 Task: Find connections with filter location Nigrán with filter topic #Careerwith filter profile language Potuguese with filter current company Samarth Jobs Management Consultants with filter school Maharaja Surajmal Institute with filter industry Robotics Engineering with filter service category Health Insurance with filter keywords title Attorney
Action: Mouse moved to (201, 296)
Screenshot: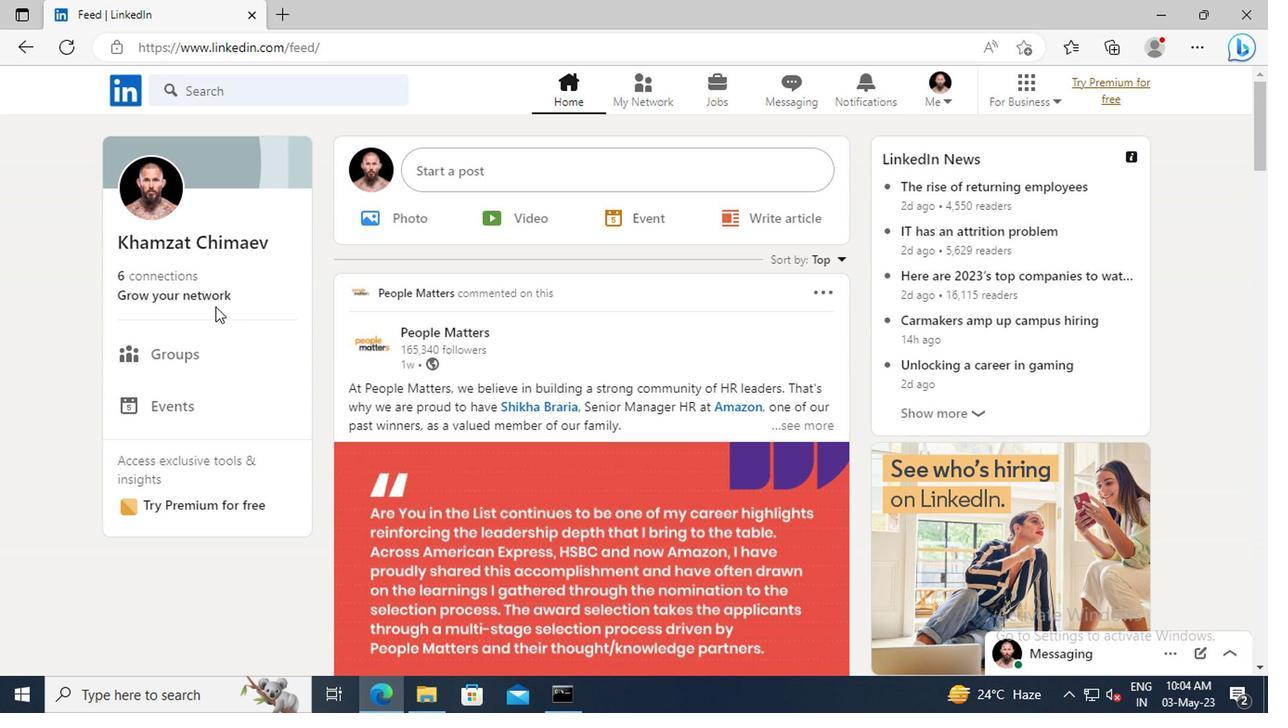
Action: Mouse pressed left at (201, 296)
Screenshot: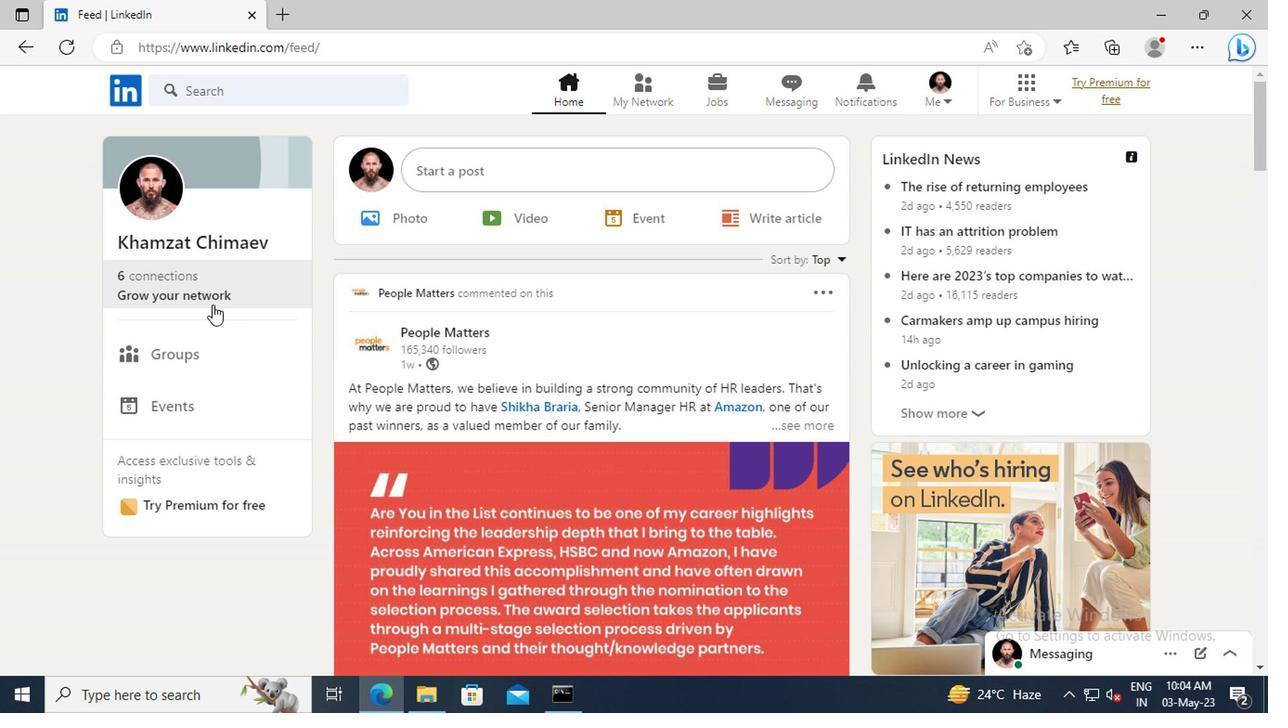 
Action: Mouse moved to (193, 196)
Screenshot: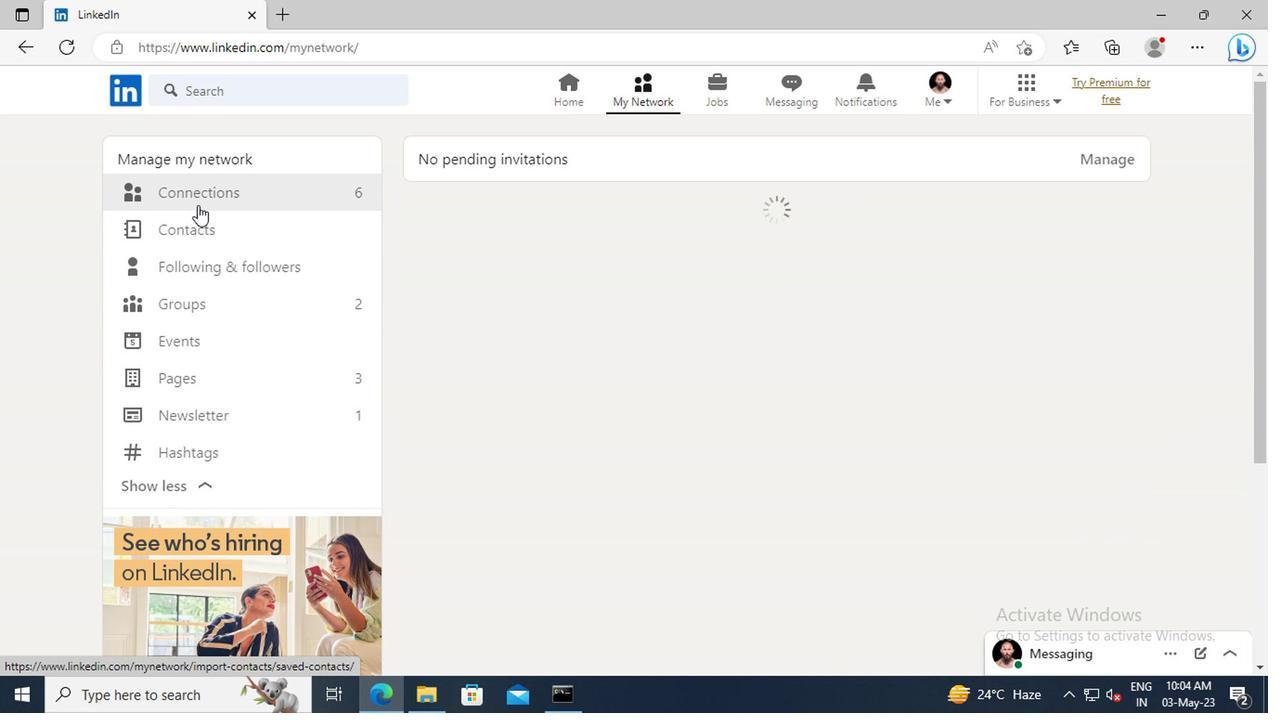 
Action: Mouse pressed left at (193, 196)
Screenshot: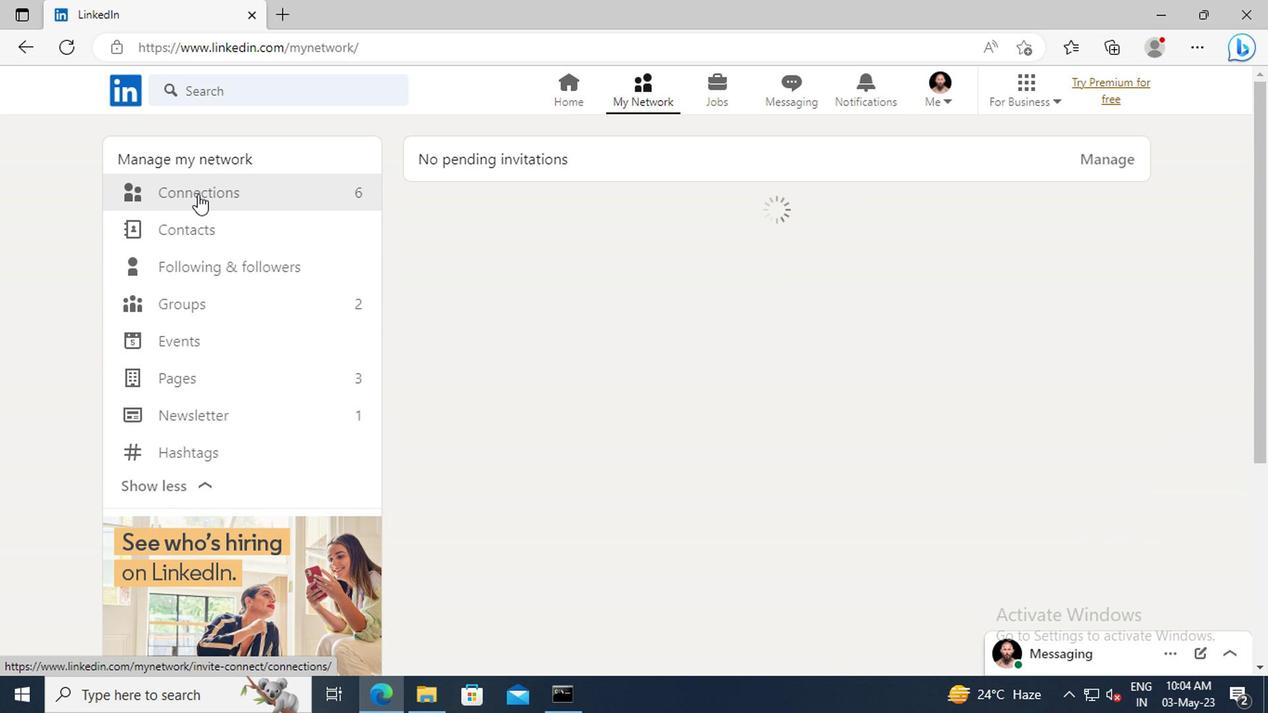 
Action: Mouse moved to (751, 198)
Screenshot: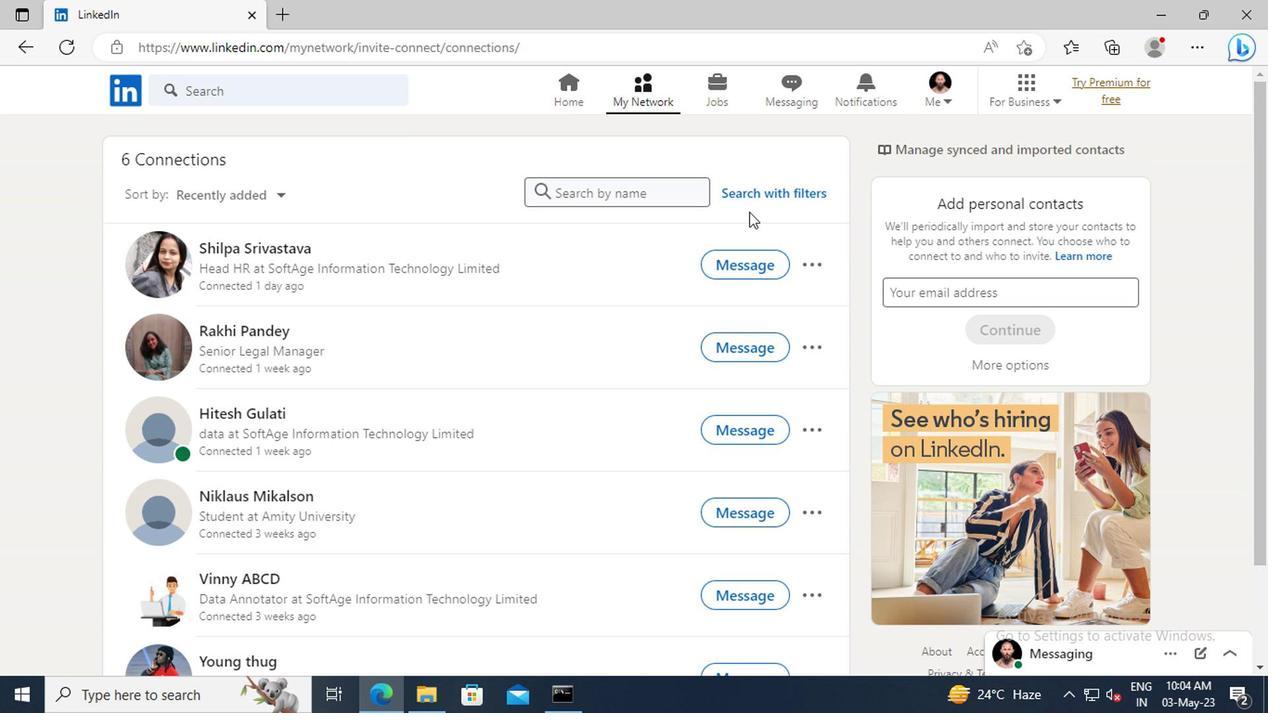 
Action: Mouse pressed left at (751, 198)
Screenshot: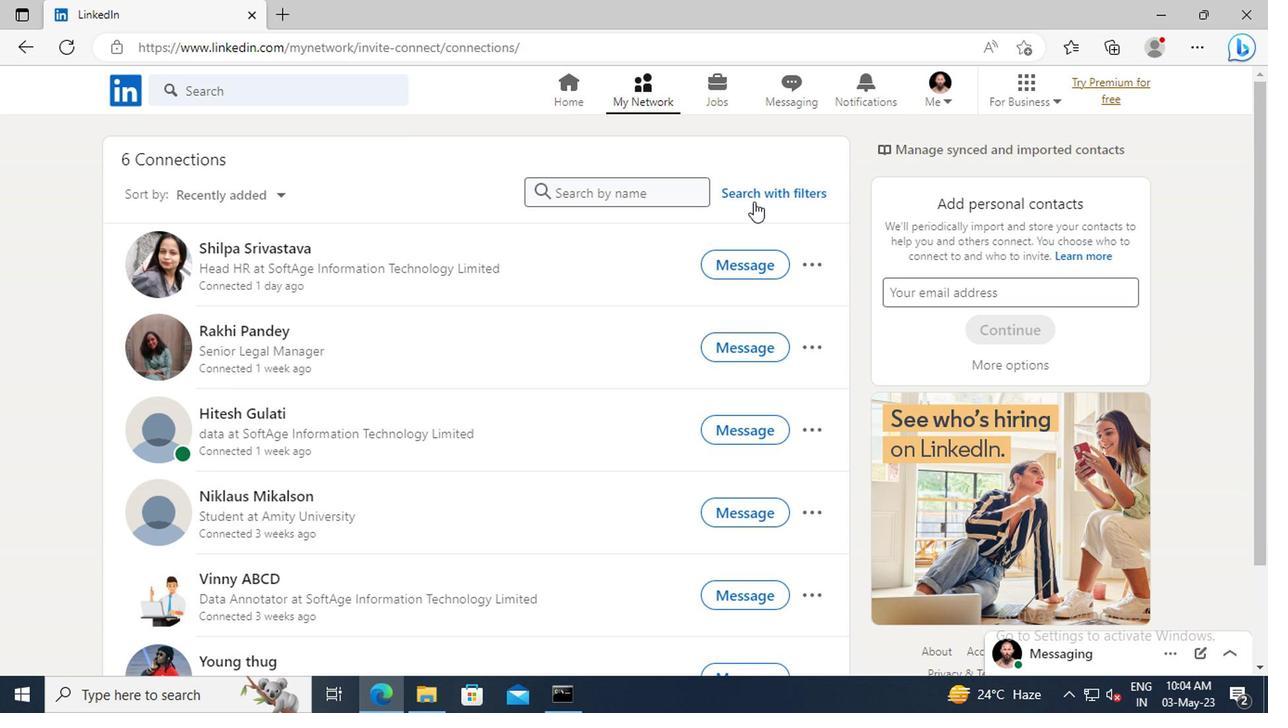 
Action: Mouse moved to (689, 145)
Screenshot: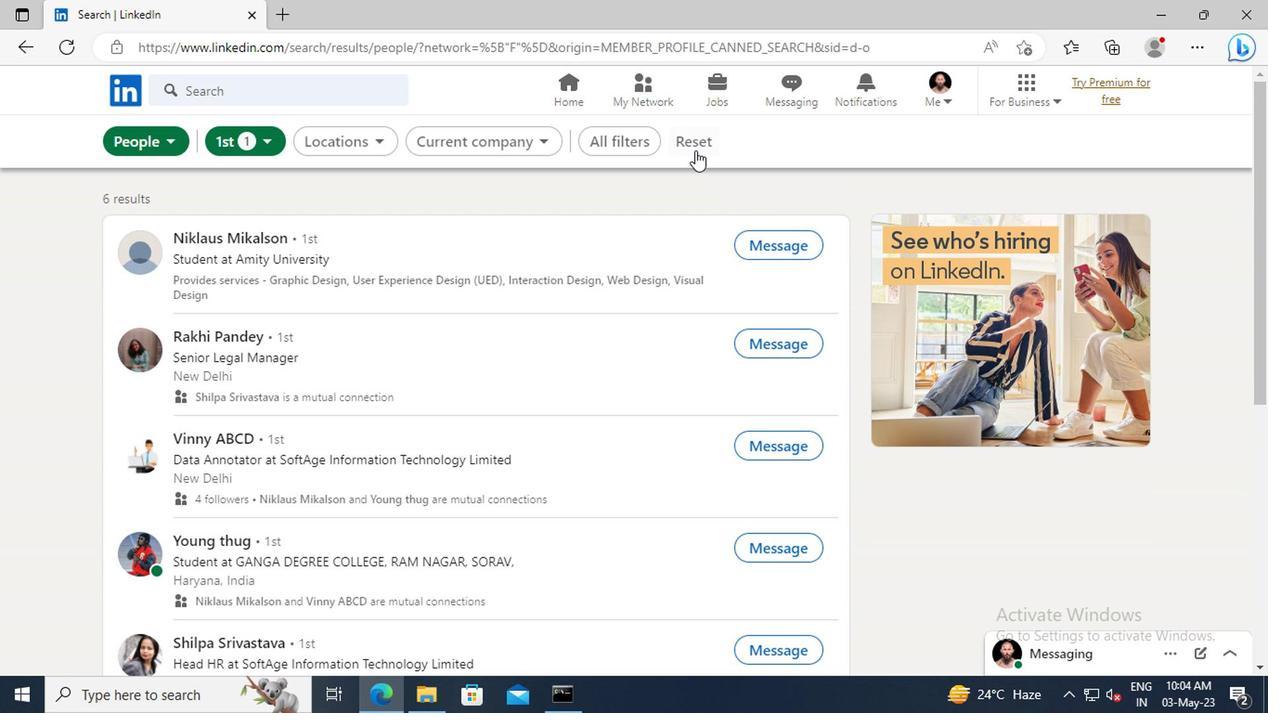 
Action: Mouse pressed left at (689, 145)
Screenshot: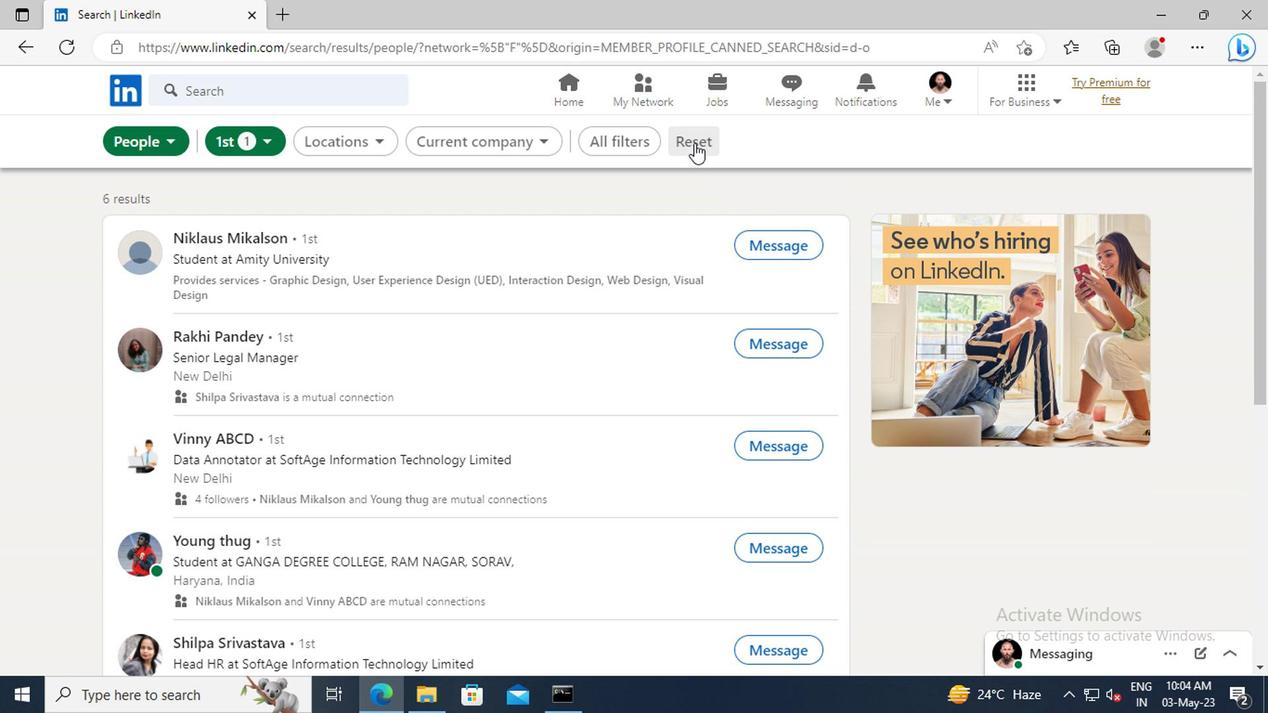 
Action: Mouse moved to (659, 144)
Screenshot: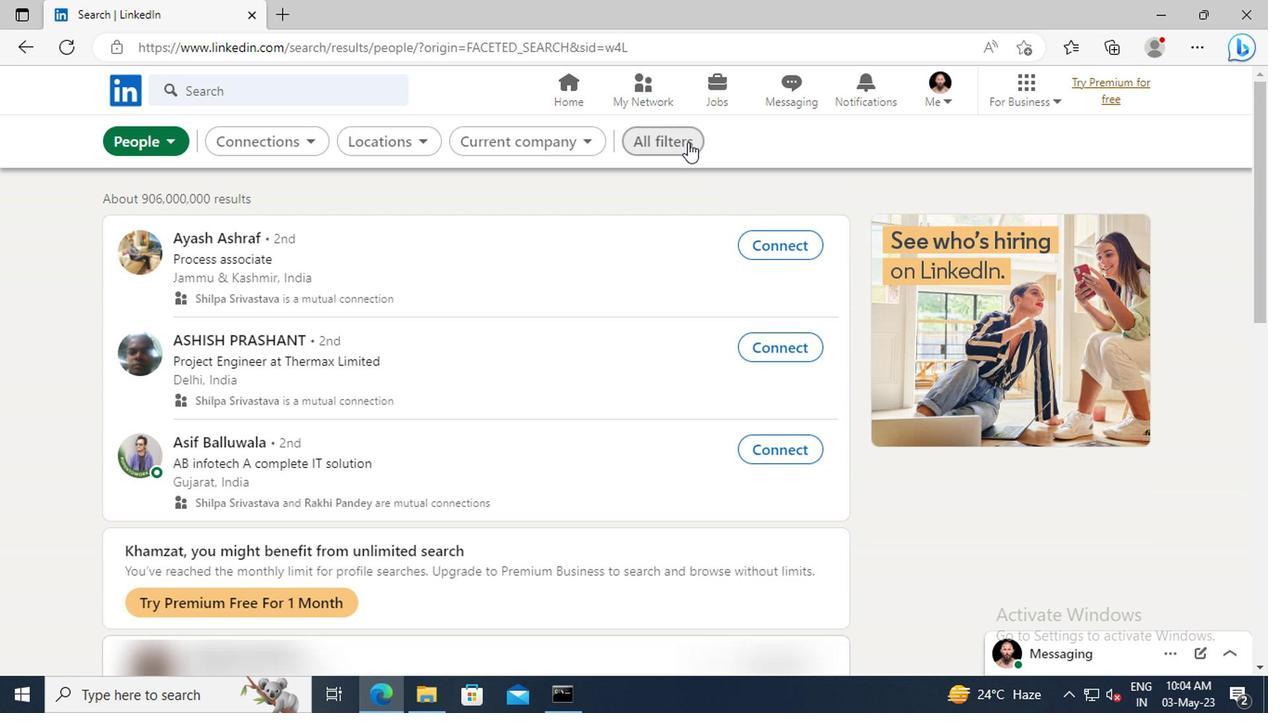
Action: Mouse pressed left at (659, 144)
Screenshot: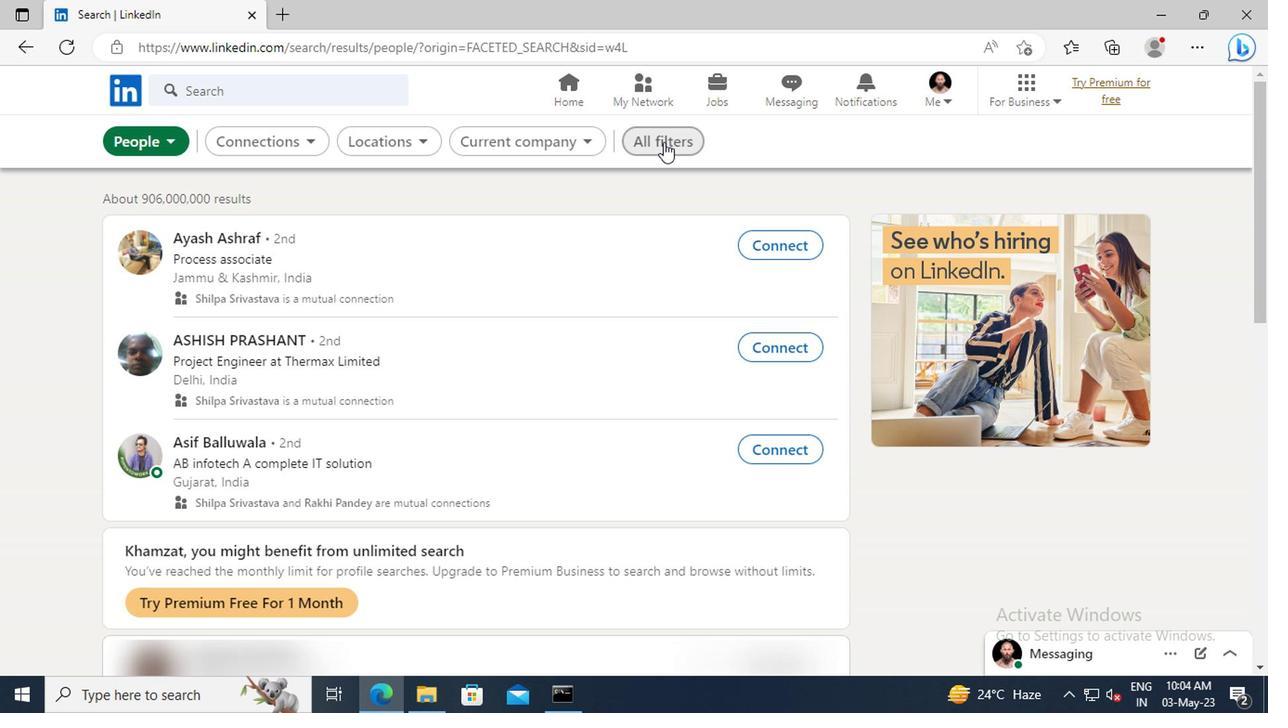
Action: Mouse moved to (999, 314)
Screenshot: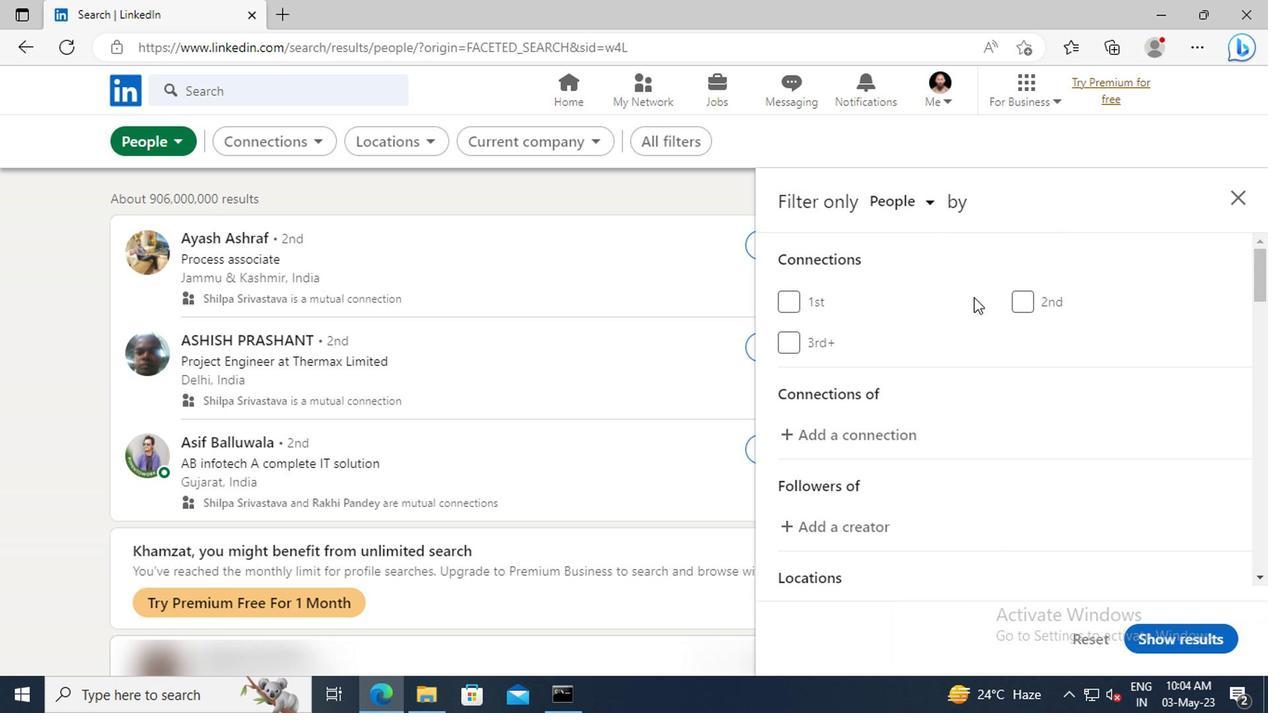 
Action: Mouse scrolled (999, 313) with delta (0, -1)
Screenshot: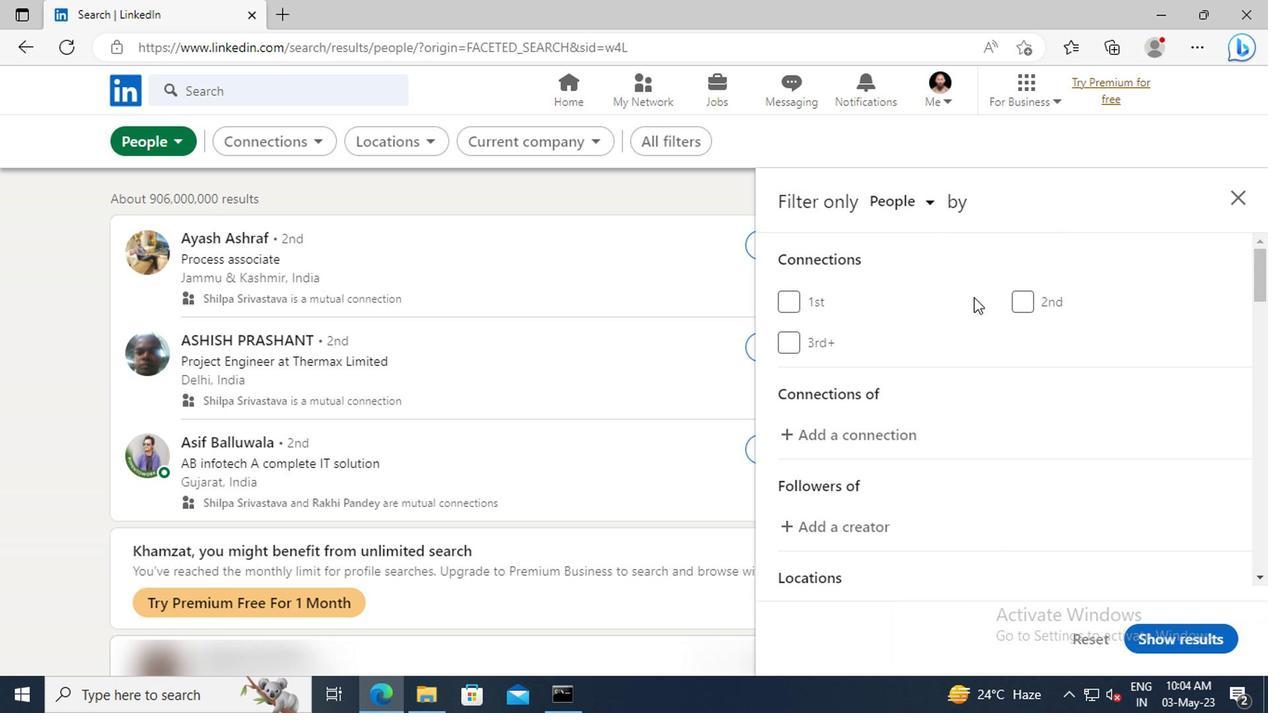 
Action: Mouse moved to (999, 316)
Screenshot: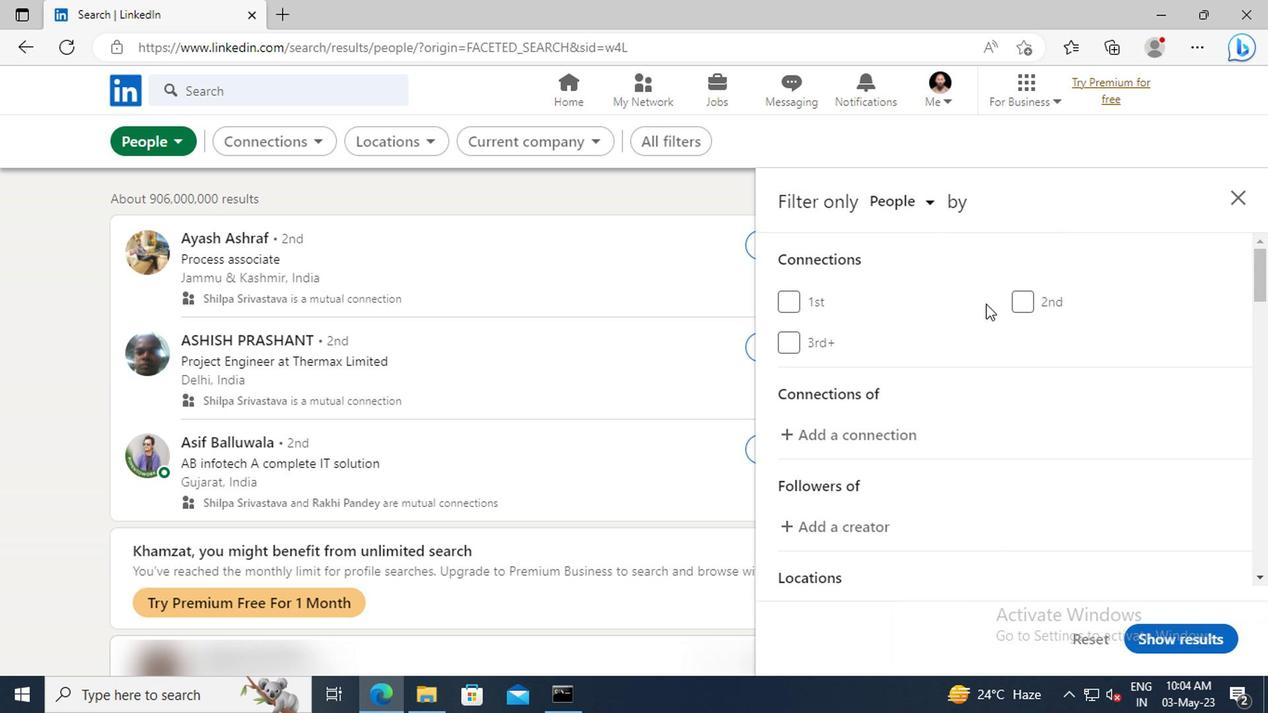 
Action: Mouse scrolled (999, 315) with delta (0, -1)
Screenshot: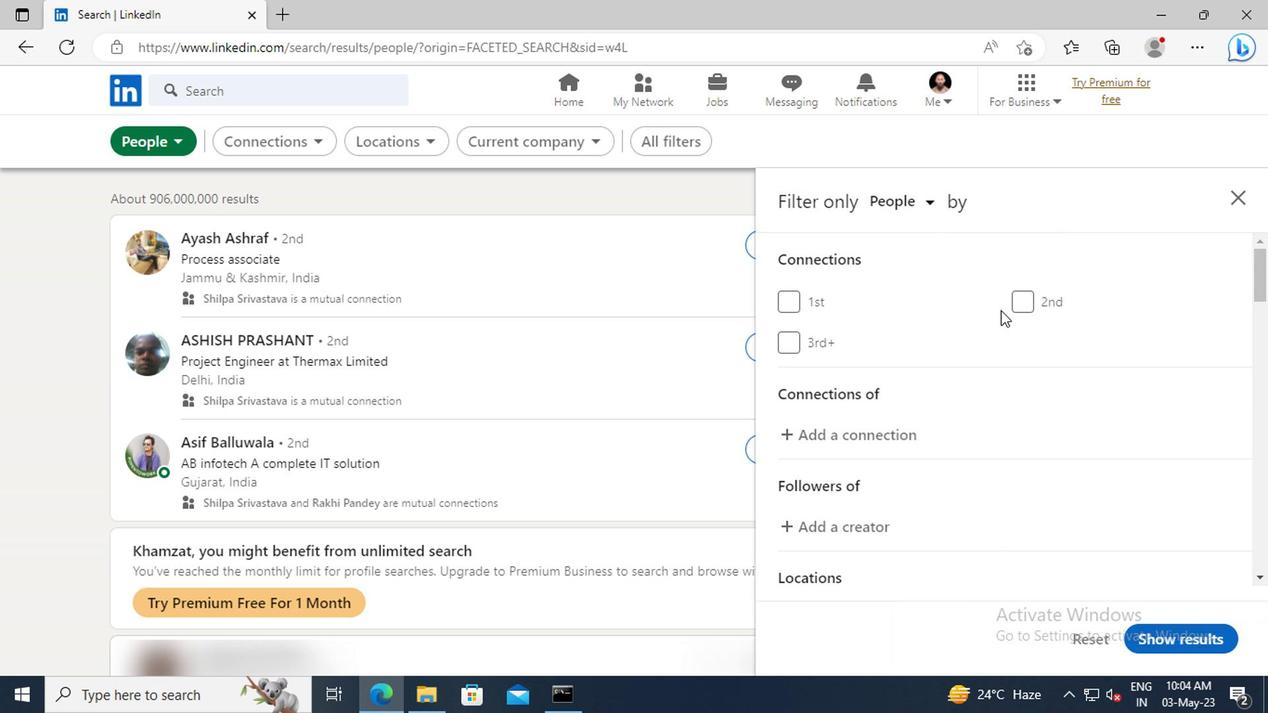 
Action: Mouse moved to (1002, 319)
Screenshot: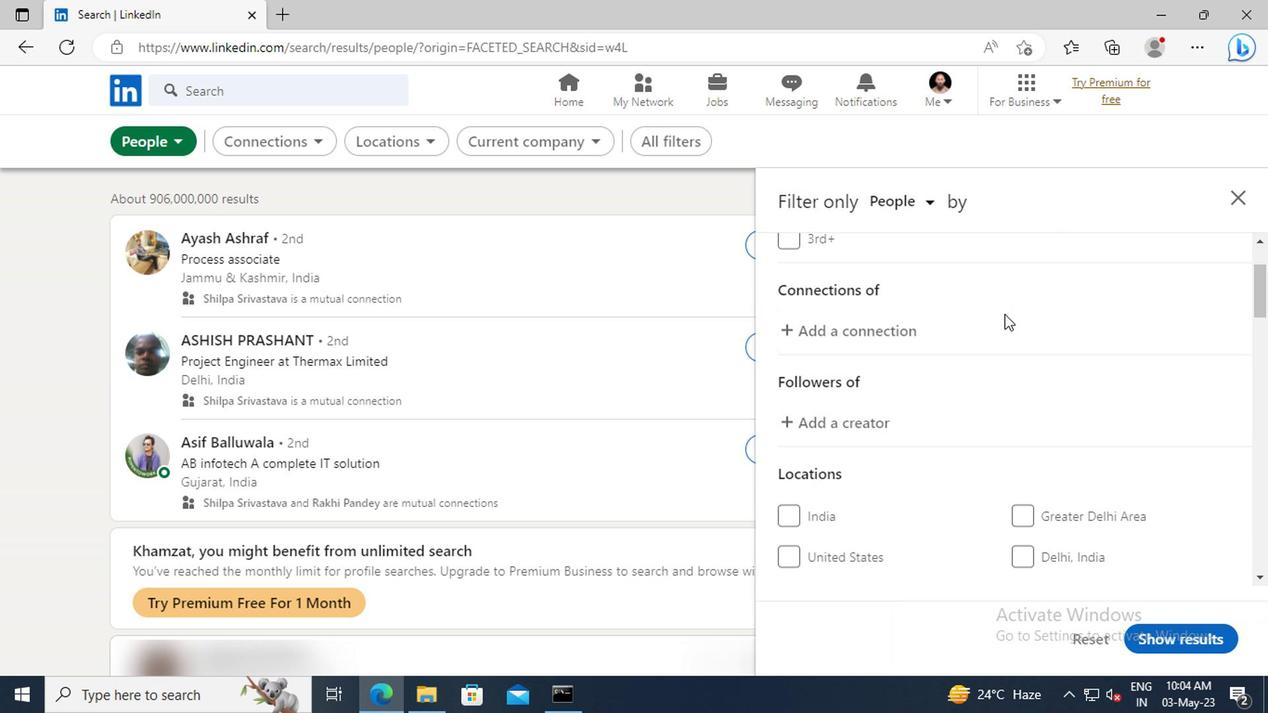 
Action: Mouse scrolled (1002, 319) with delta (0, 0)
Screenshot: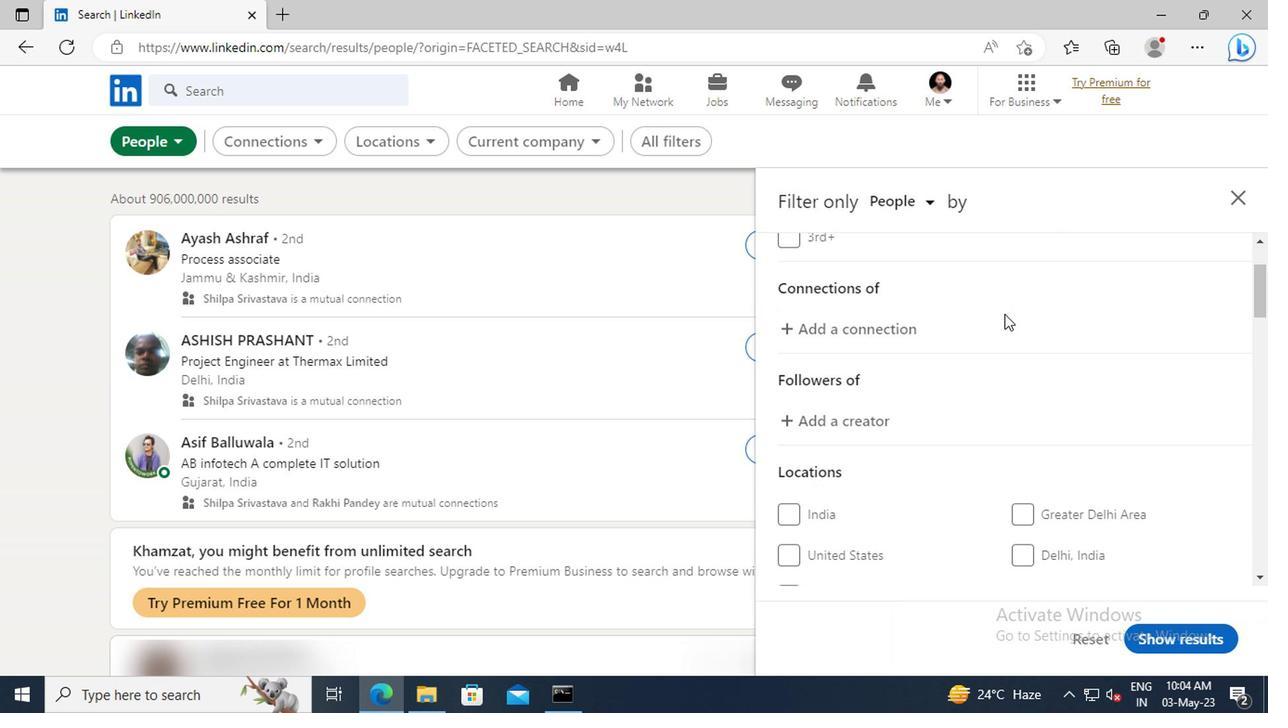 
Action: Mouse scrolled (1002, 319) with delta (0, 0)
Screenshot: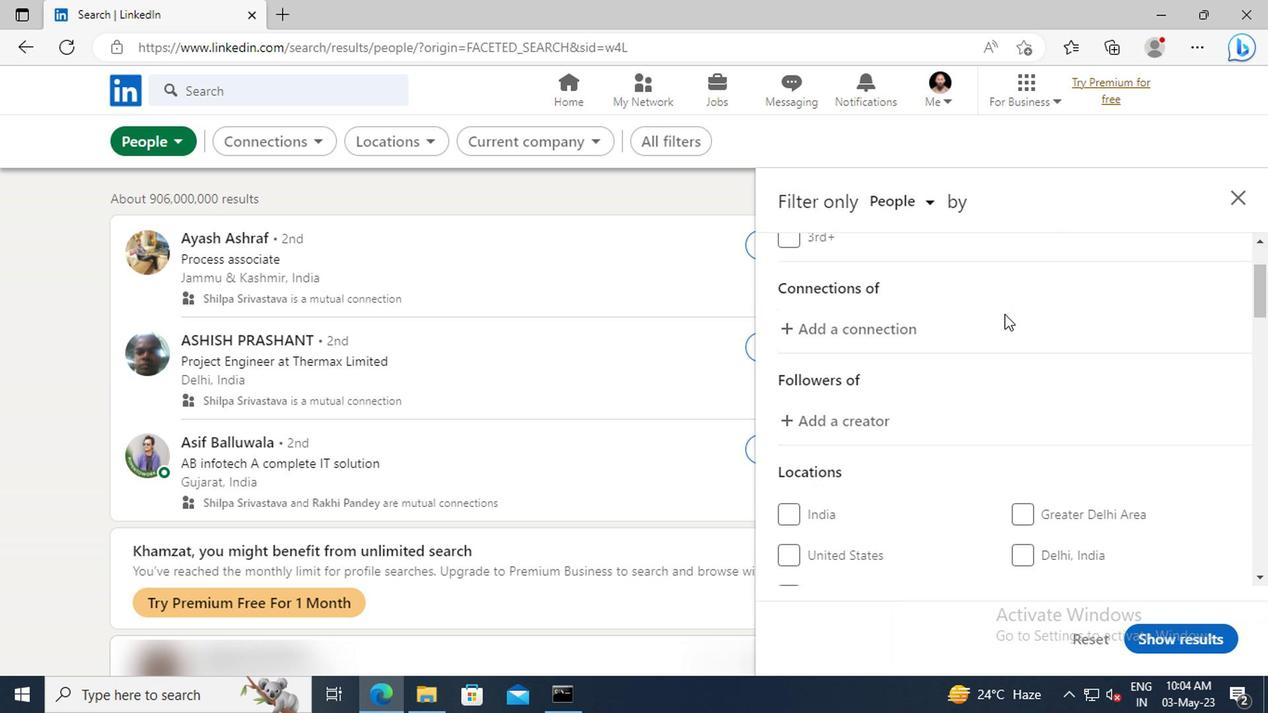 
Action: Mouse scrolled (1002, 319) with delta (0, 0)
Screenshot: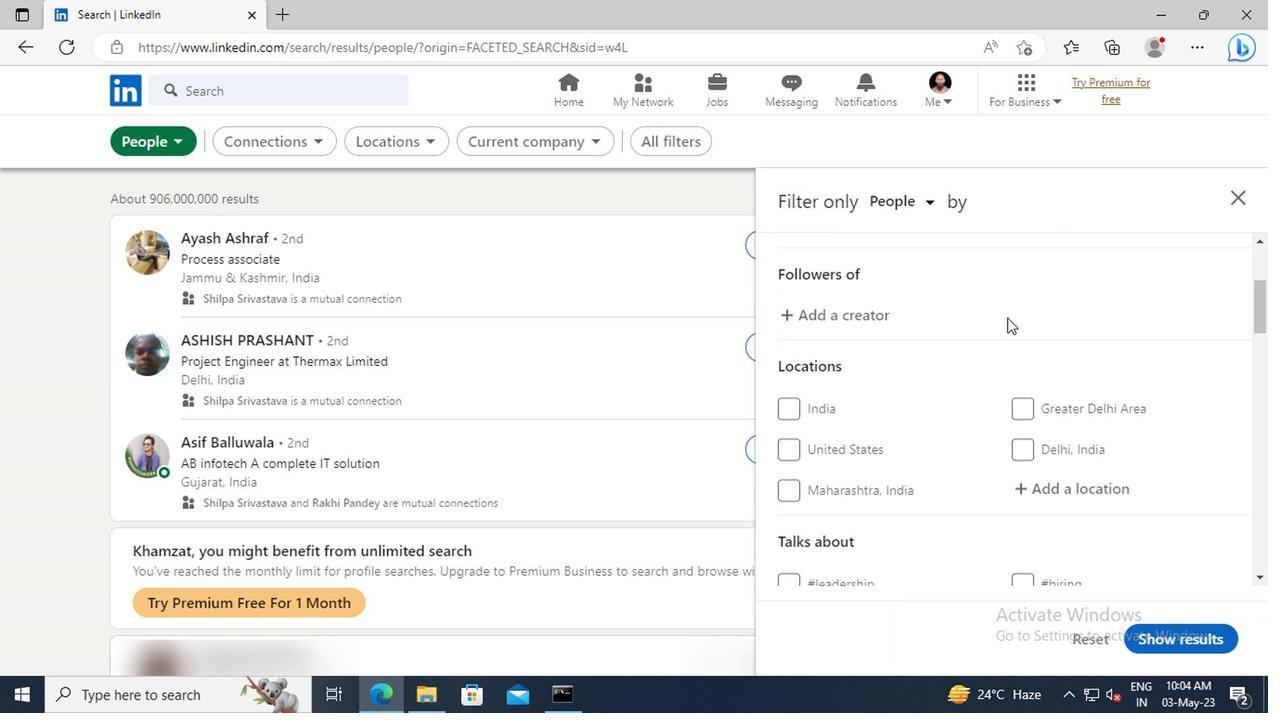 
Action: Mouse scrolled (1002, 319) with delta (0, 0)
Screenshot: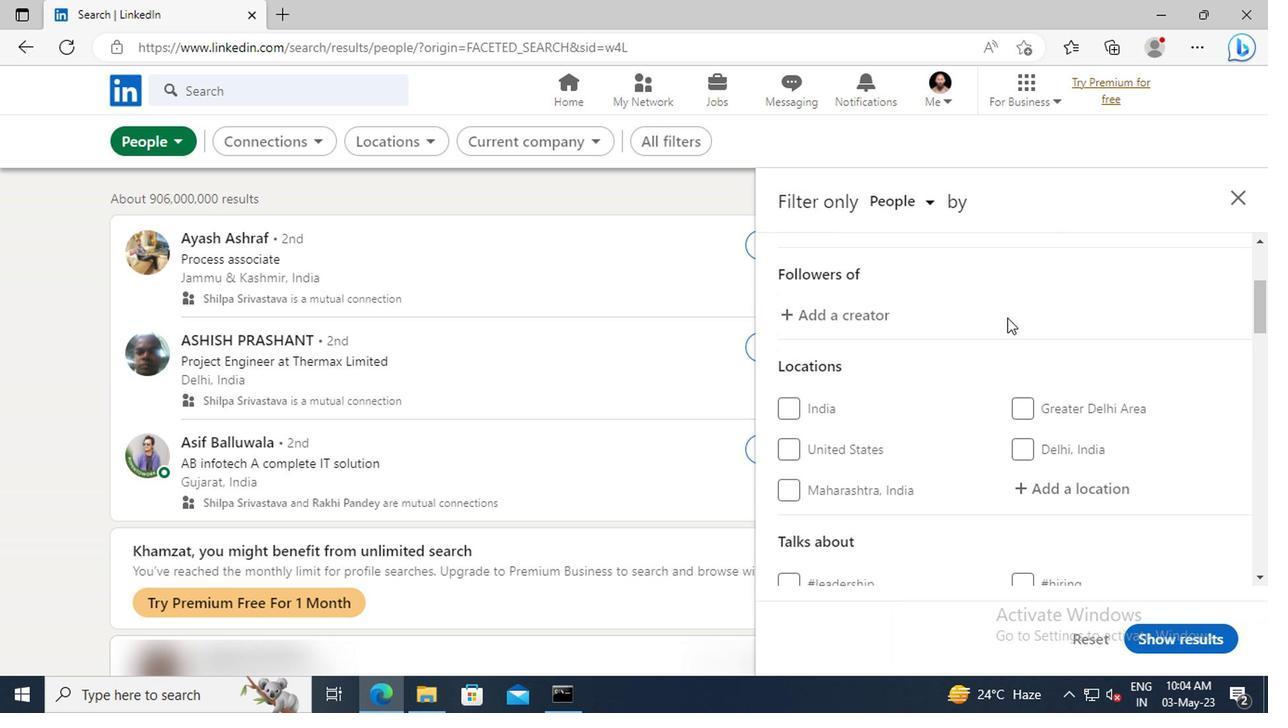 
Action: Mouse moved to (1031, 387)
Screenshot: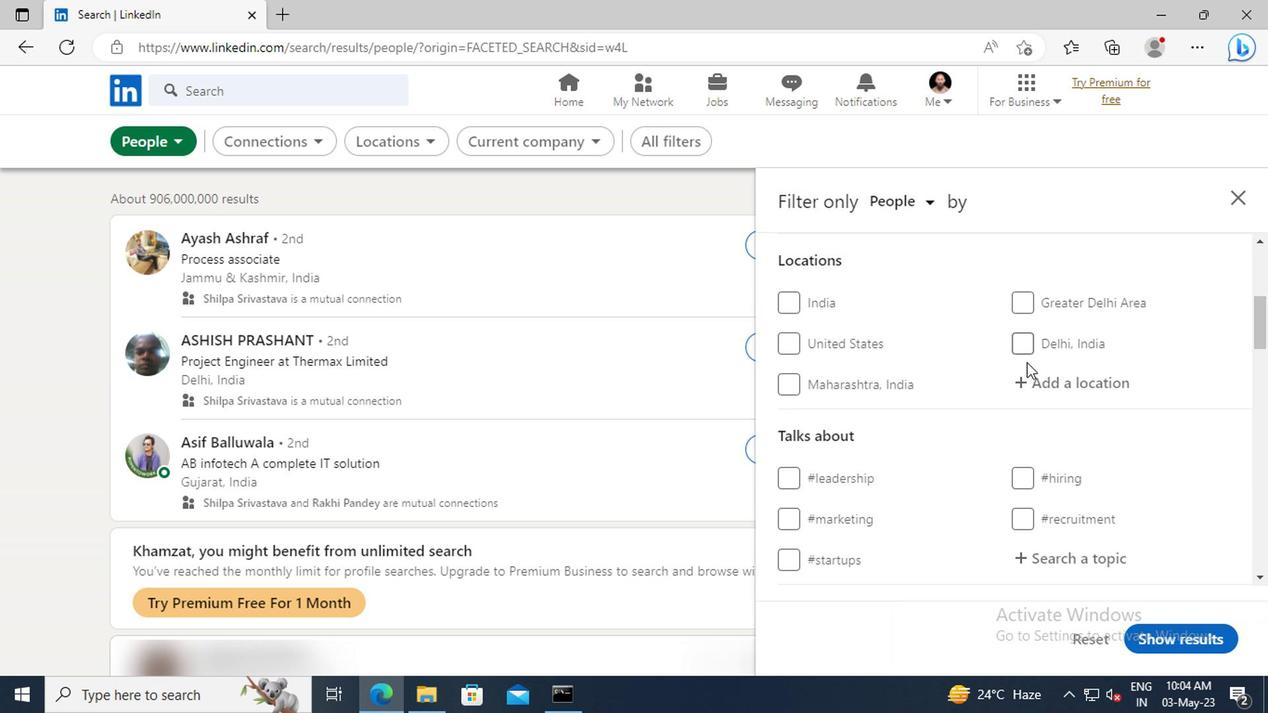 
Action: Mouse pressed left at (1031, 387)
Screenshot: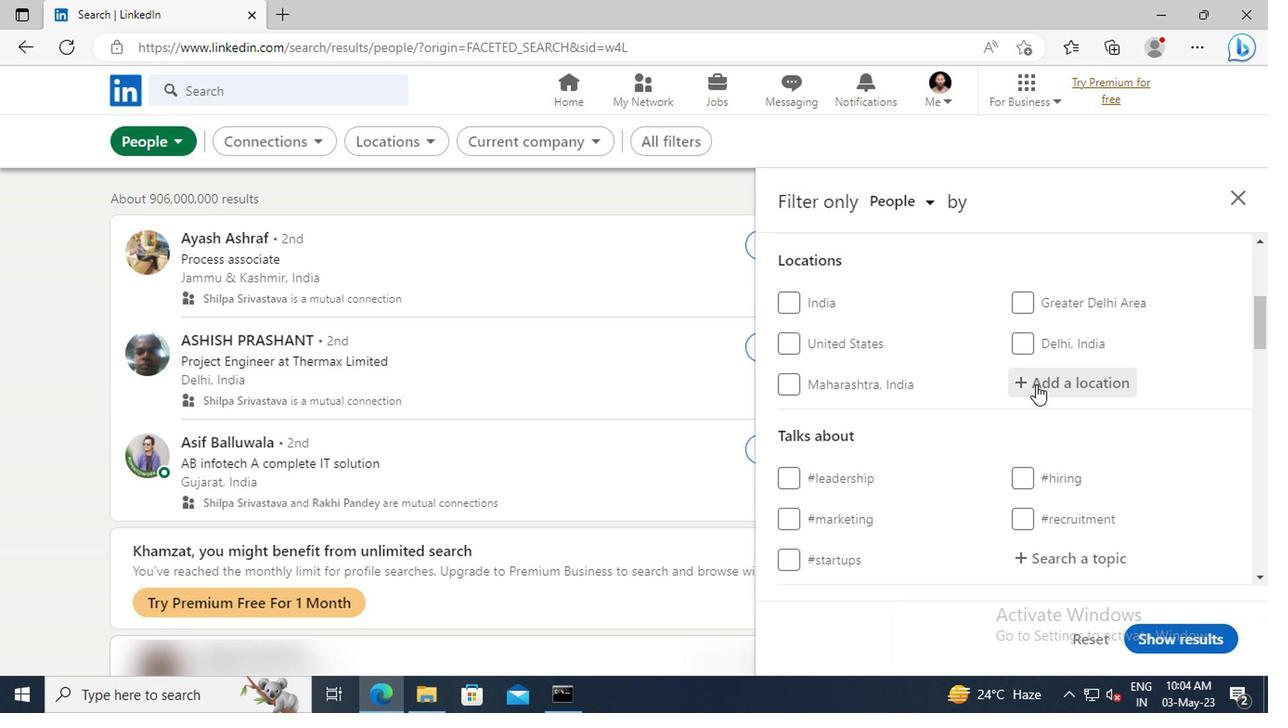 
Action: Key pressed <Key.shift>NIGRAN
Screenshot: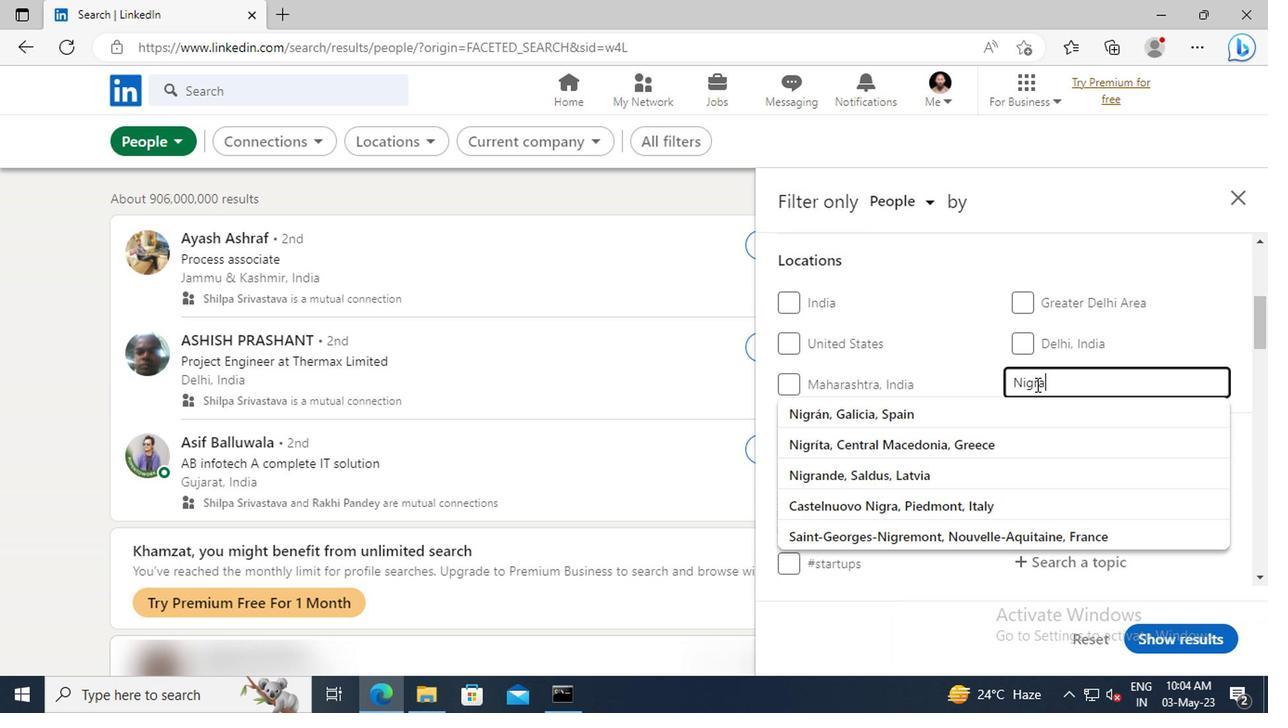 
Action: Mouse moved to (1033, 401)
Screenshot: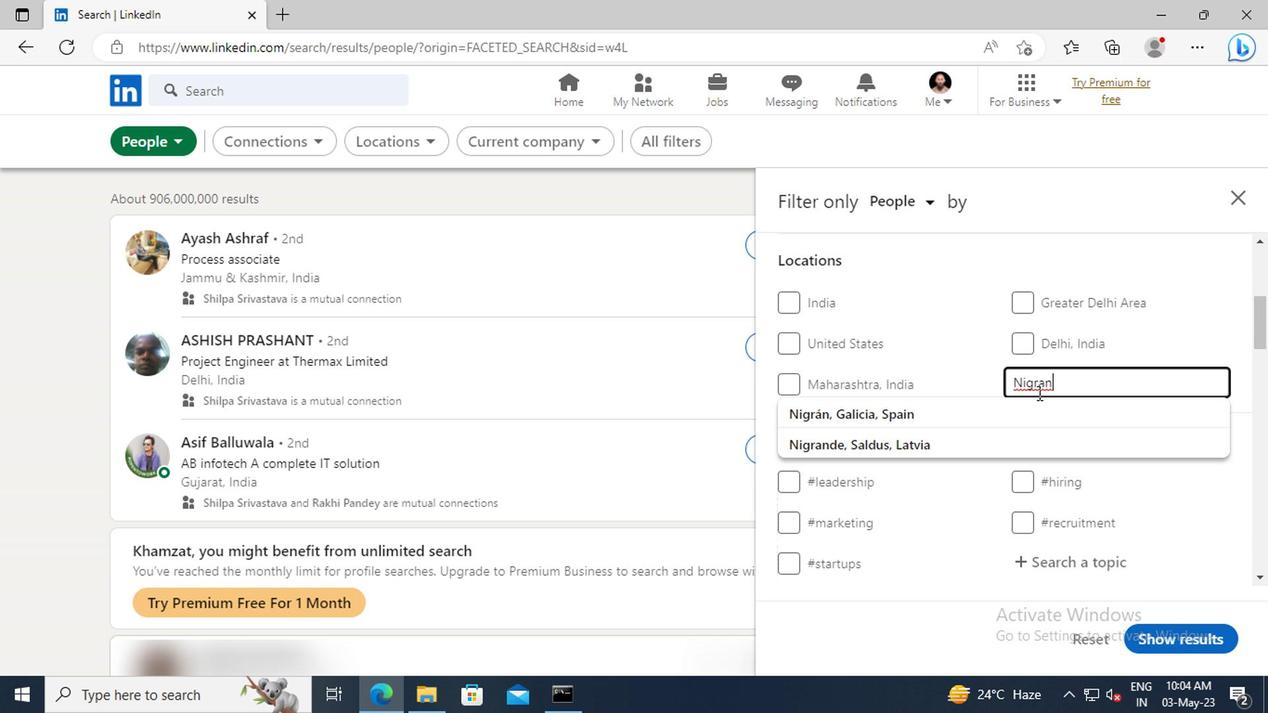 
Action: Mouse pressed left at (1033, 401)
Screenshot: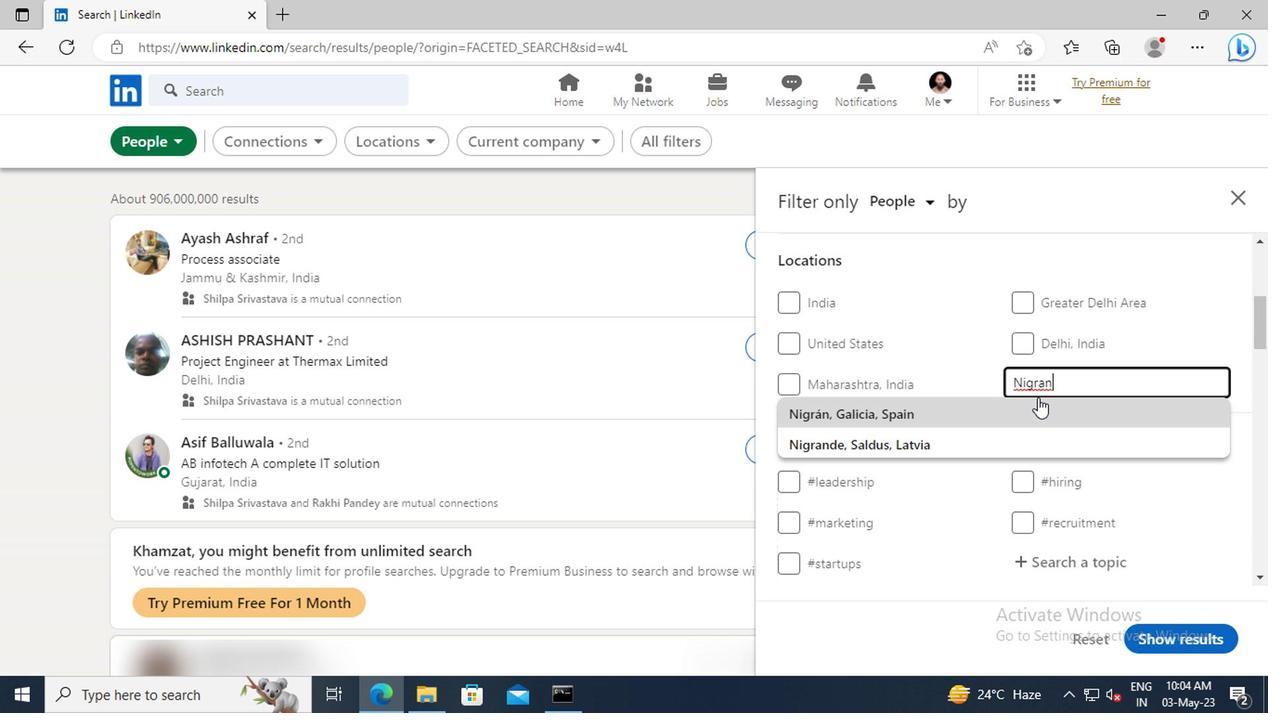 
Action: Mouse scrolled (1033, 401) with delta (0, 0)
Screenshot: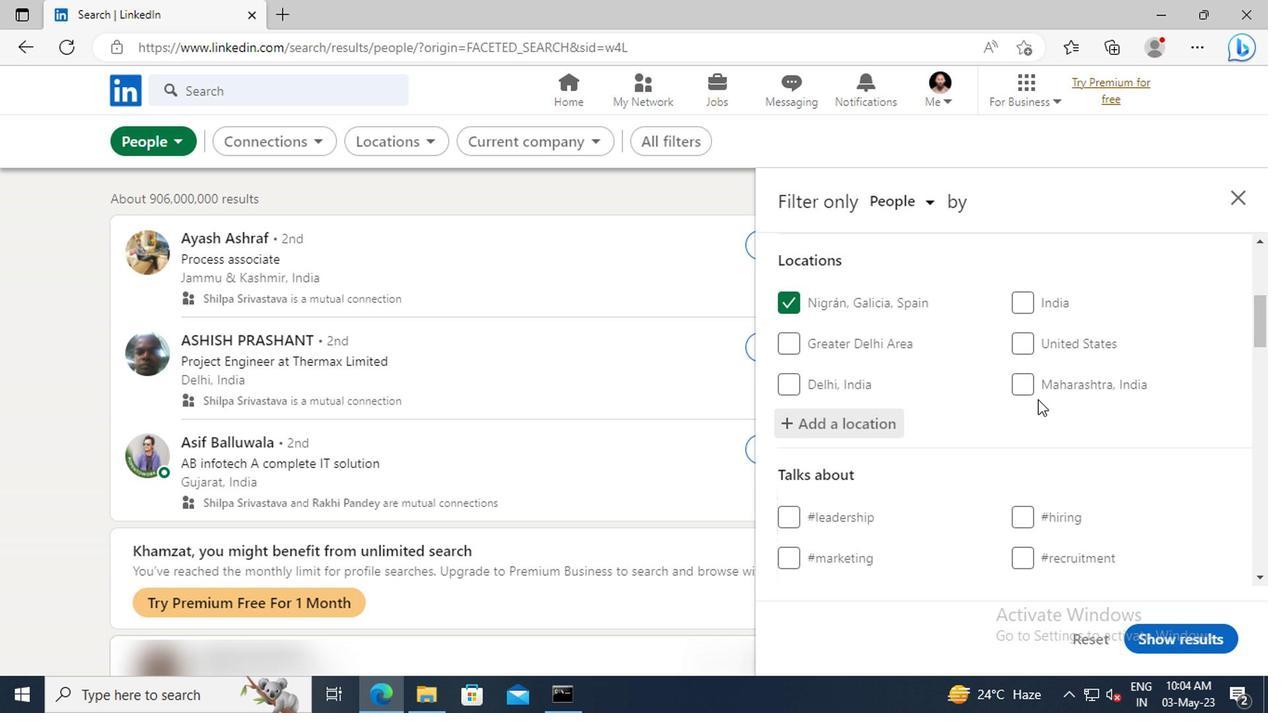 
Action: Mouse moved to (1033, 382)
Screenshot: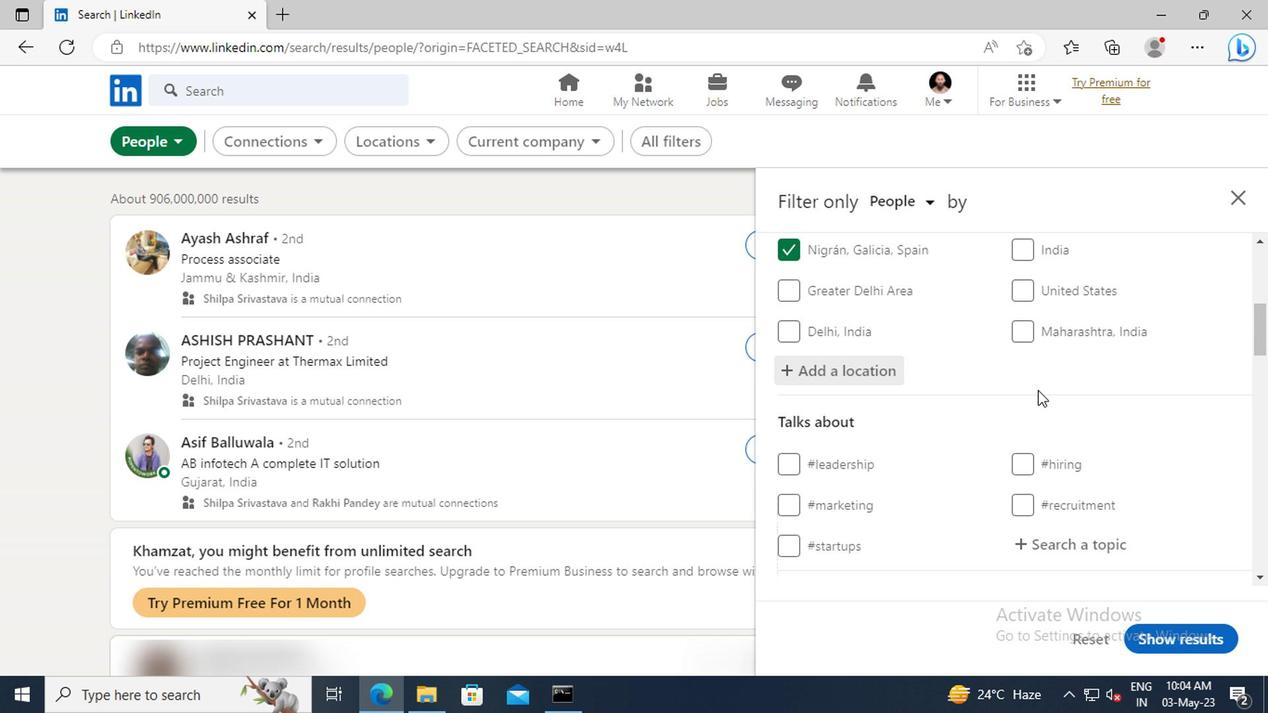 
Action: Mouse scrolled (1033, 381) with delta (0, -1)
Screenshot: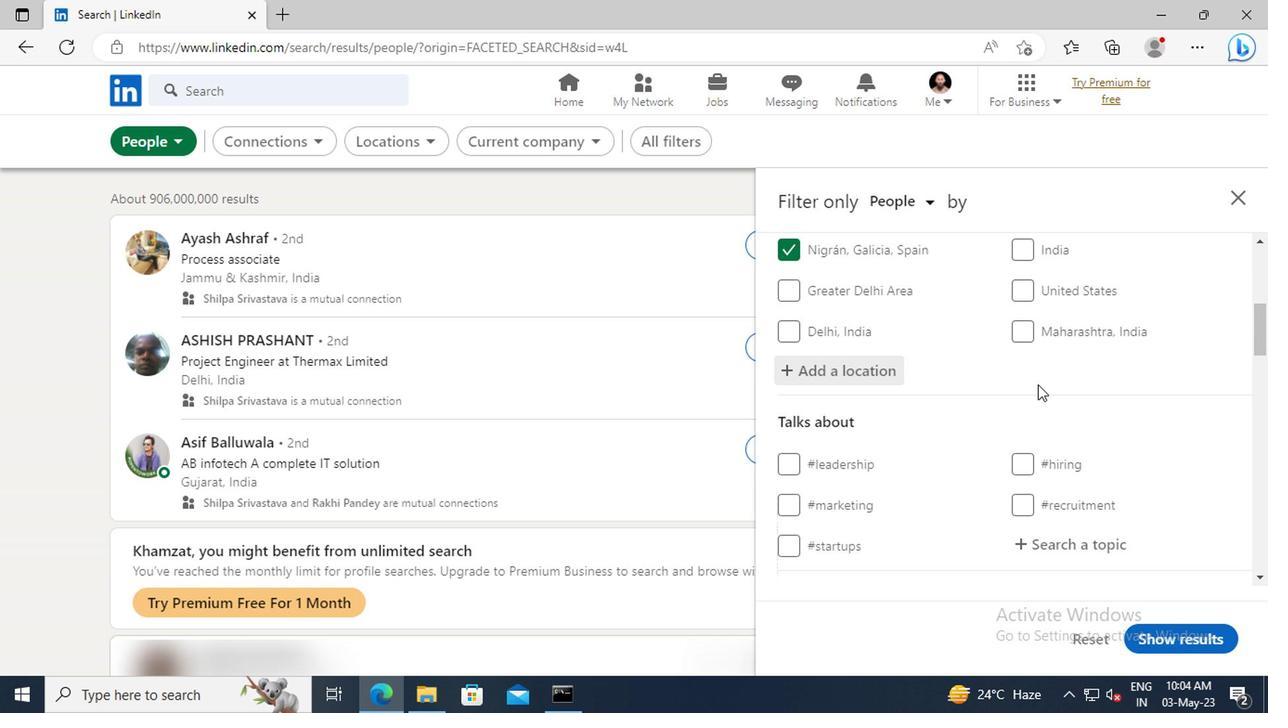 
Action: Mouse scrolled (1033, 381) with delta (0, -1)
Screenshot: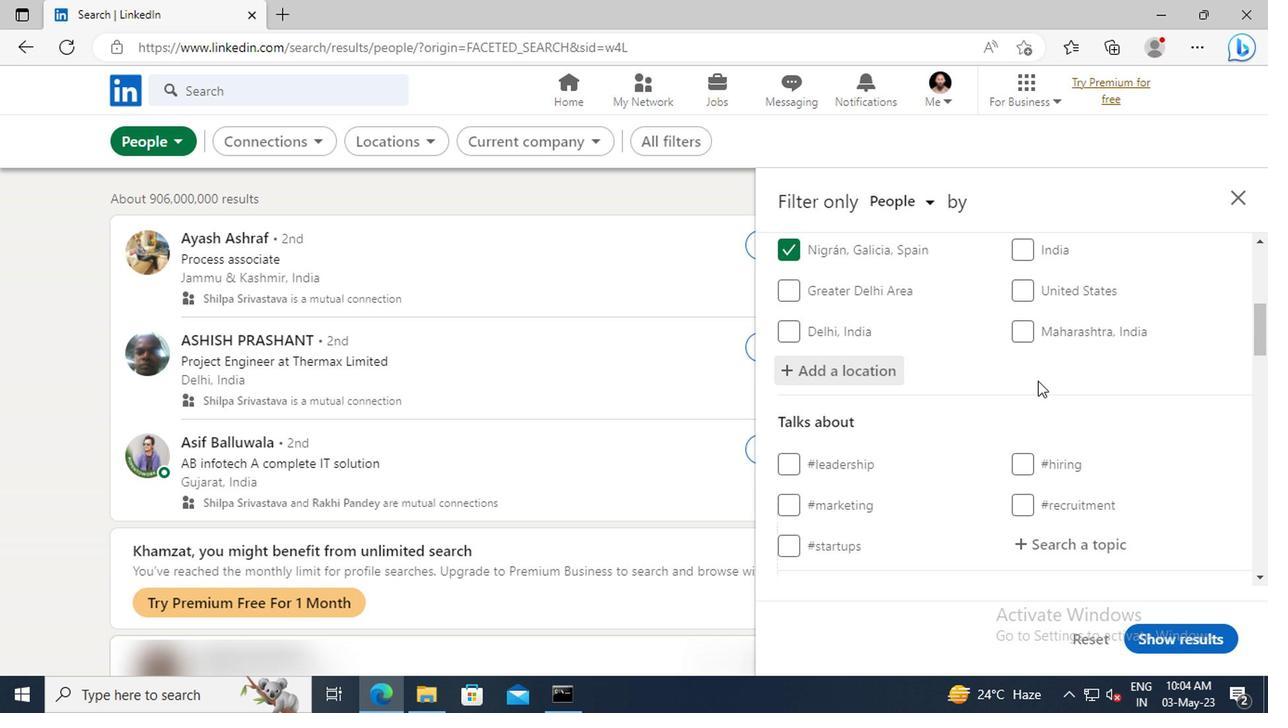 
Action: Mouse scrolled (1033, 381) with delta (0, -1)
Screenshot: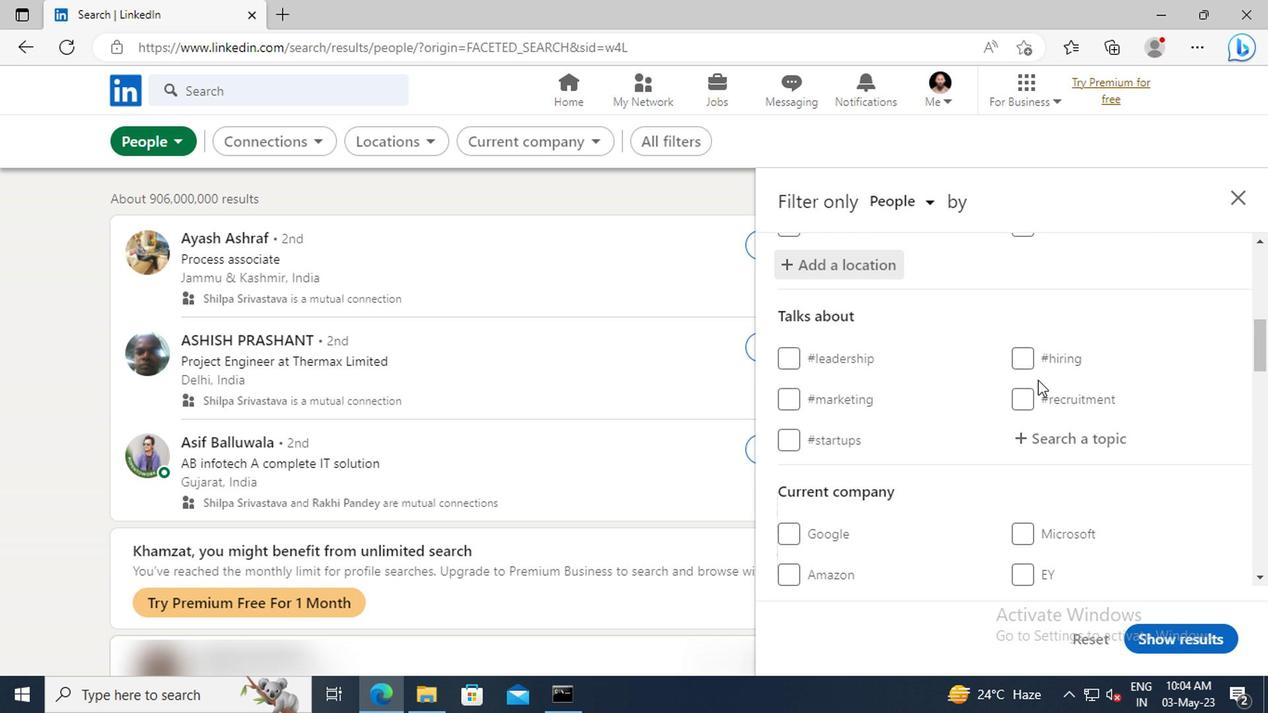
Action: Mouse moved to (1032, 381)
Screenshot: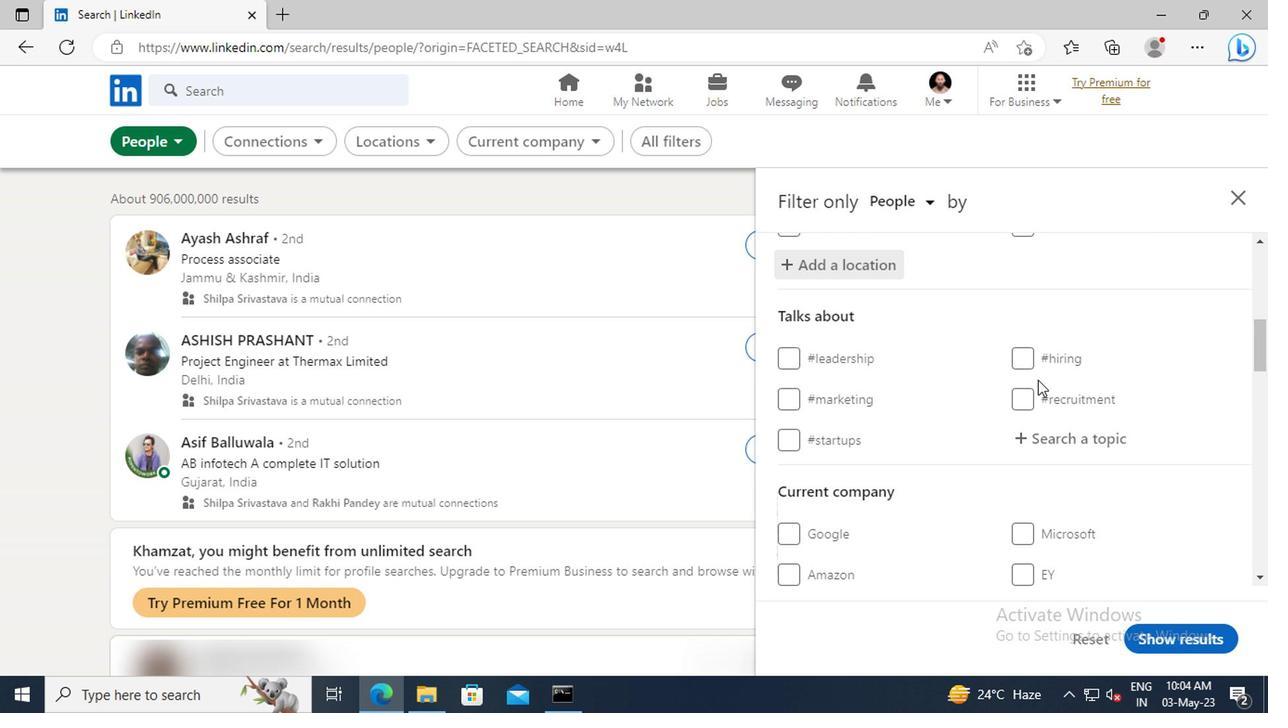 
Action: Mouse pressed left at (1032, 381)
Screenshot: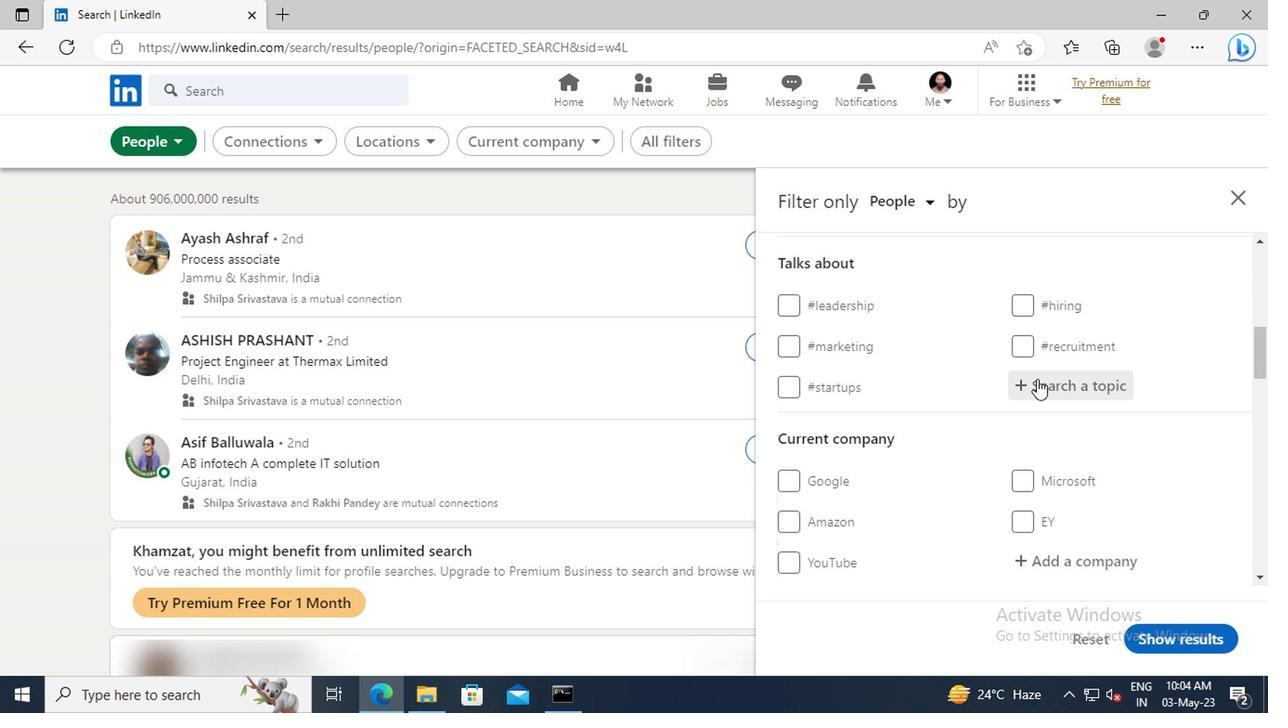 
Action: Key pressed <Key.shift>CAREER
Screenshot: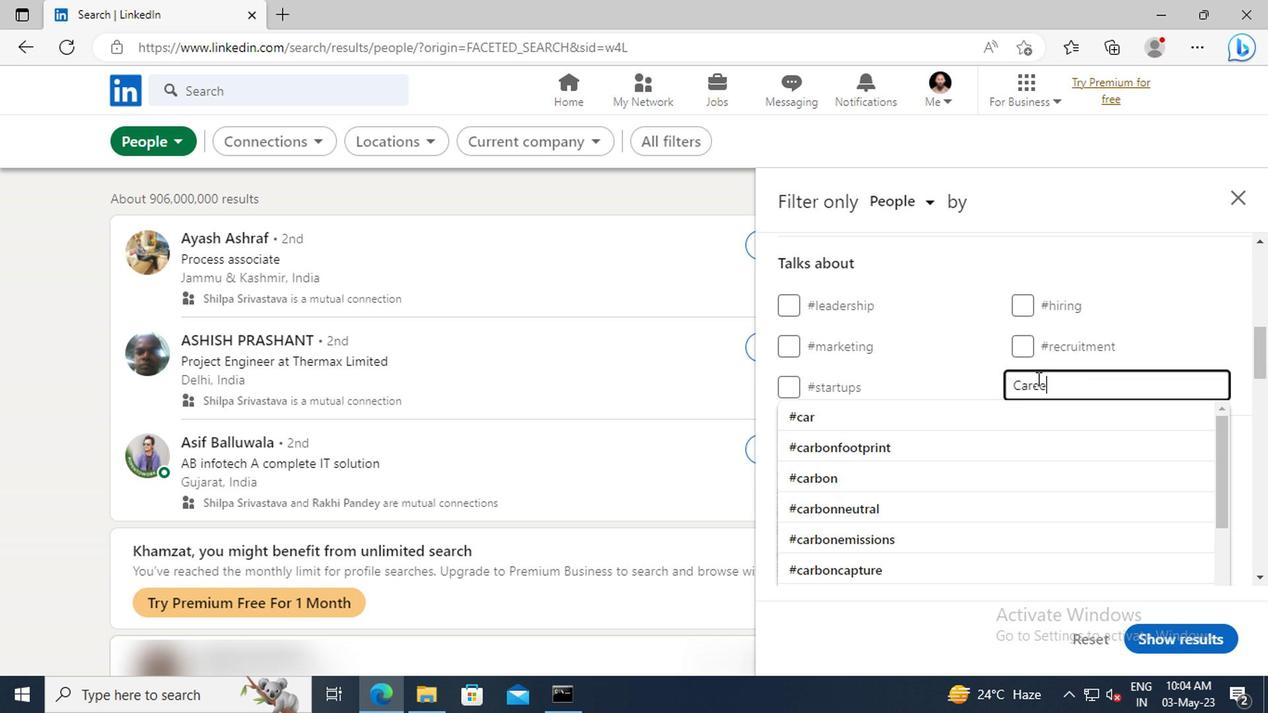 
Action: Mouse moved to (1040, 408)
Screenshot: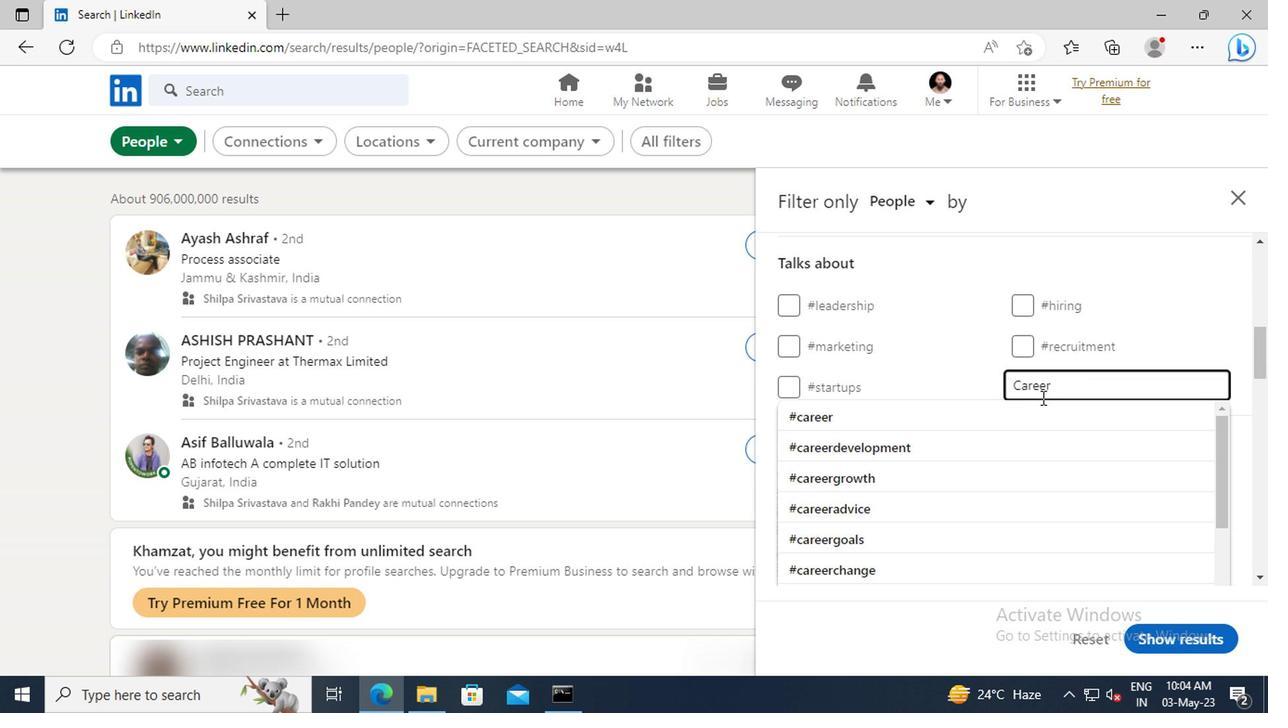 
Action: Mouse pressed left at (1040, 408)
Screenshot: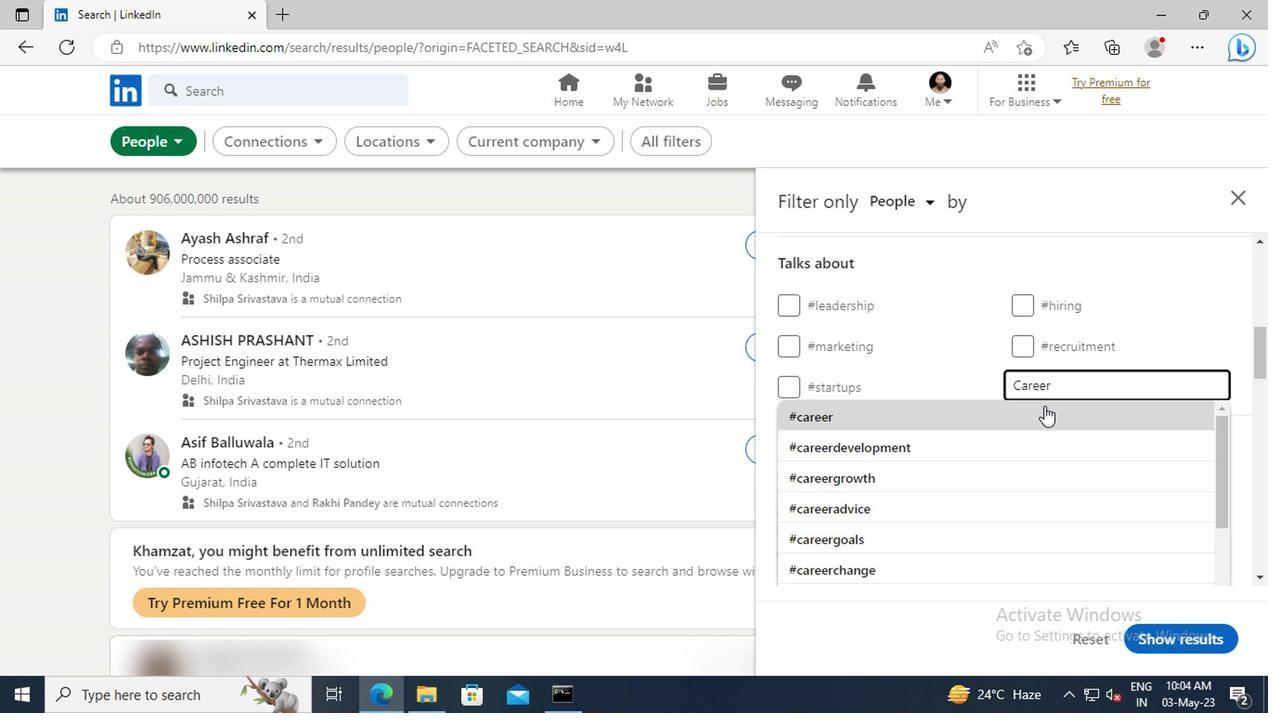
Action: Mouse scrolled (1040, 408) with delta (0, 0)
Screenshot: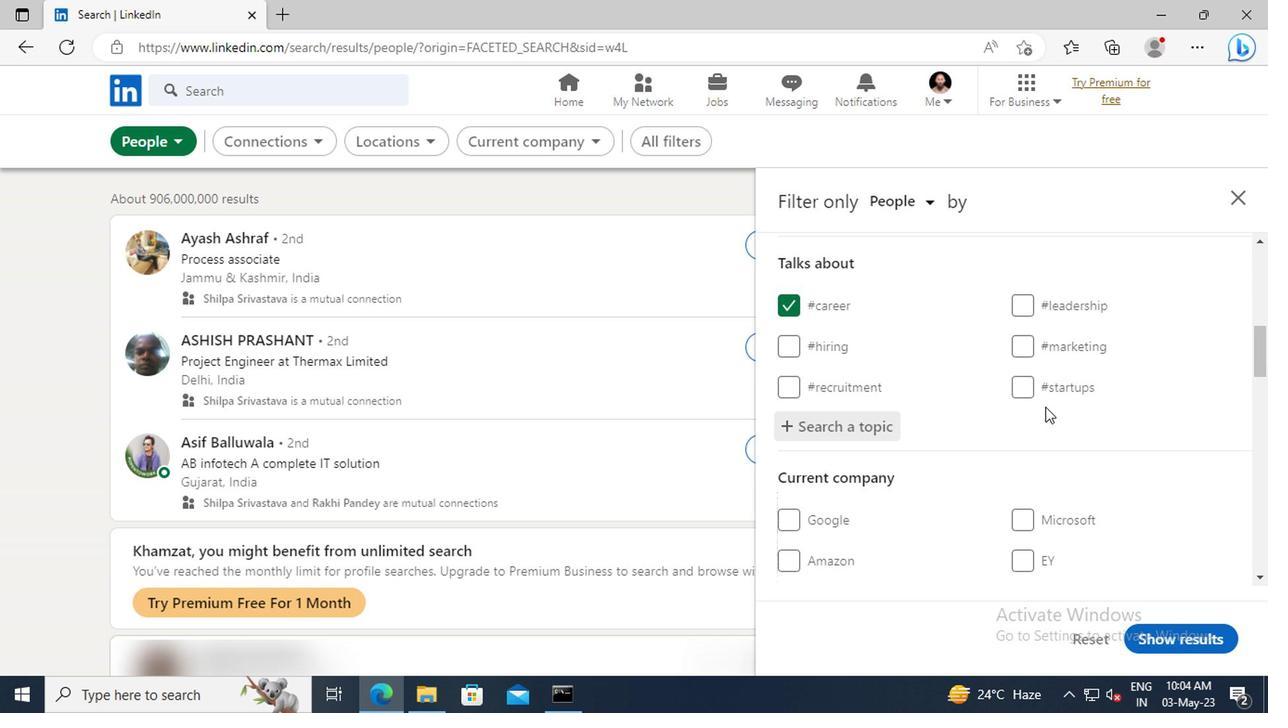 
Action: Mouse scrolled (1040, 408) with delta (0, 0)
Screenshot: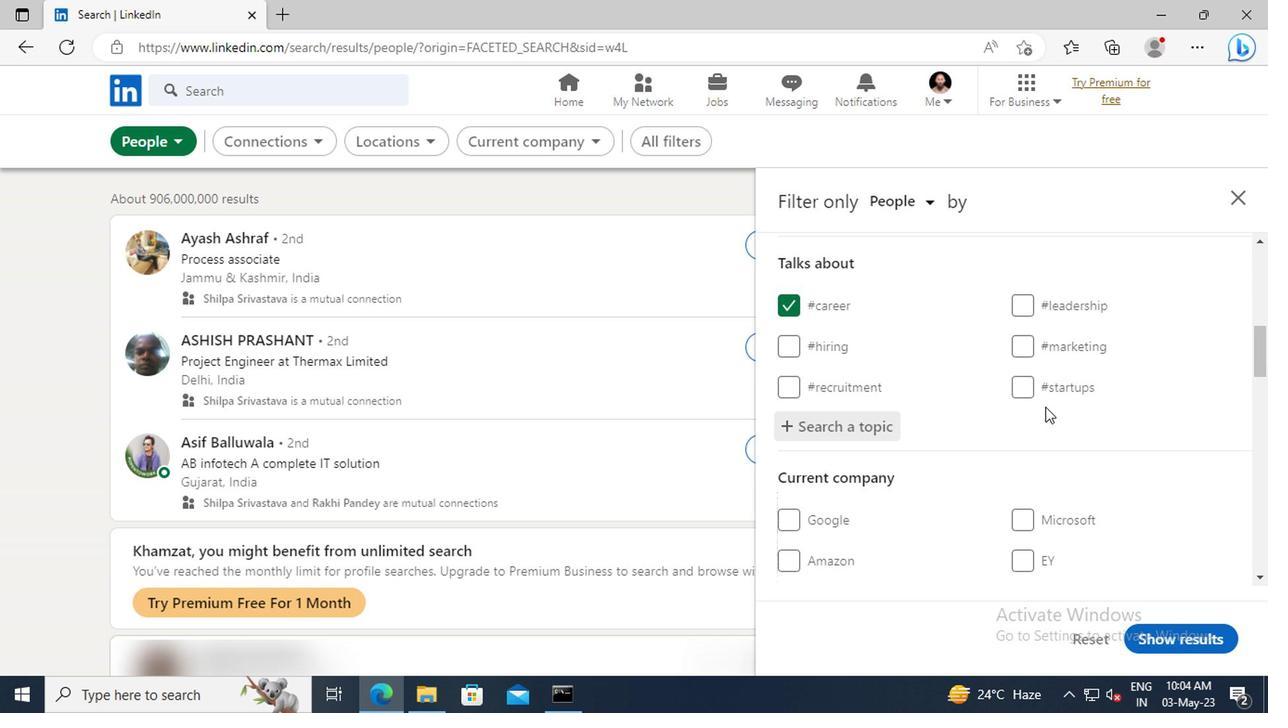 
Action: Mouse scrolled (1040, 408) with delta (0, 0)
Screenshot: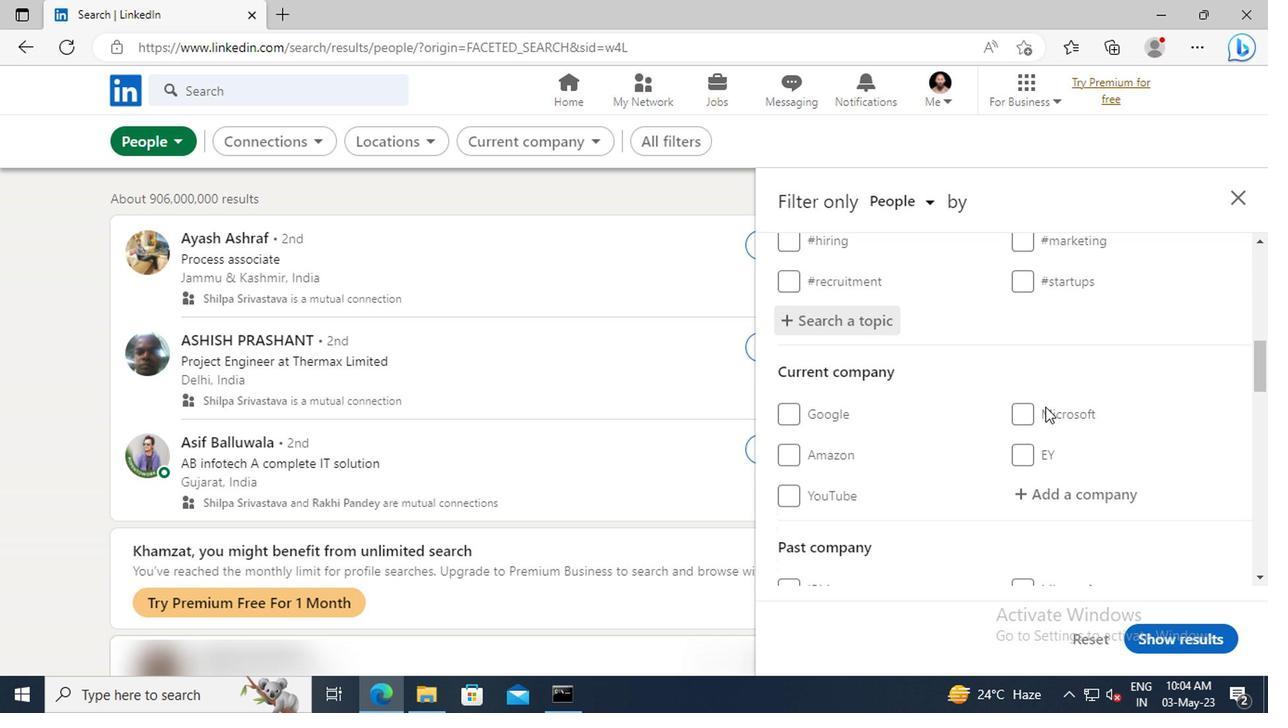 
Action: Mouse scrolled (1040, 408) with delta (0, 0)
Screenshot: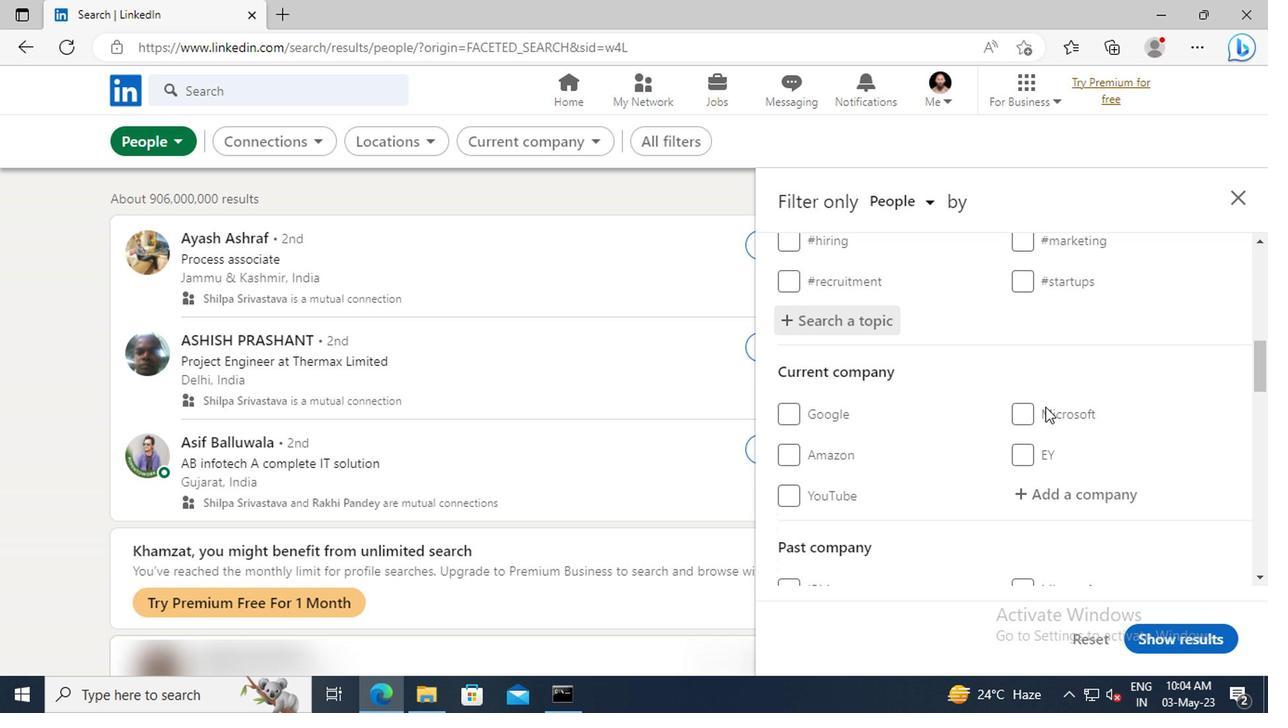 
Action: Mouse scrolled (1040, 408) with delta (0, 0)
Screenshot: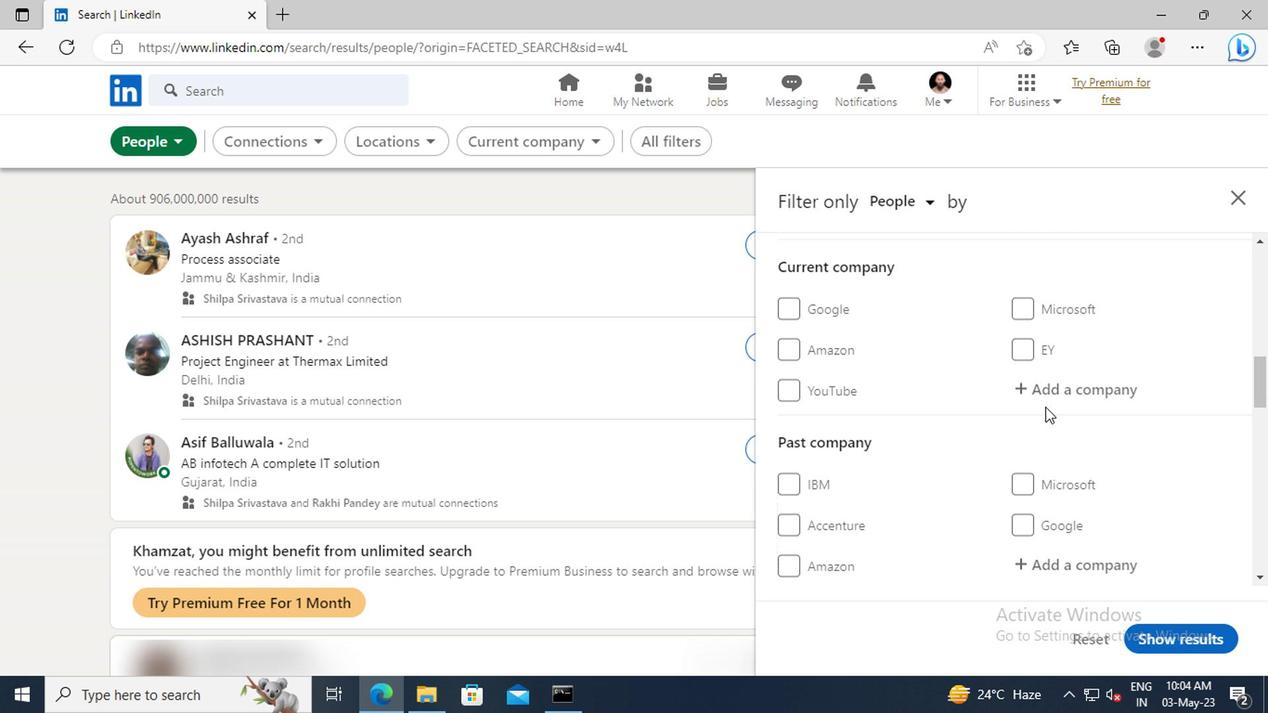 
Action: Mouse scrolled (1040, 408) with delta (0, 0)
Screenshot: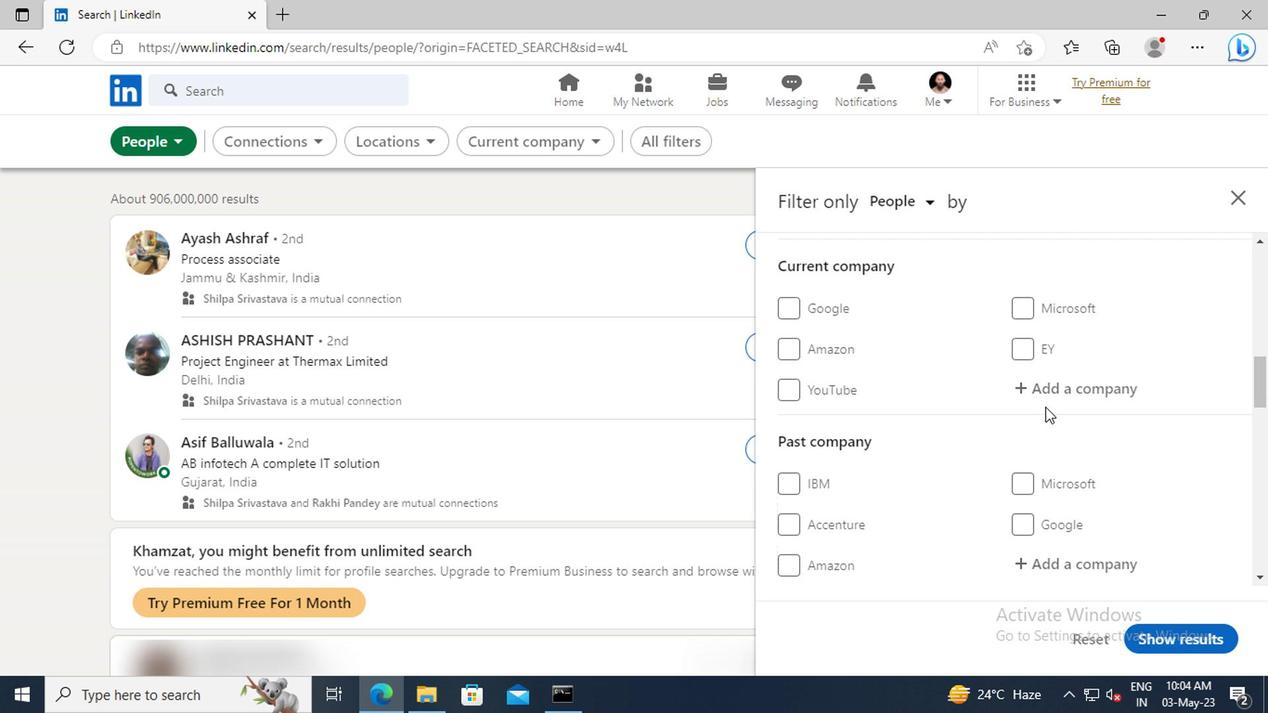 
Action: Mouse scrolled (1040, 408) with delta (0, 0)
Screenshot: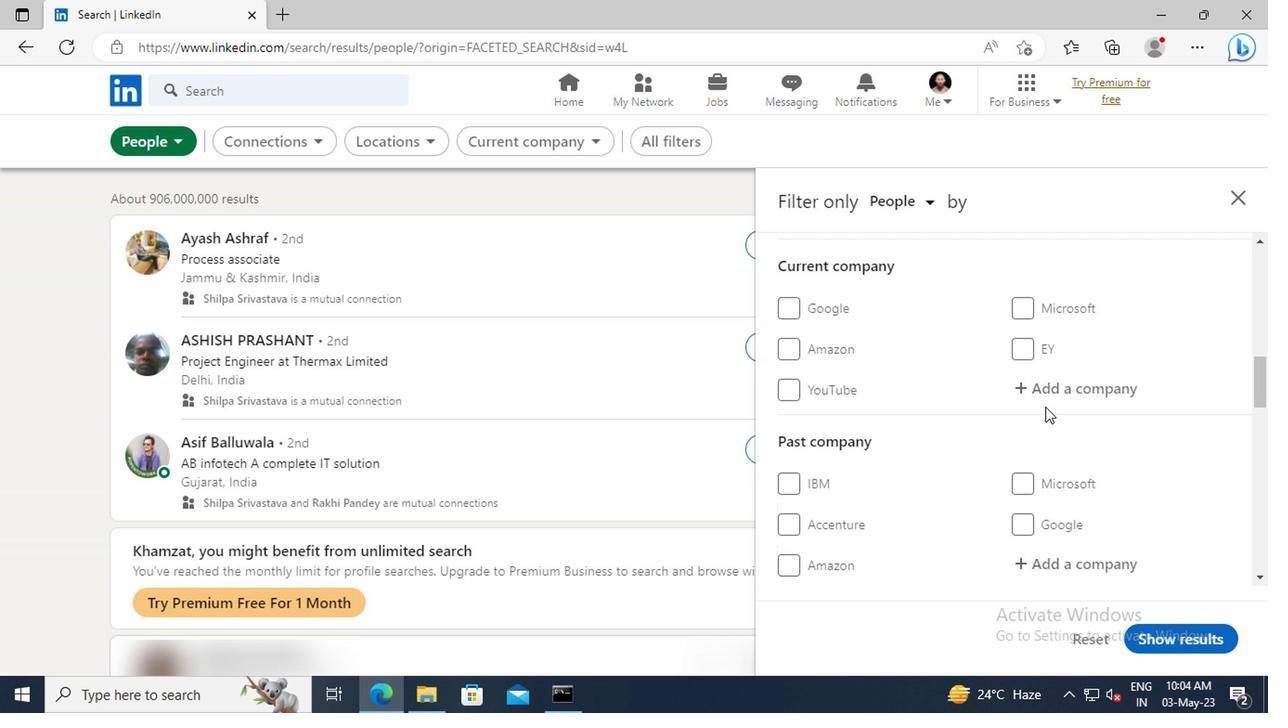 
Action: Mouse scrolled (1040, 408) with delta (0, 0)
Screenshot: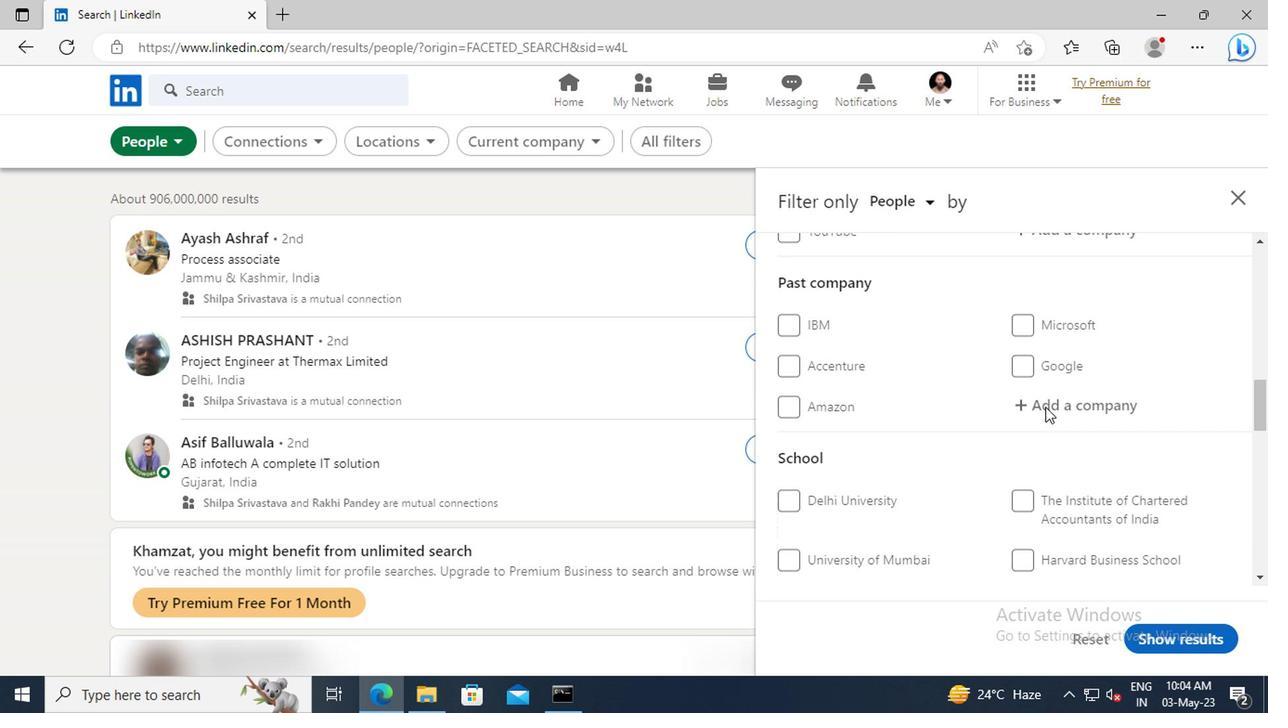 
Action: Mouse scrolled (1040, 408) with delta (0, 0)
Screenshot: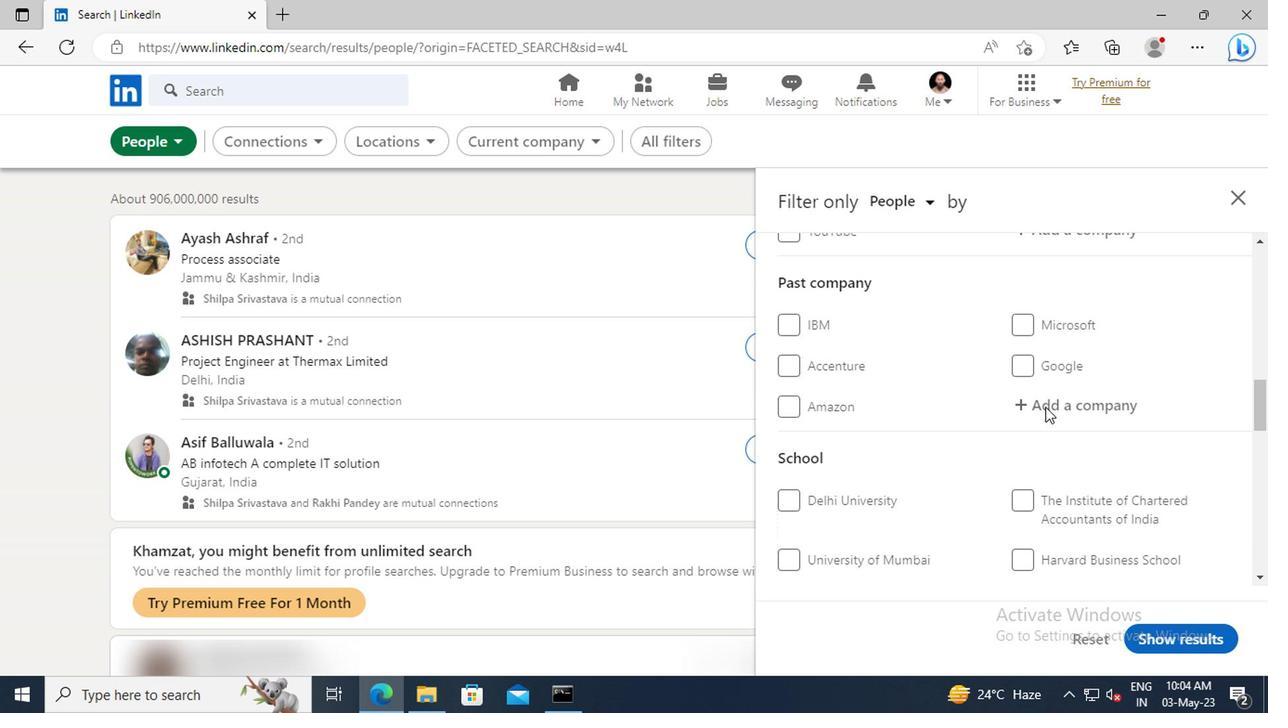 
Action: Mouse scrolled (1040, 408) with delta (0, 0)
Screenshot: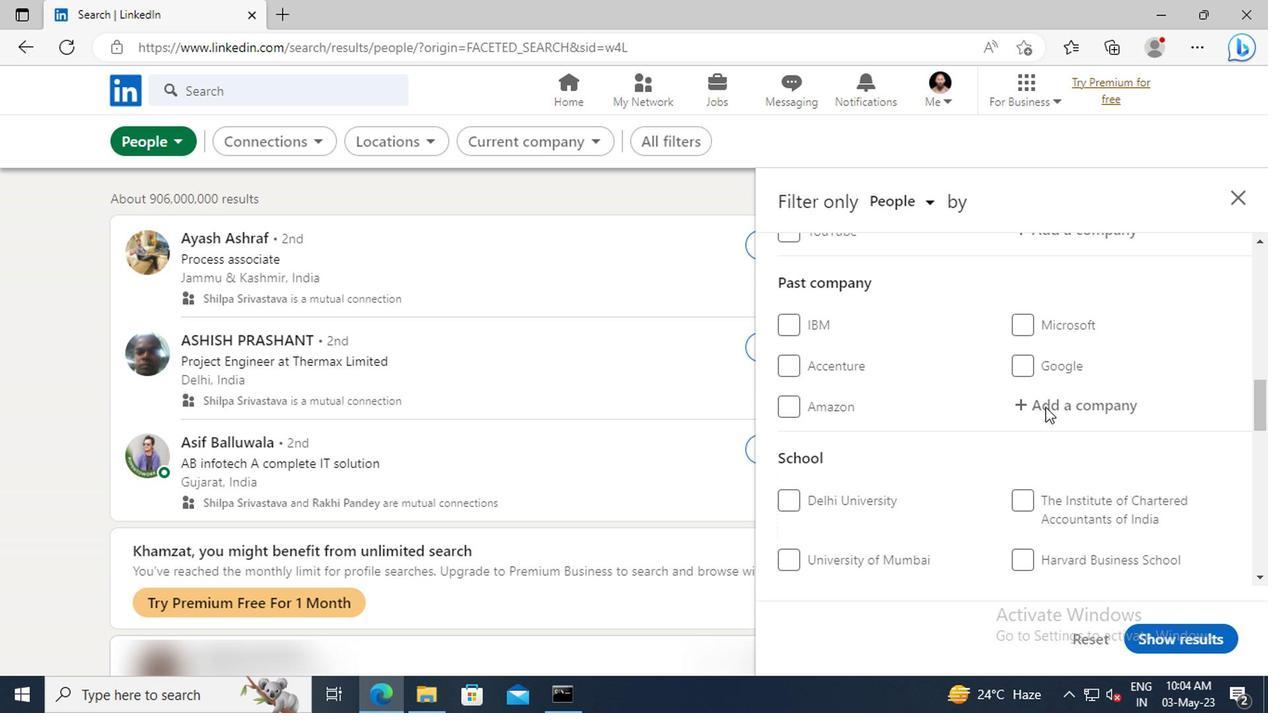 
Action: Mouse scrolled (1040, 408) with delta (0, 0)
Screenshot: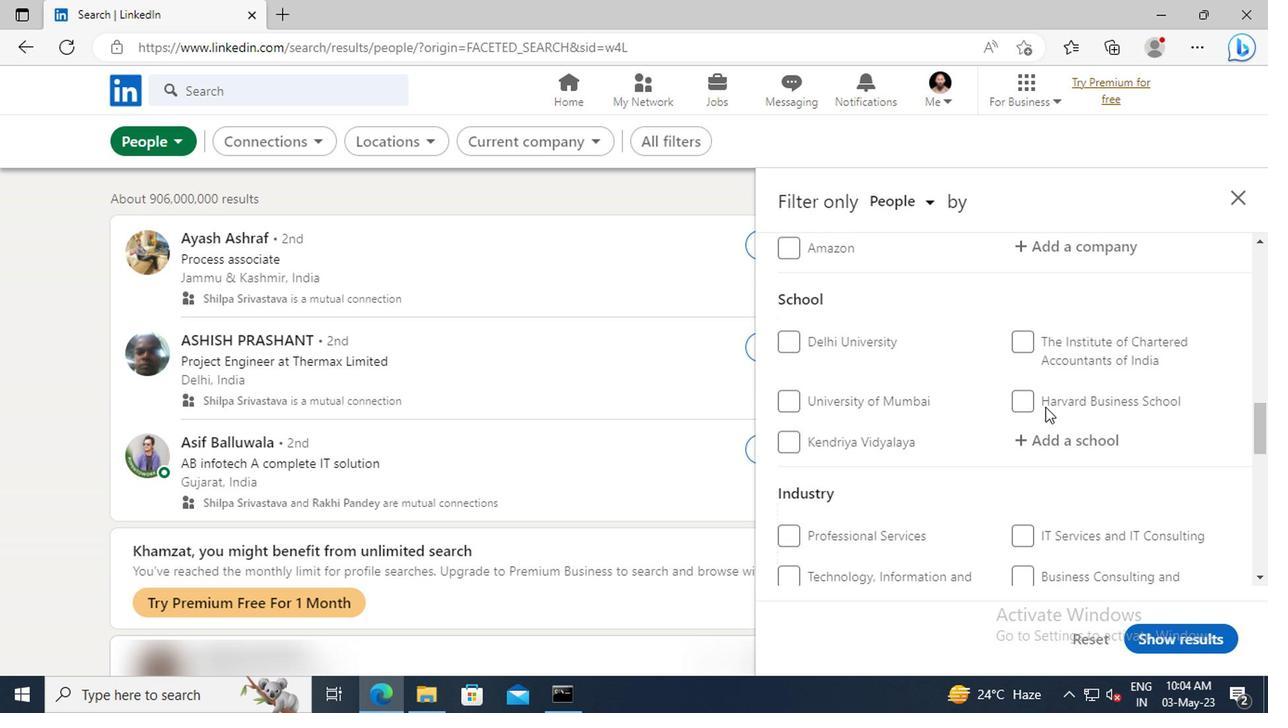 
Action: Mouse scrolled (1040, 408) with delta (0, 0)
Screenshot: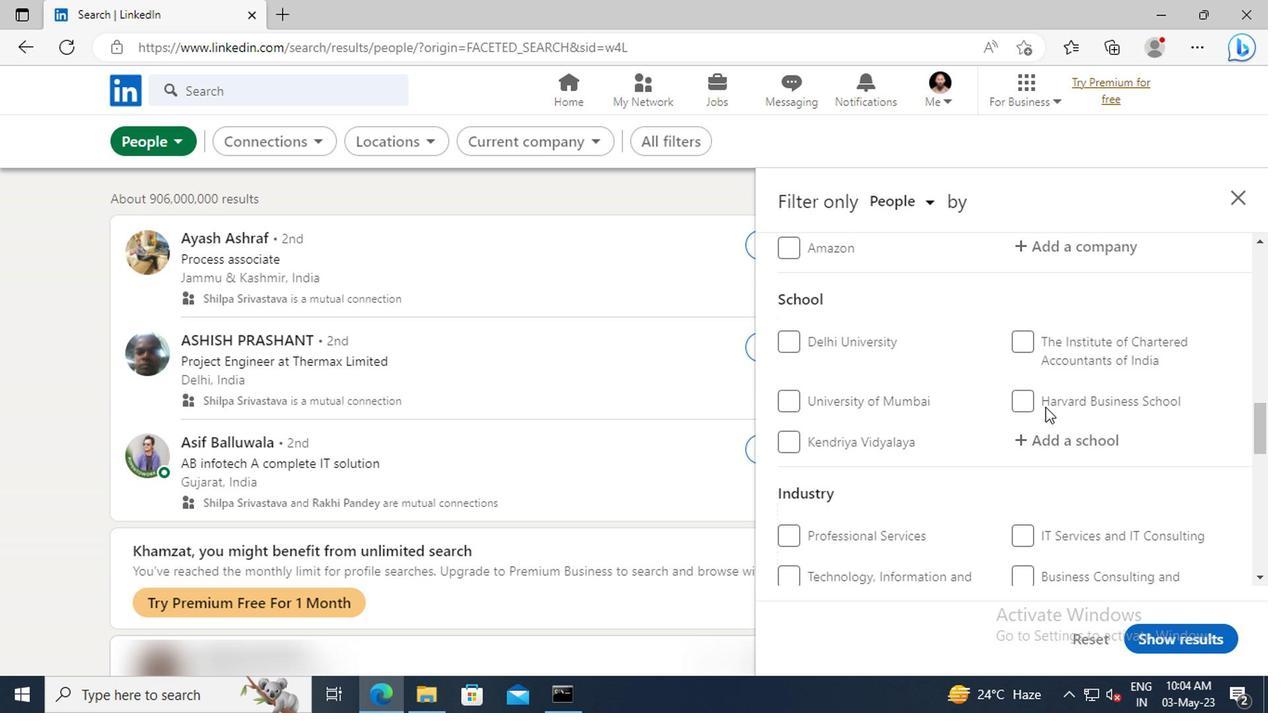
Action: Mouse scrolled (1040, 408) with delta (0, 0)
Screenshot: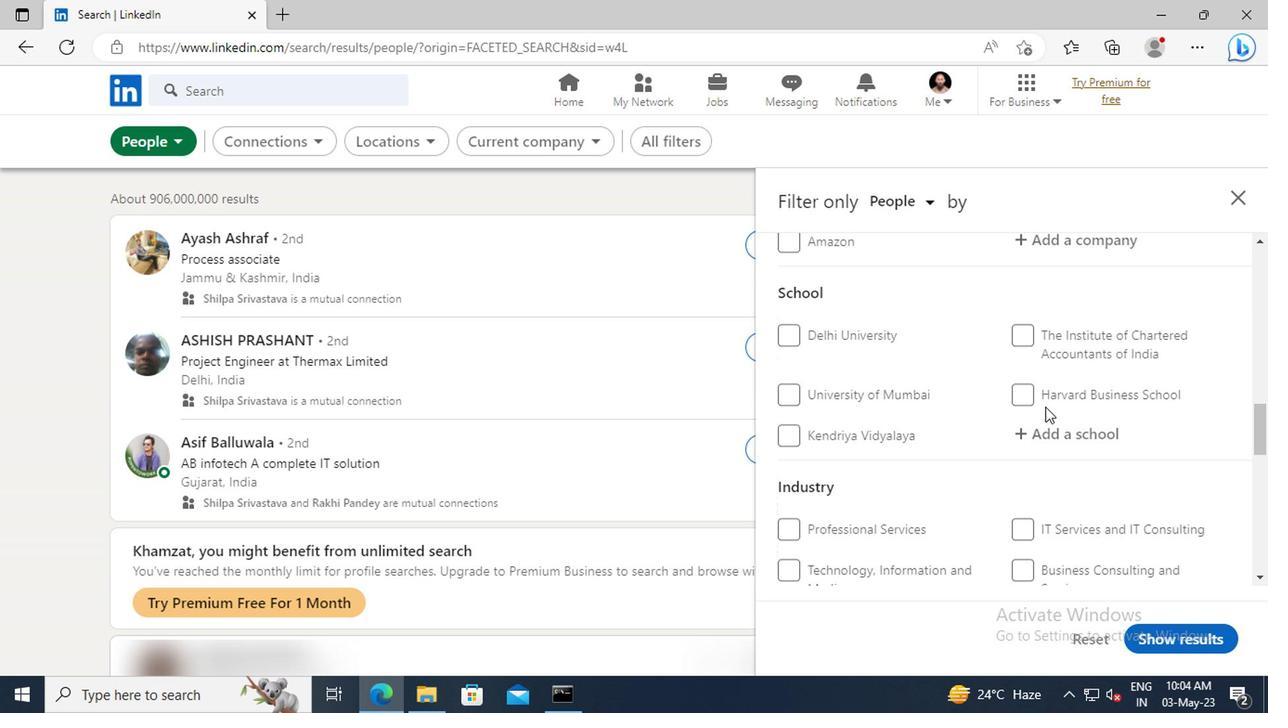 
Action: Mouse scrolled (1040, 408) with delta (0, 0)
Screenshot: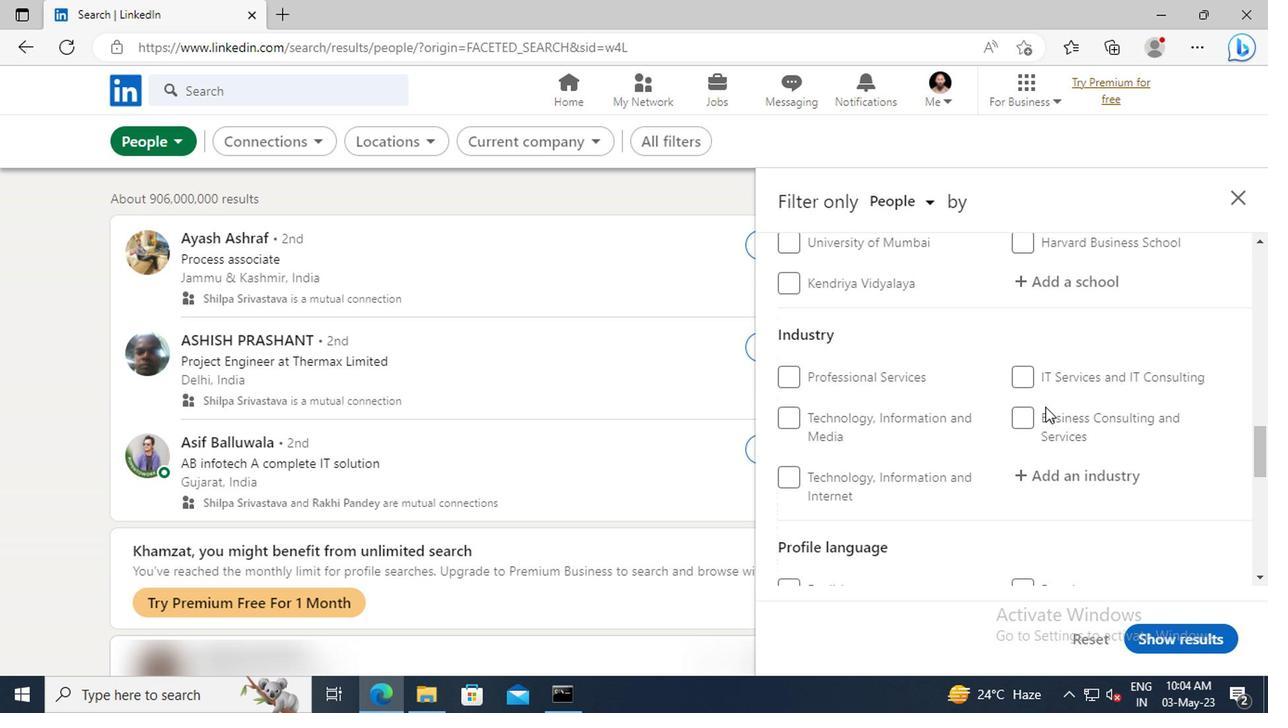 
Action: Mouse scrolled (1040, 408) with delta (0, 0)
Screenshot: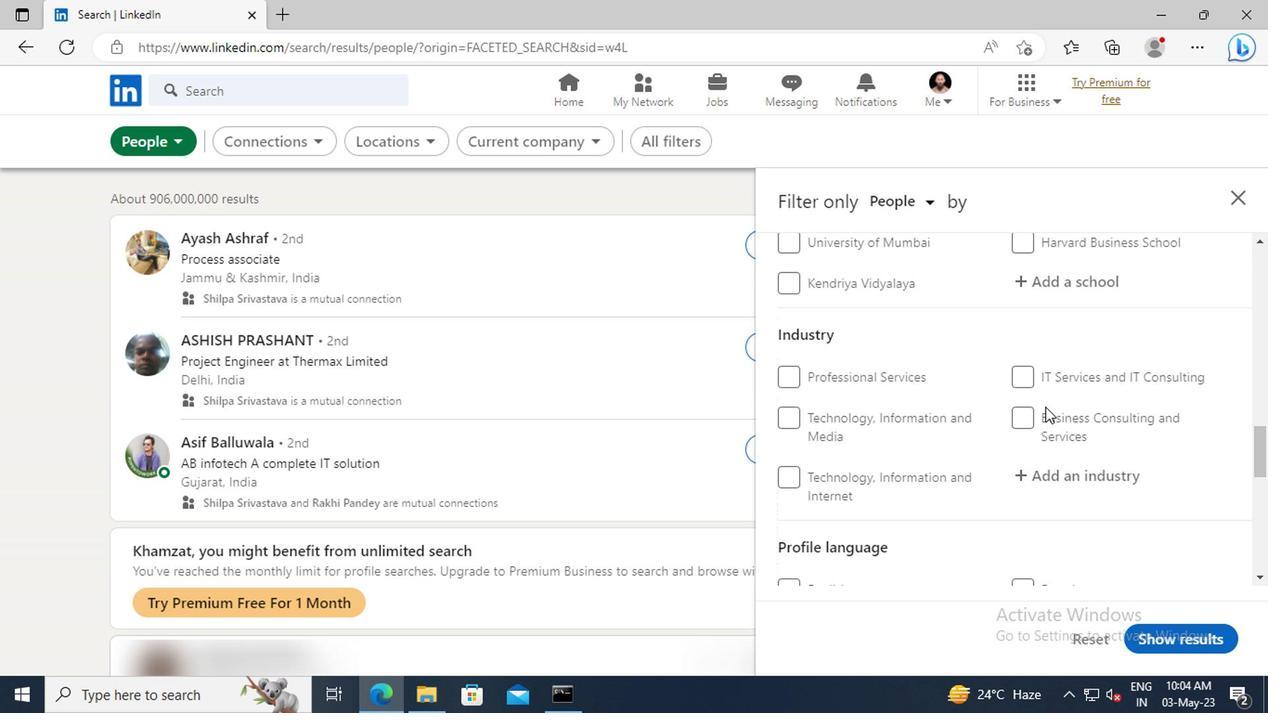 
Action: Mouse scrolled (1040, 408) with delta (0, 0)
Screenshot: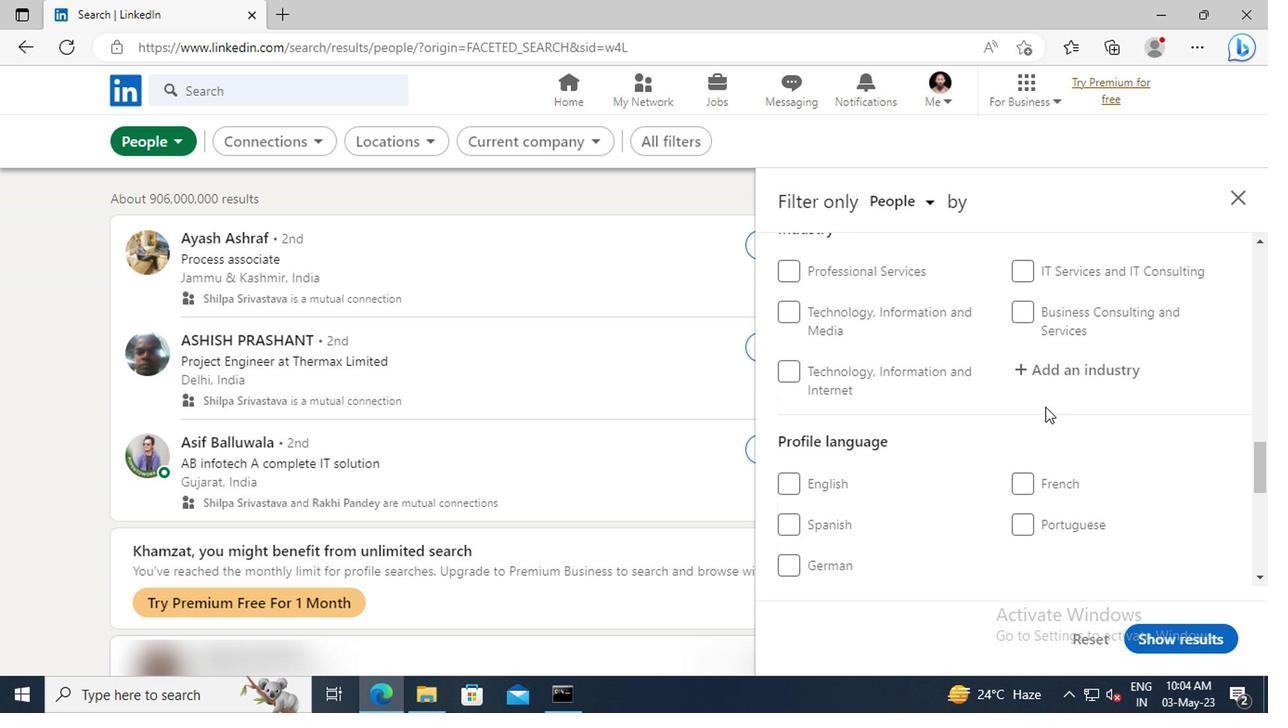 
Action: Mouse scrolled (1040, 408) with delta (0, 0)
Screenshot: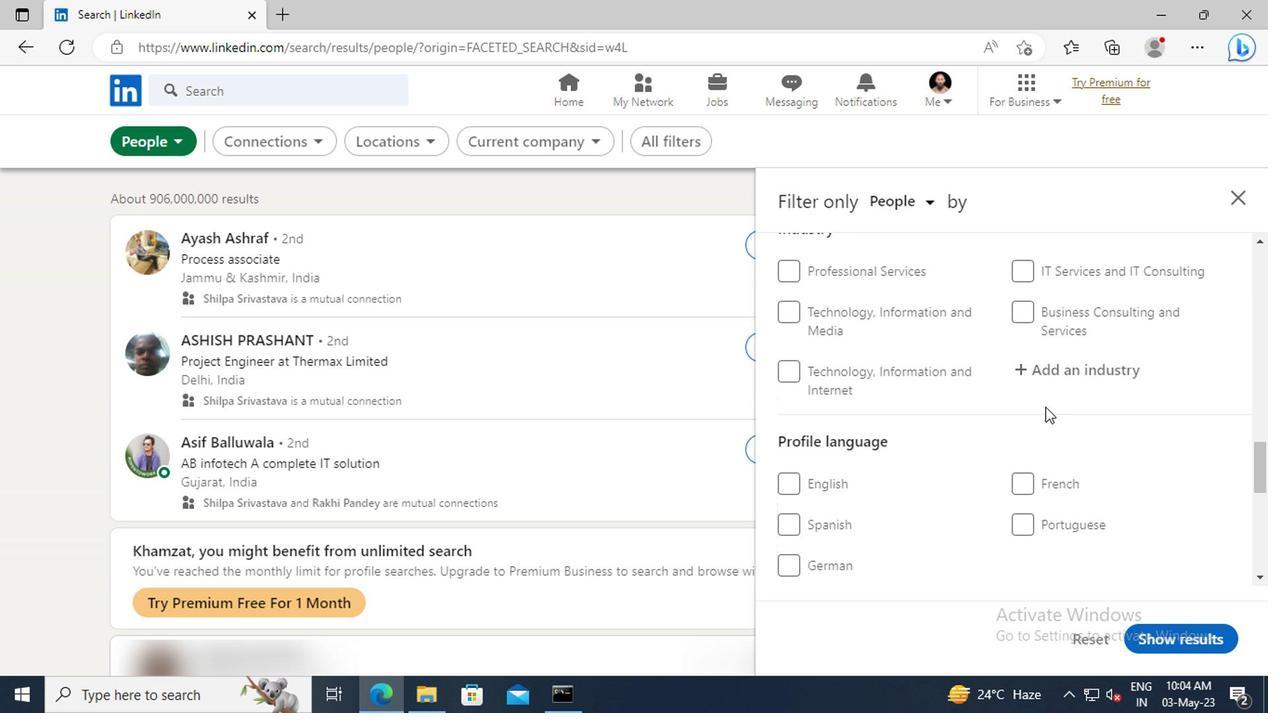 
Action: Mouse moved to (1025, 421)
Screenshot: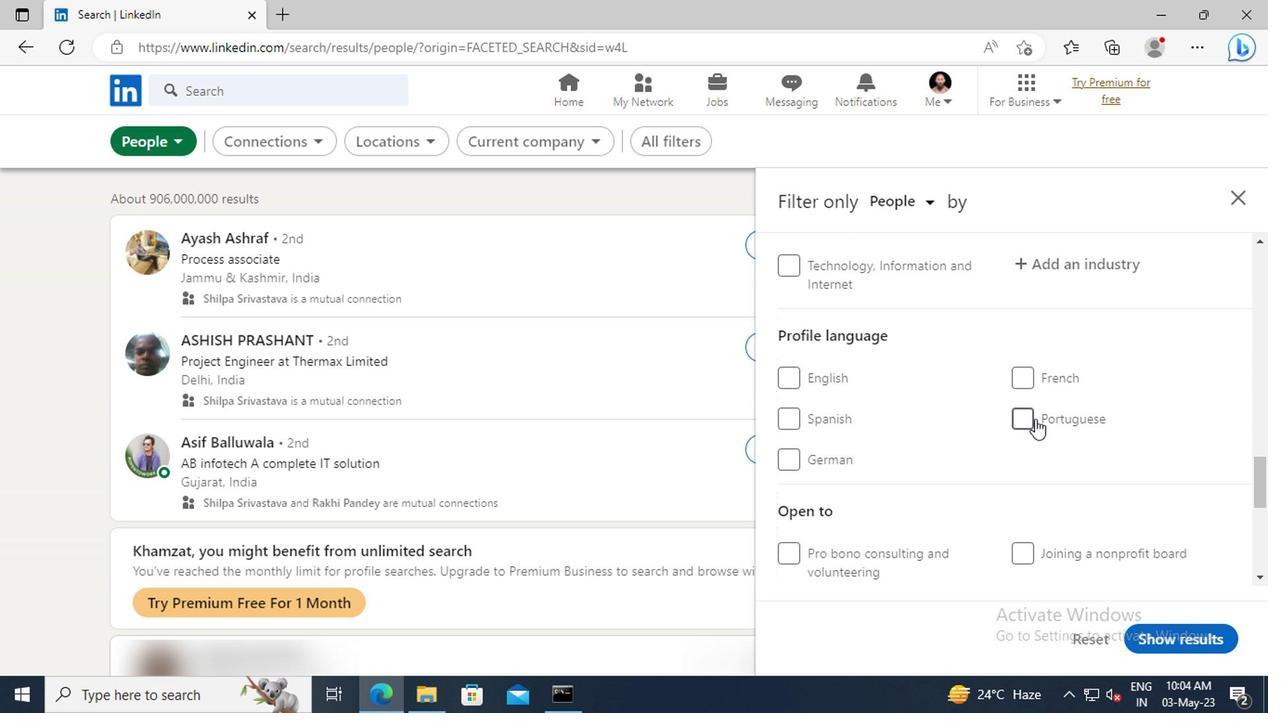 
Action: Mouse pressed left at (1025, 421)
Screenshot: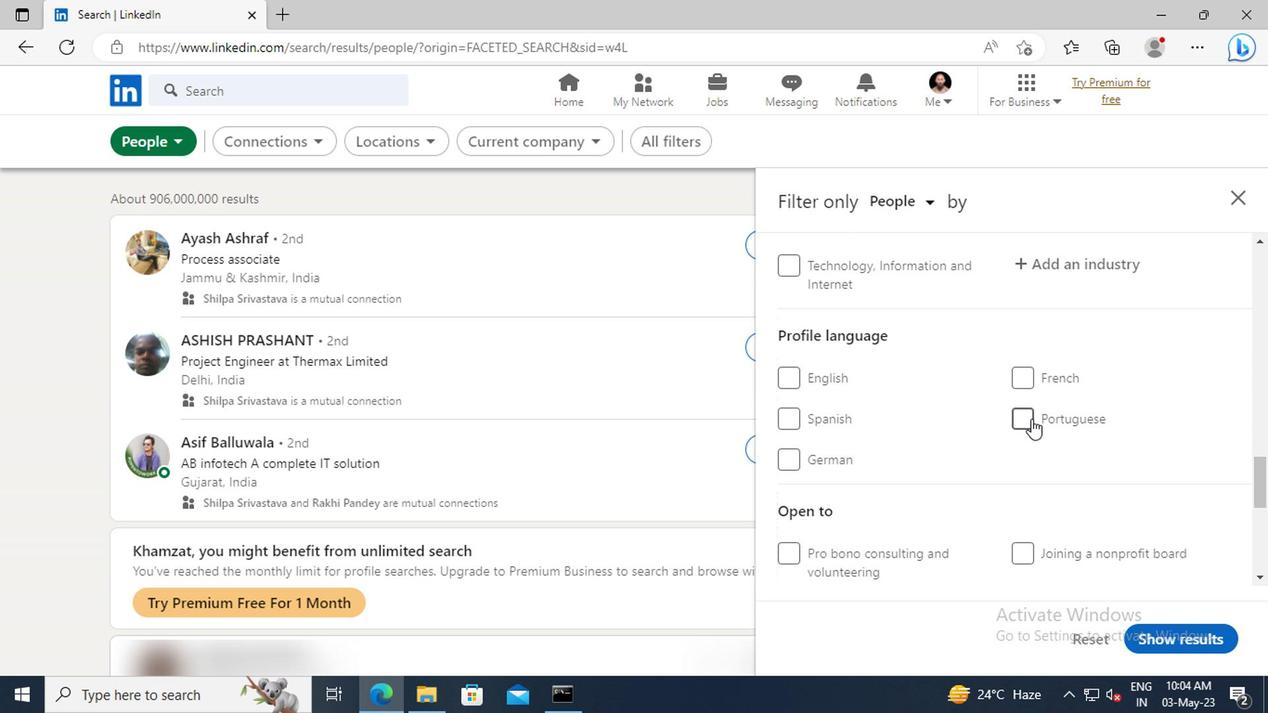 
Action: Mouse moved to (1059, 393)
Screenshot: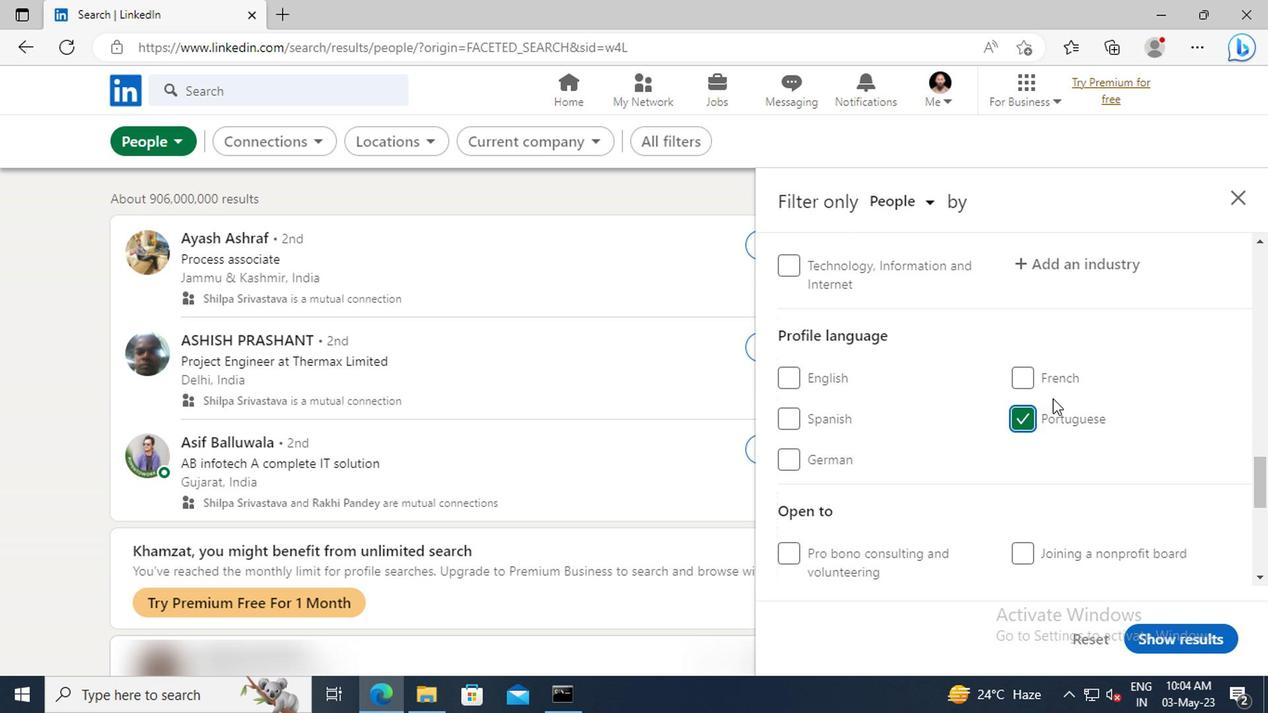 
Action: Mouse scrolled (1059, 394) with delta (0, 1)
Screenshot: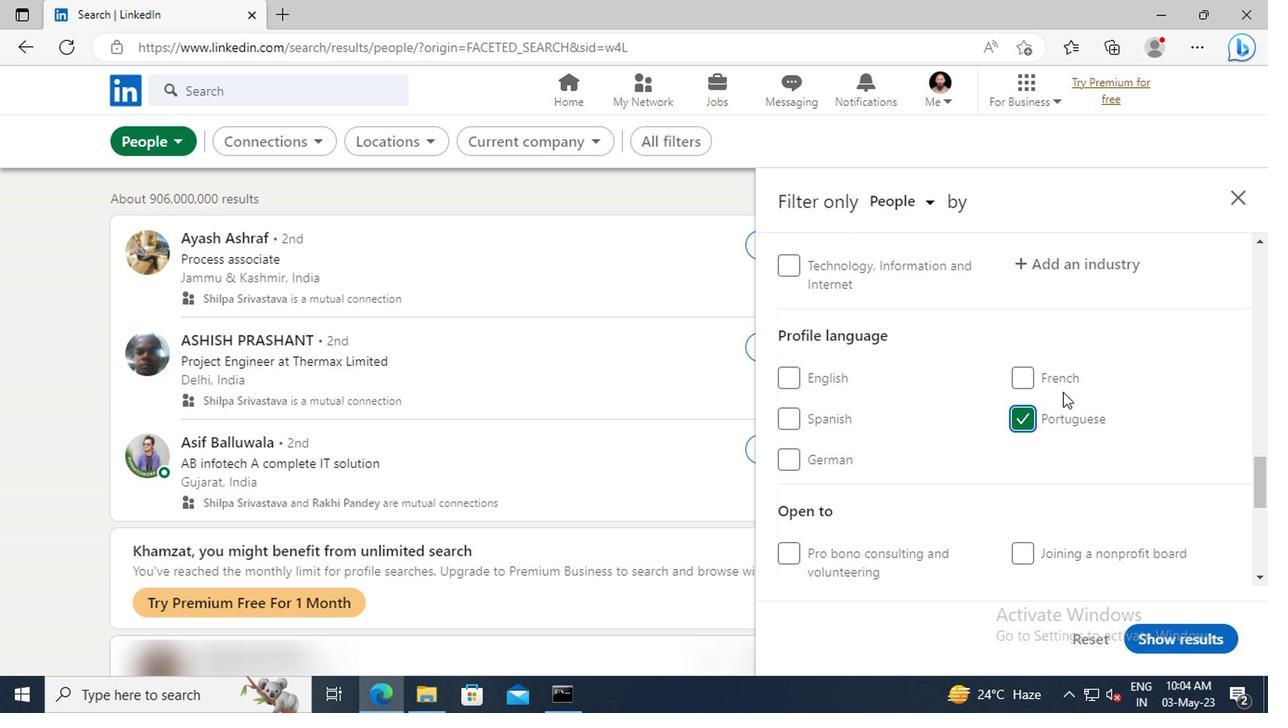 
Action: Mouse scrolled (1059, 394) with delta (0, 1)
Screenshot: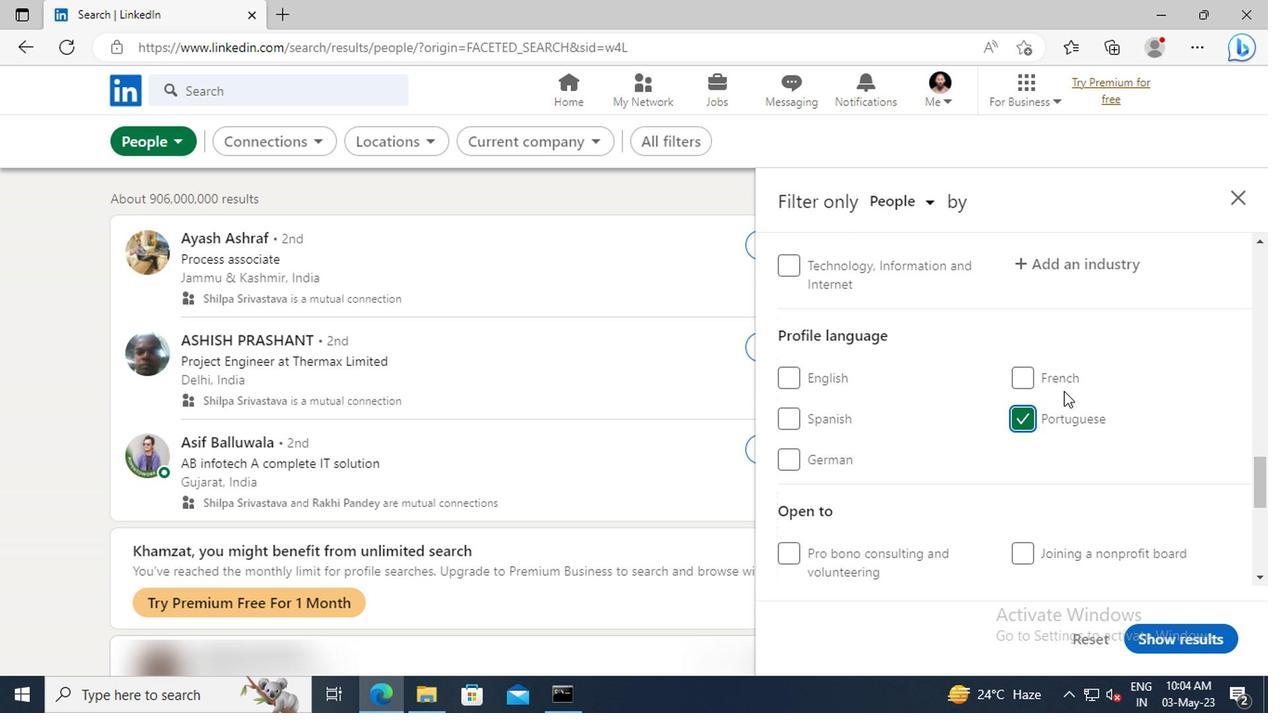 
Action: Mouse scrolled (1059, 394) with delta (0, 1)
Screenshot: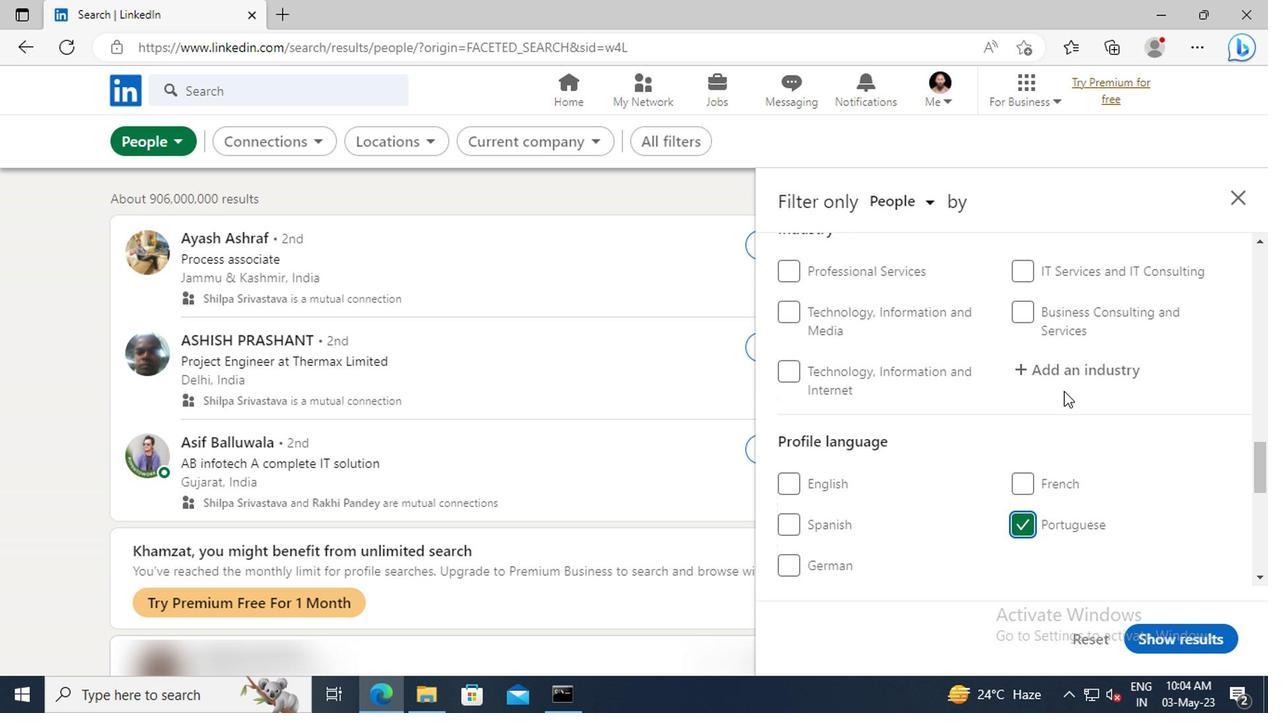 
Action: Mouse scrolled (1059, 394) with delta (0, 1)
Screenshot: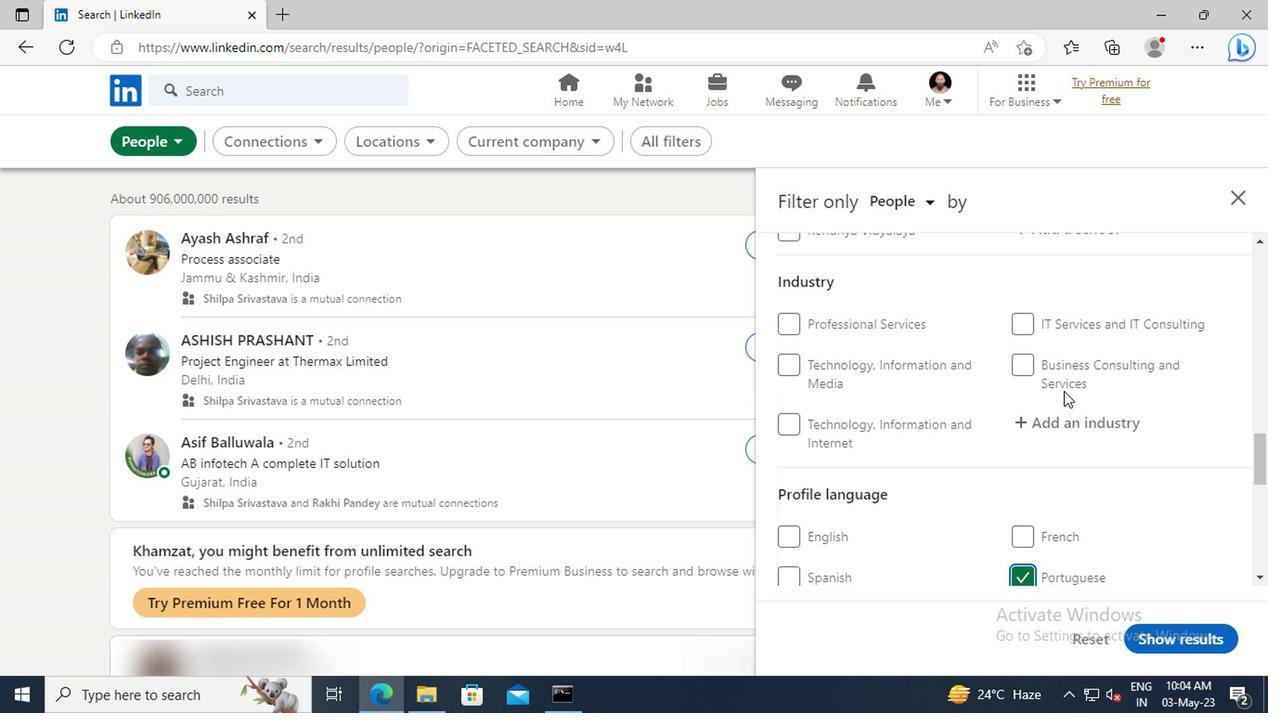 
Action: Mouse scrolled (1059, 394) with delta (0, 1)
Screenshot: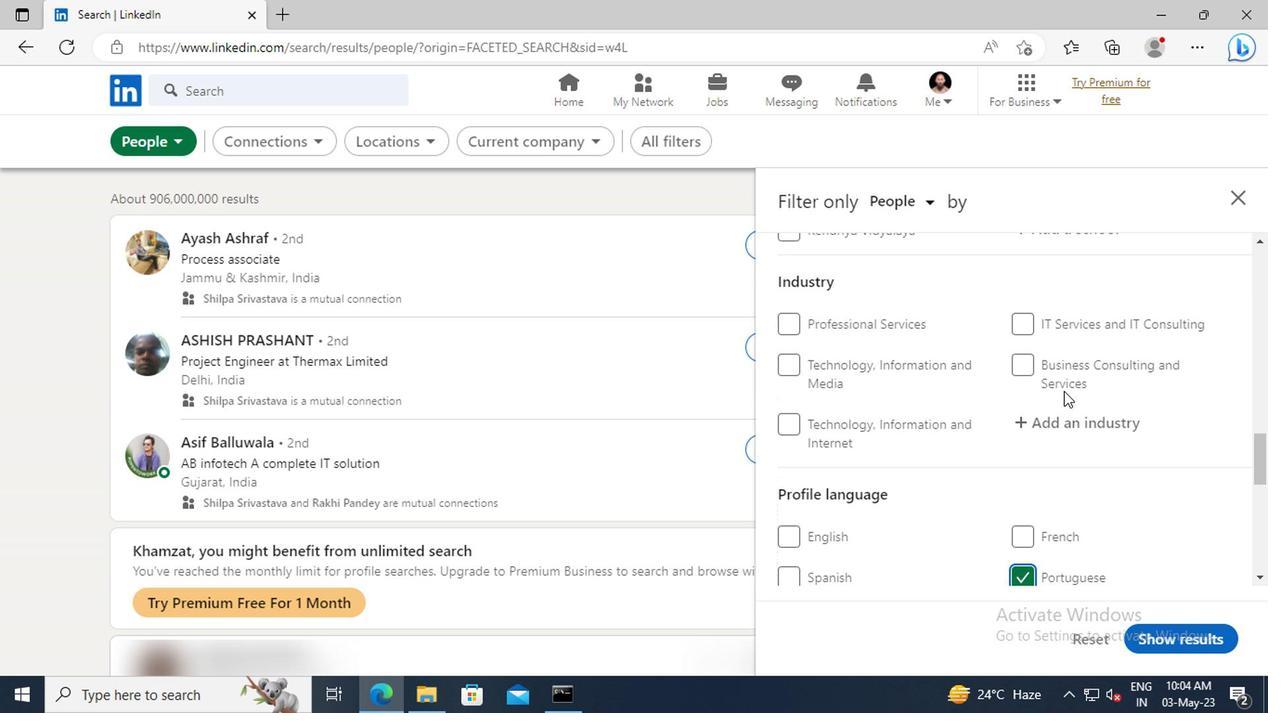 
Action: Mouse scrolled (1059, 394) with delta (0, 1)
Screenshot: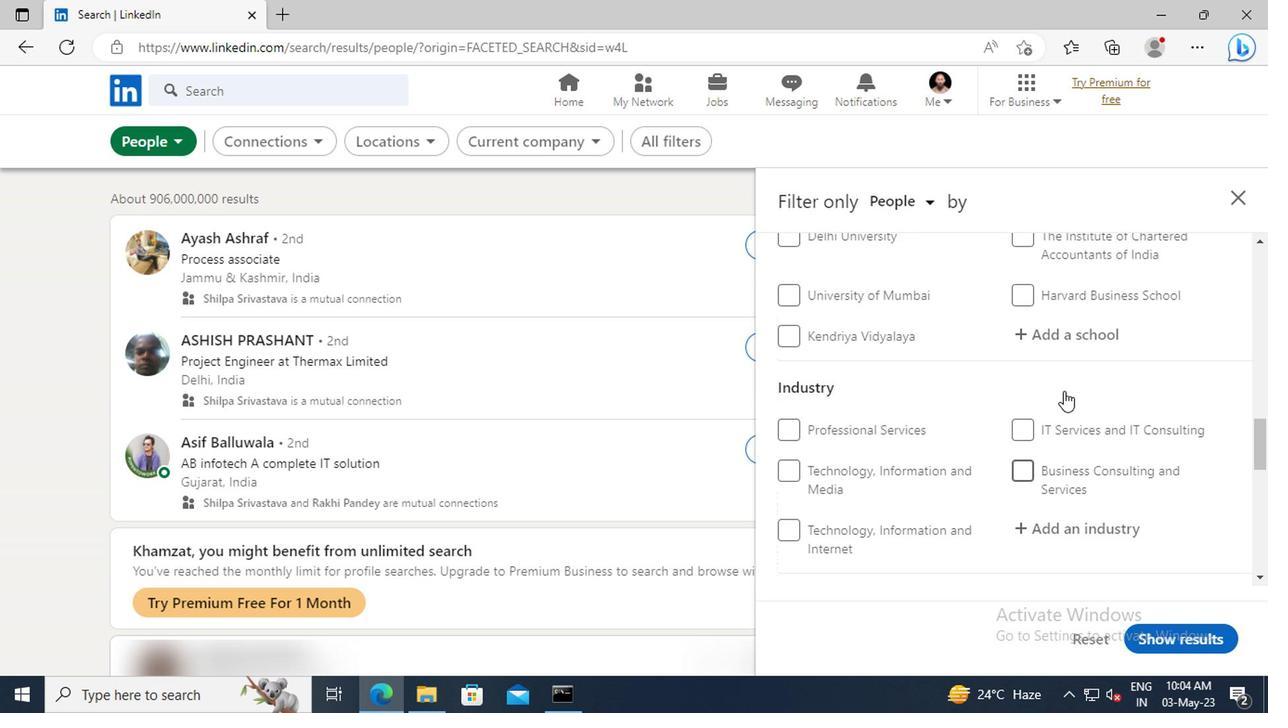 
Action: Mouse scrolled (1059, 394) with delta (0, 1)
Screenshot: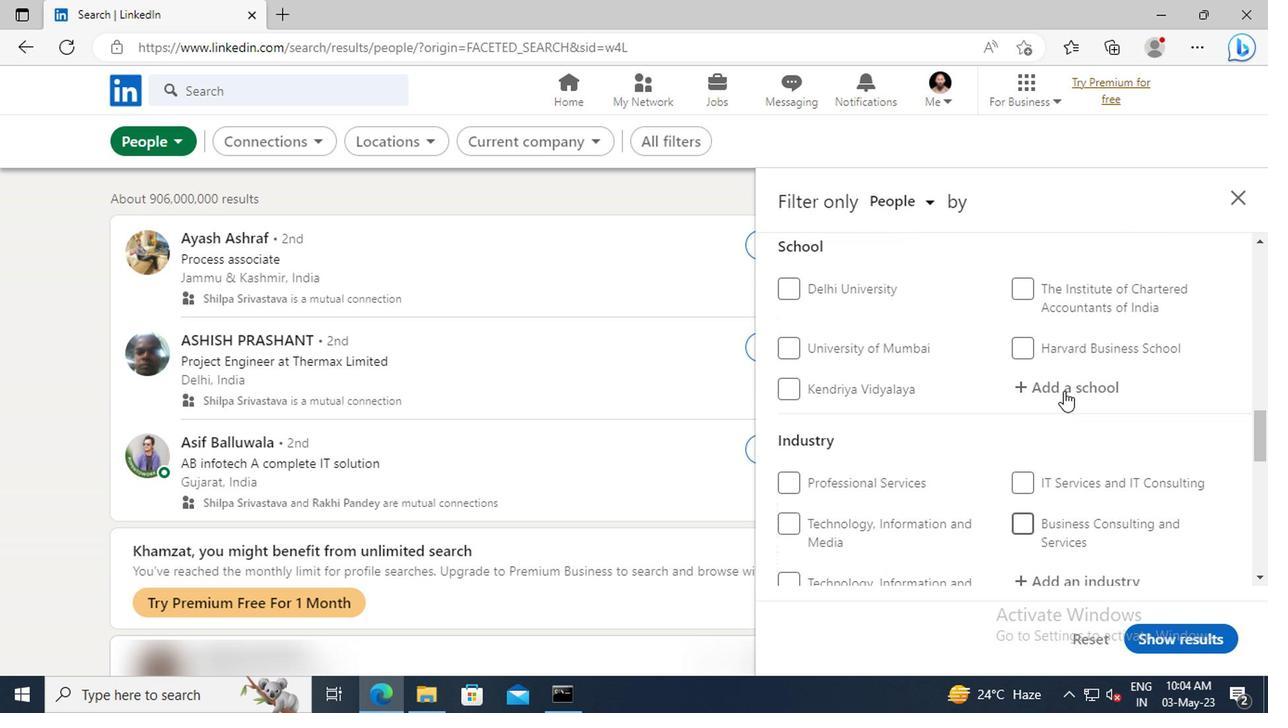 
Action: Mouse scrolled (1059, 394) with delta (0, 1)
Screenshot: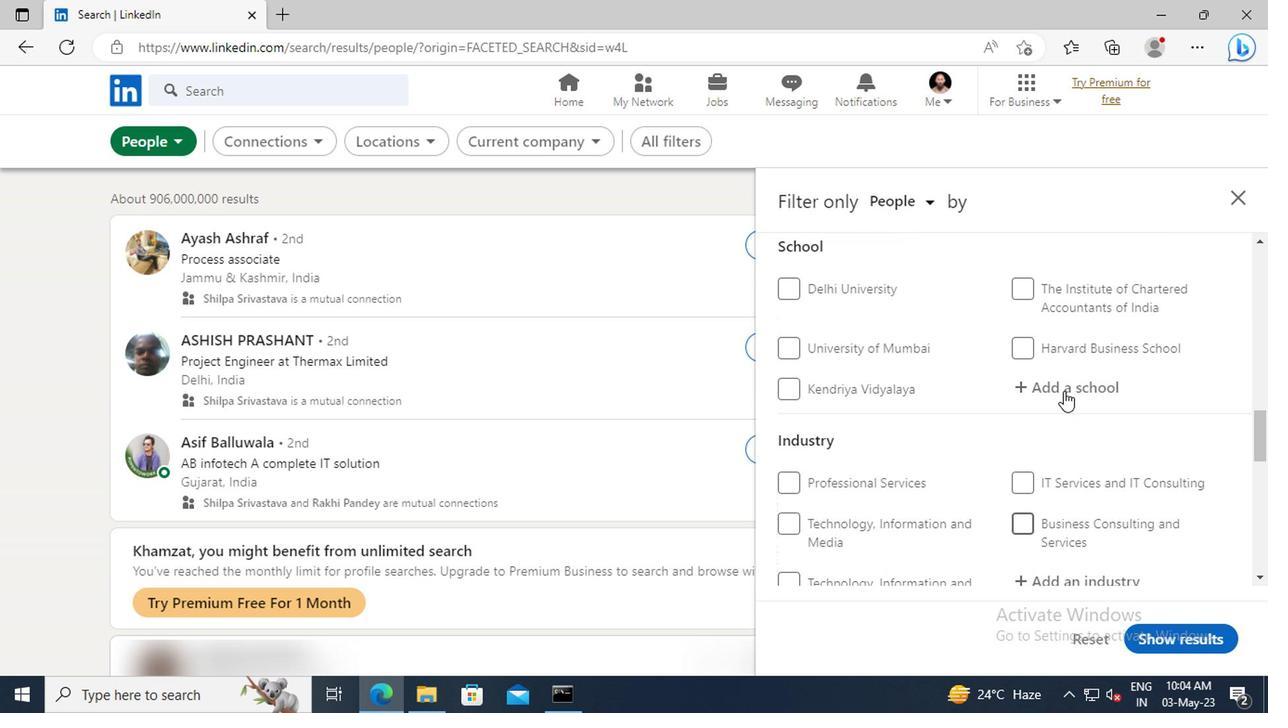 
Action: Mouse scrolled (1059, 394) with delta (0, 1)
Screenshot: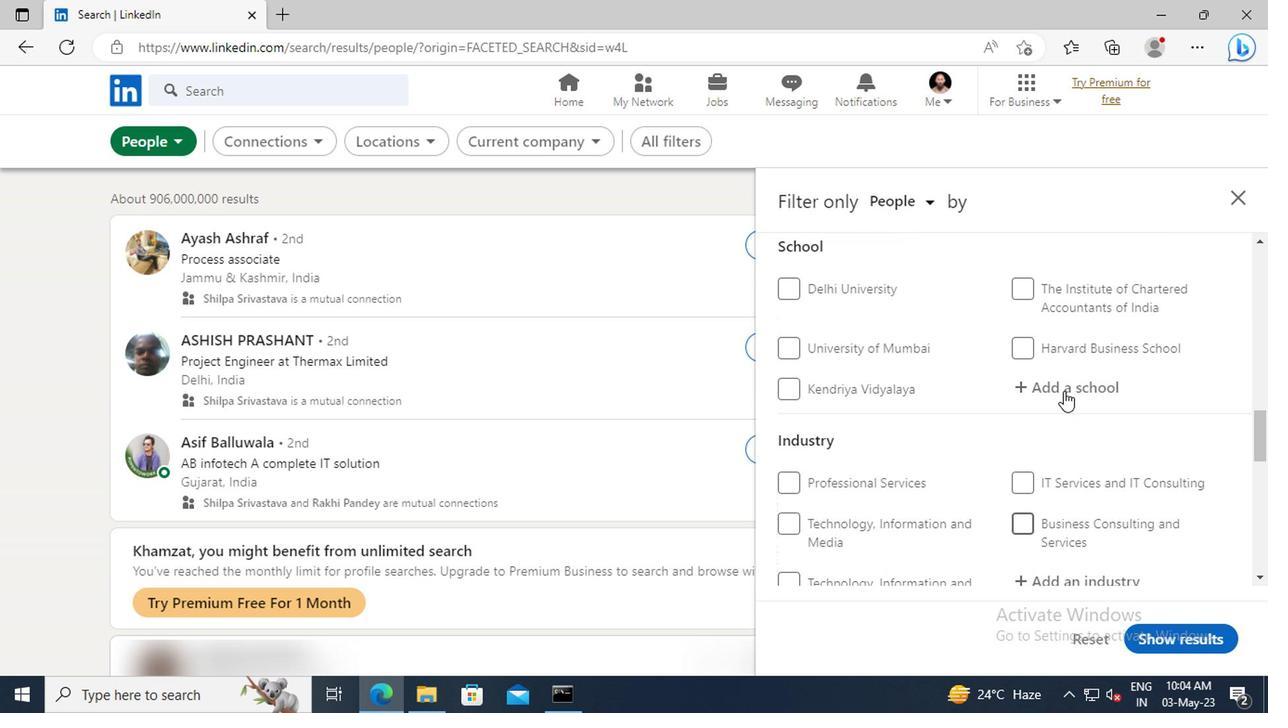 
Action: Mouse scrolled (1059, 394) with delta (0, 1)
Screenshot: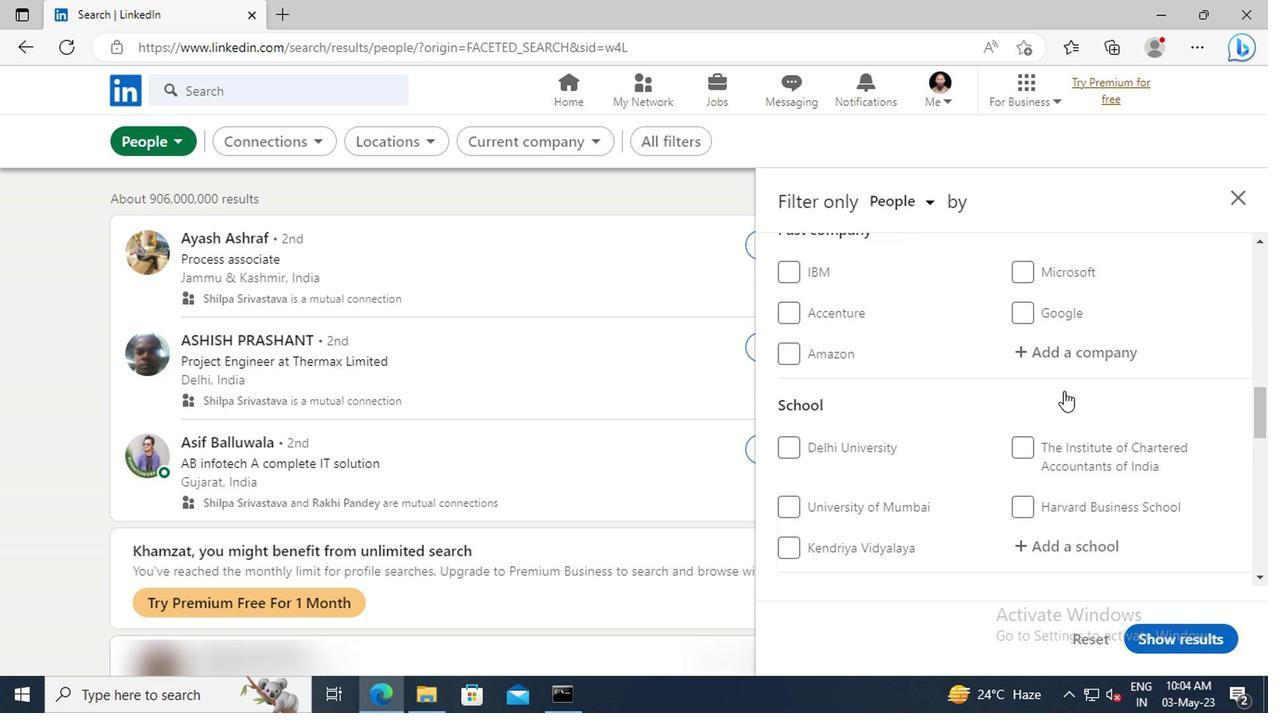 
Action: Mouse scrolled (1059, 394) with delta (0, 1)
Screenshot: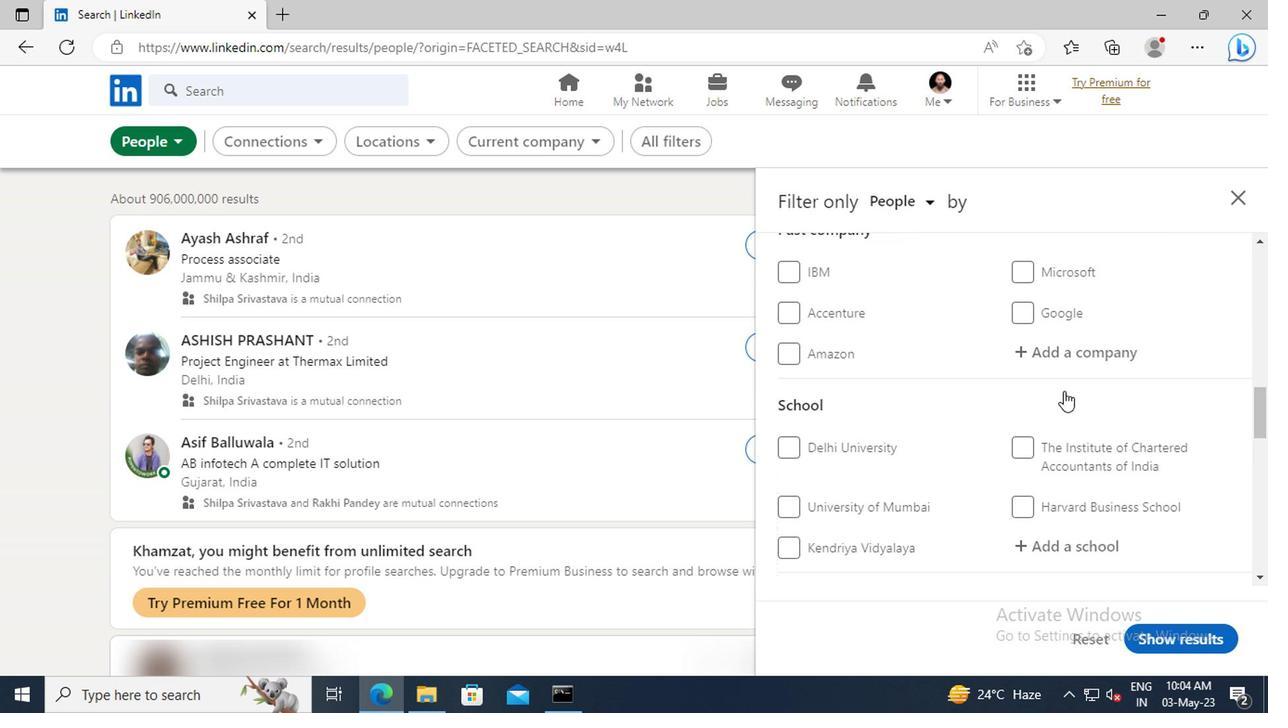 
Action: Mouse scrolled (1059, 394) with delta (0, 1)
Screenshot: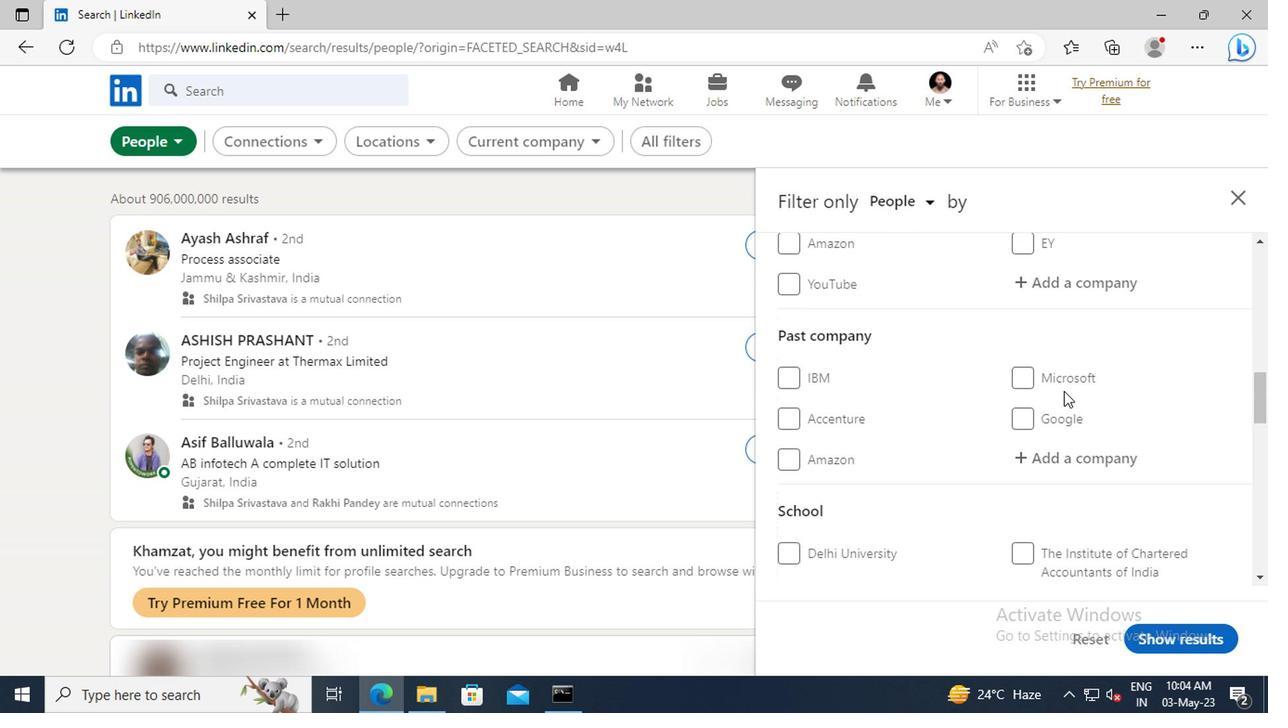 
Action: Mouse scrolled (1059, 394) with delta (0, 1)
Screenshot: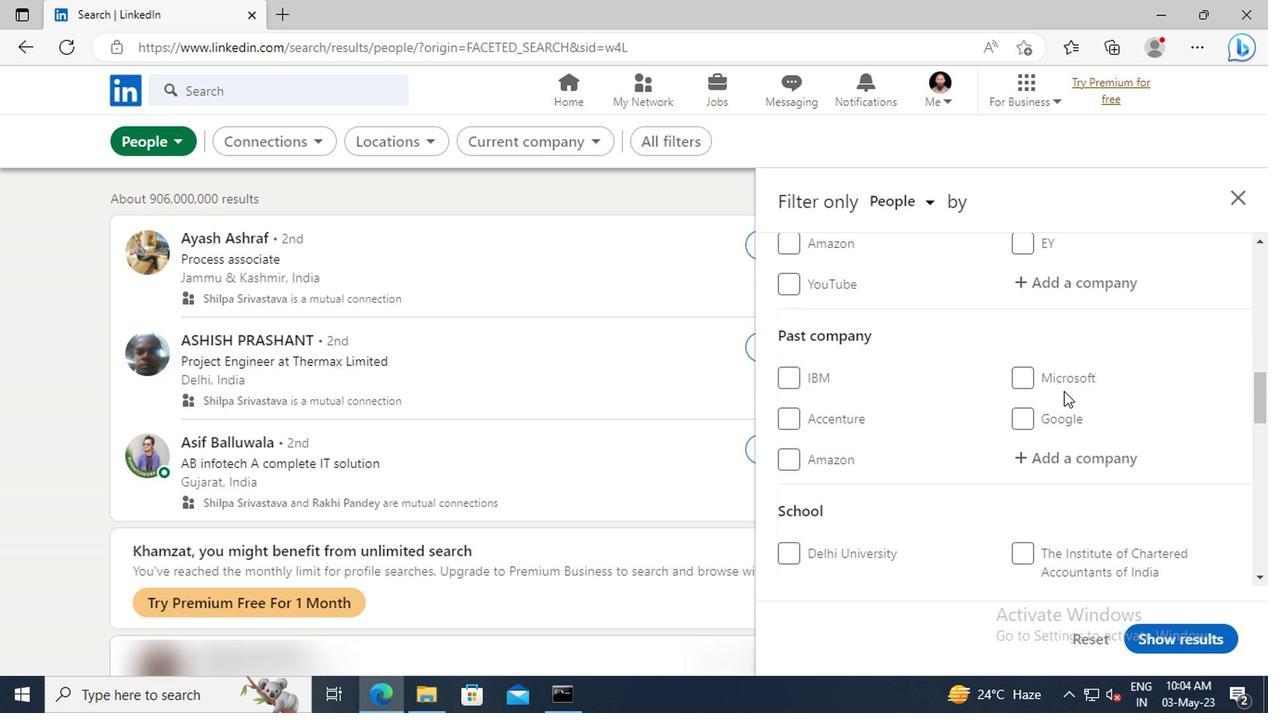 
Action: Mouse moved to (1042, 388)
Screenshot: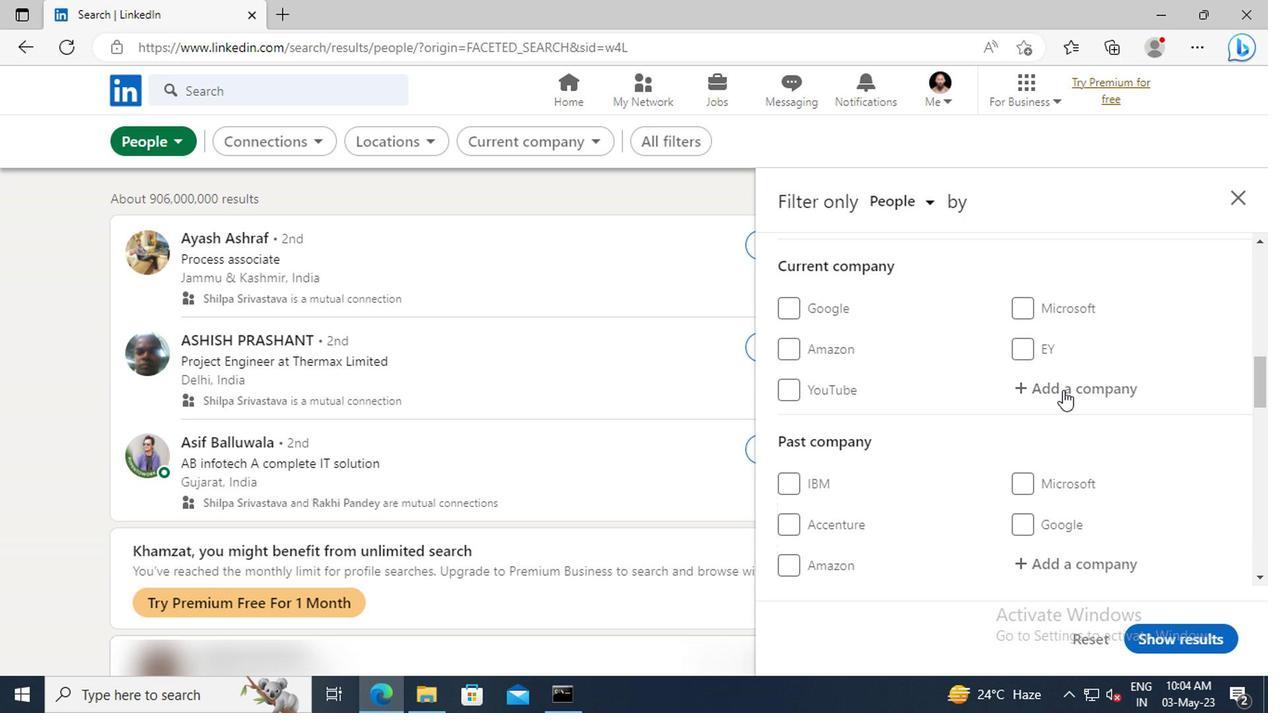 
Action: Mouse pressed left at (1042, 388)
Screenshot: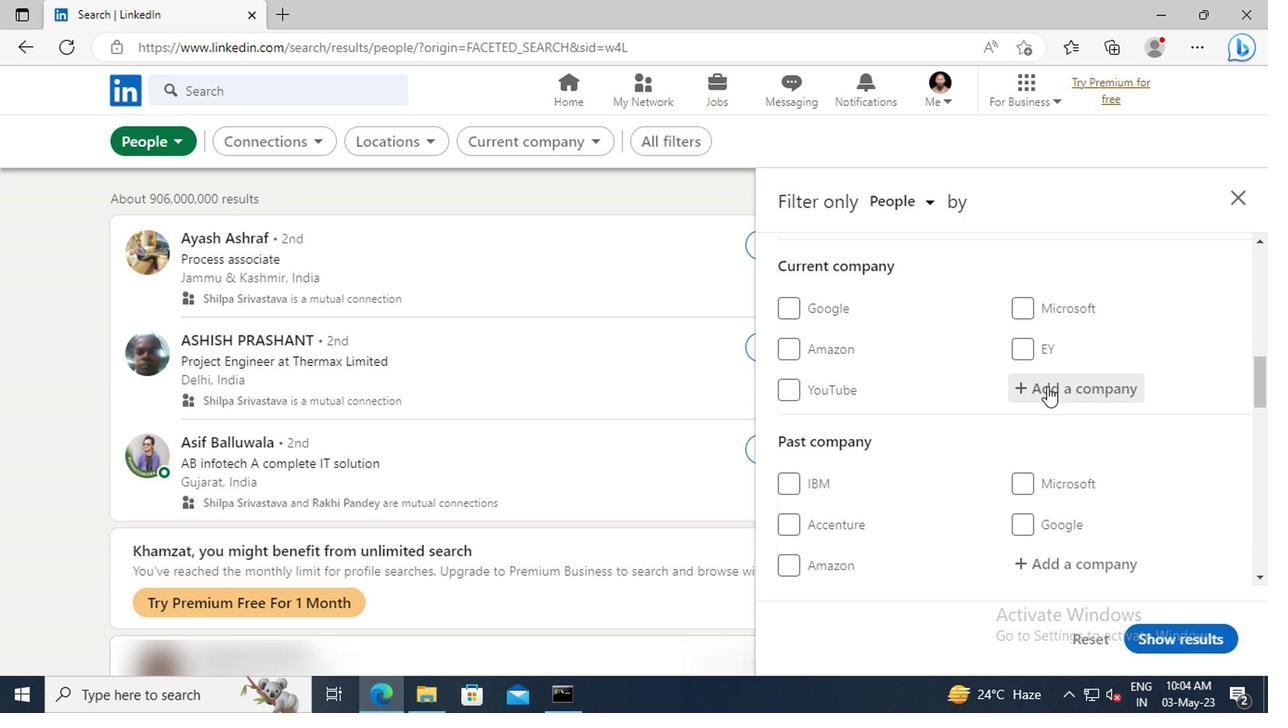 
Action: Key pressed <Key.shift>SAMARTH<Key.space><Key.shift>JOBS
Screenshot: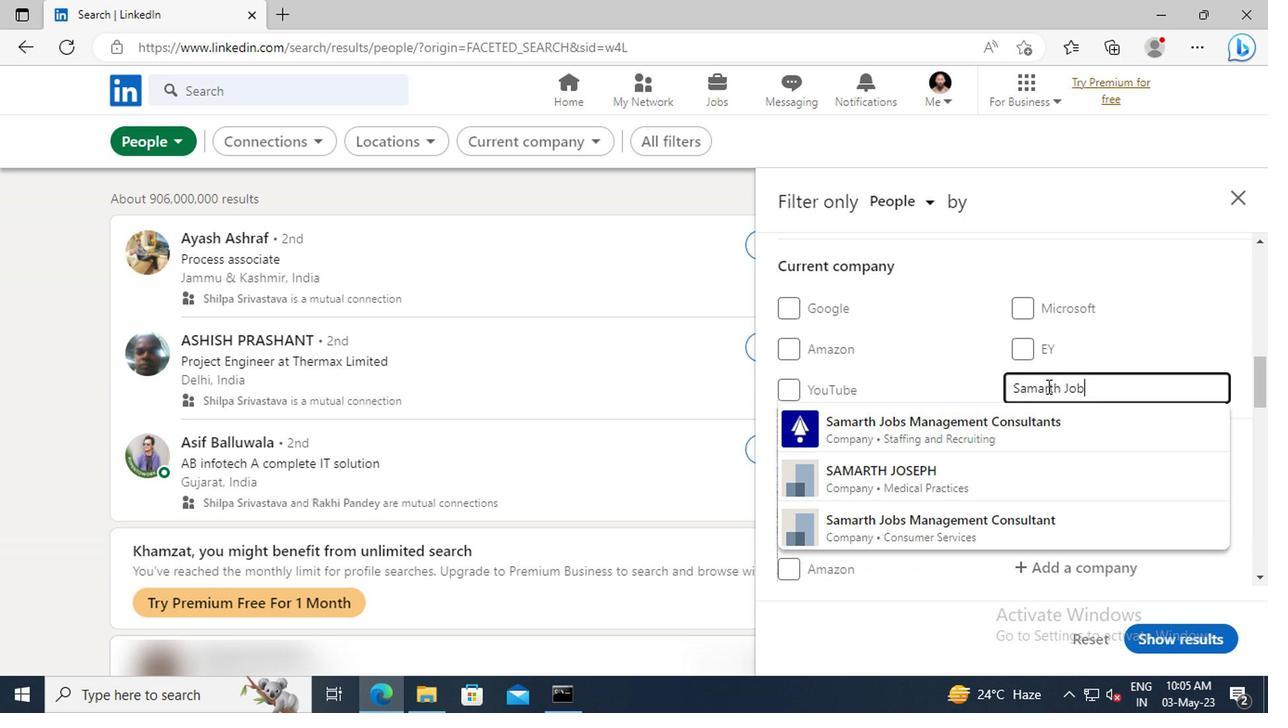 
Action: Mouse moved to (1044, 416)
Screenshot: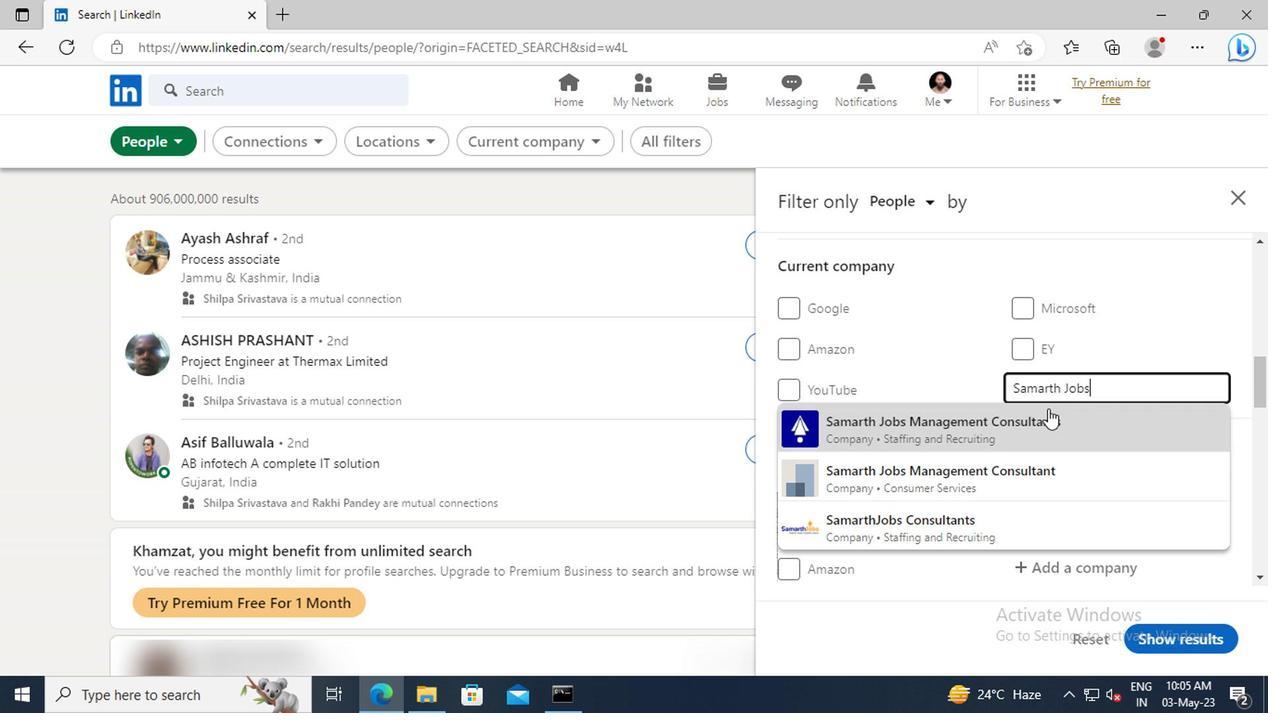 
Action: Mouse pressed left at (1044, 416)
Screenshot: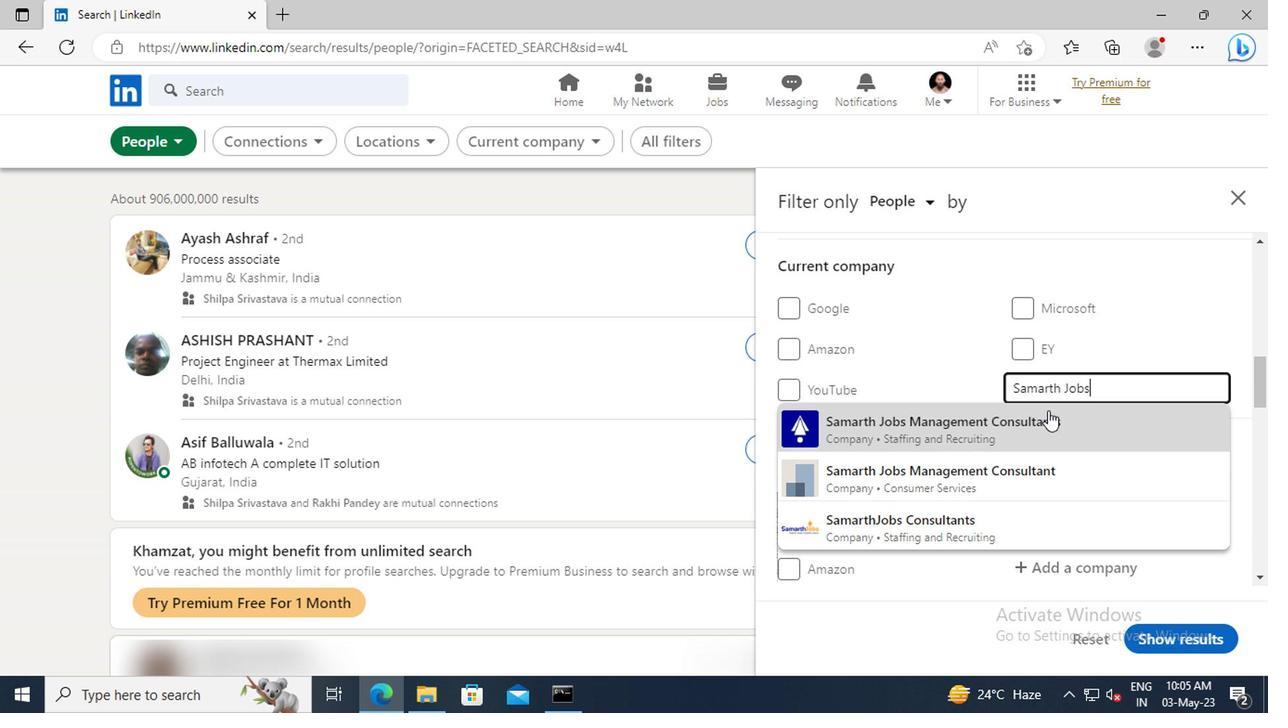 
Action: Mouse scrolled (1044, 415) with delta (0, -1)
Screenshot: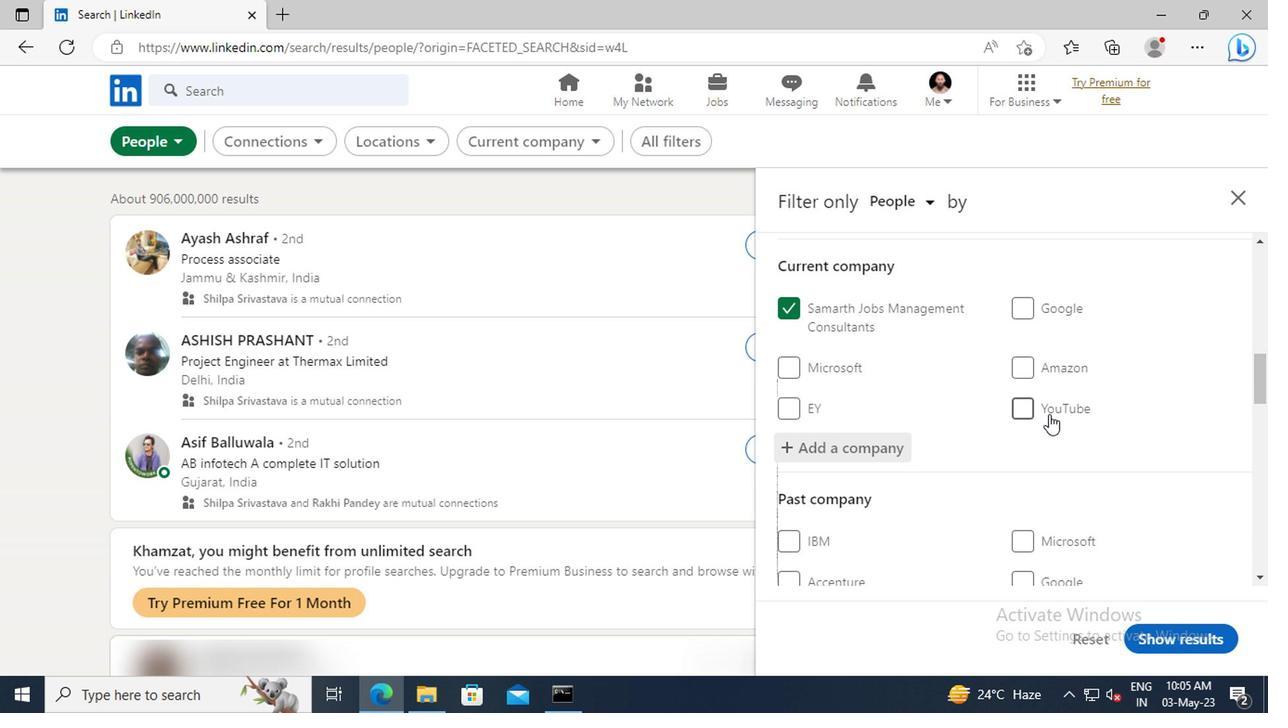 
Action: Mouse moved to (1042, 392)
Screenshot: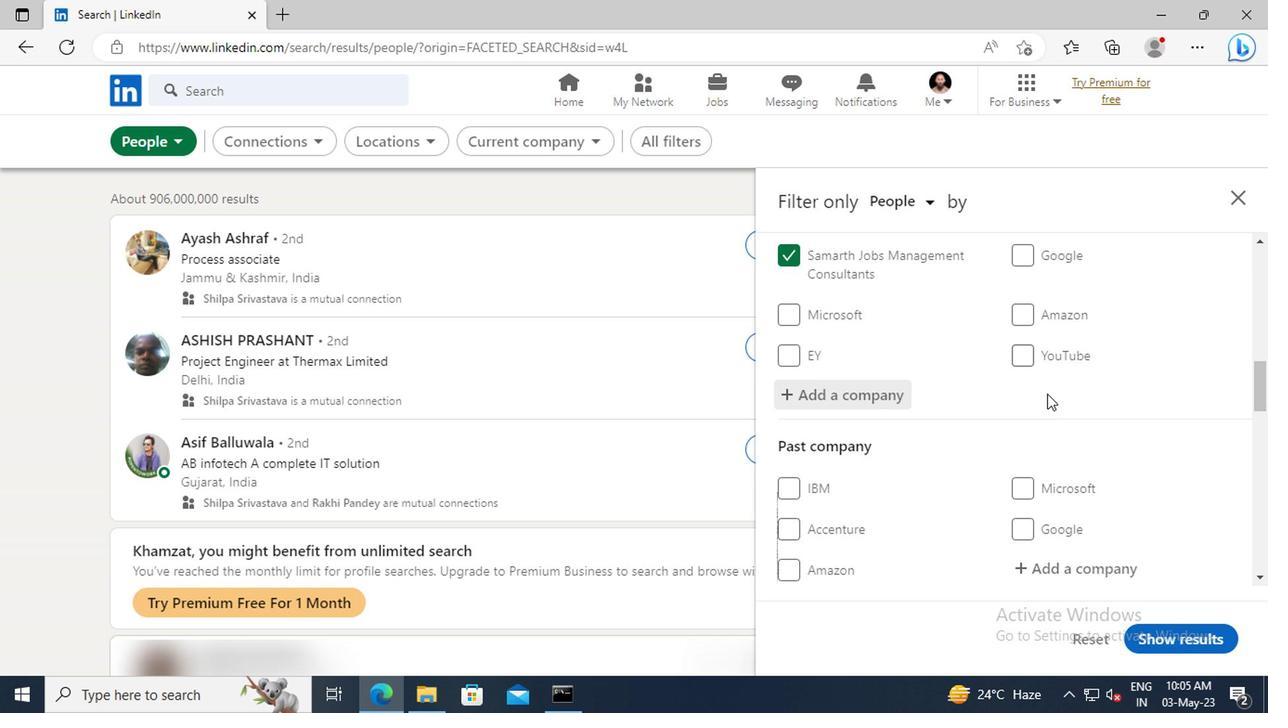 
Action: Mouse scrolled (1042, 391) with delta (0, 0)
Screenshot: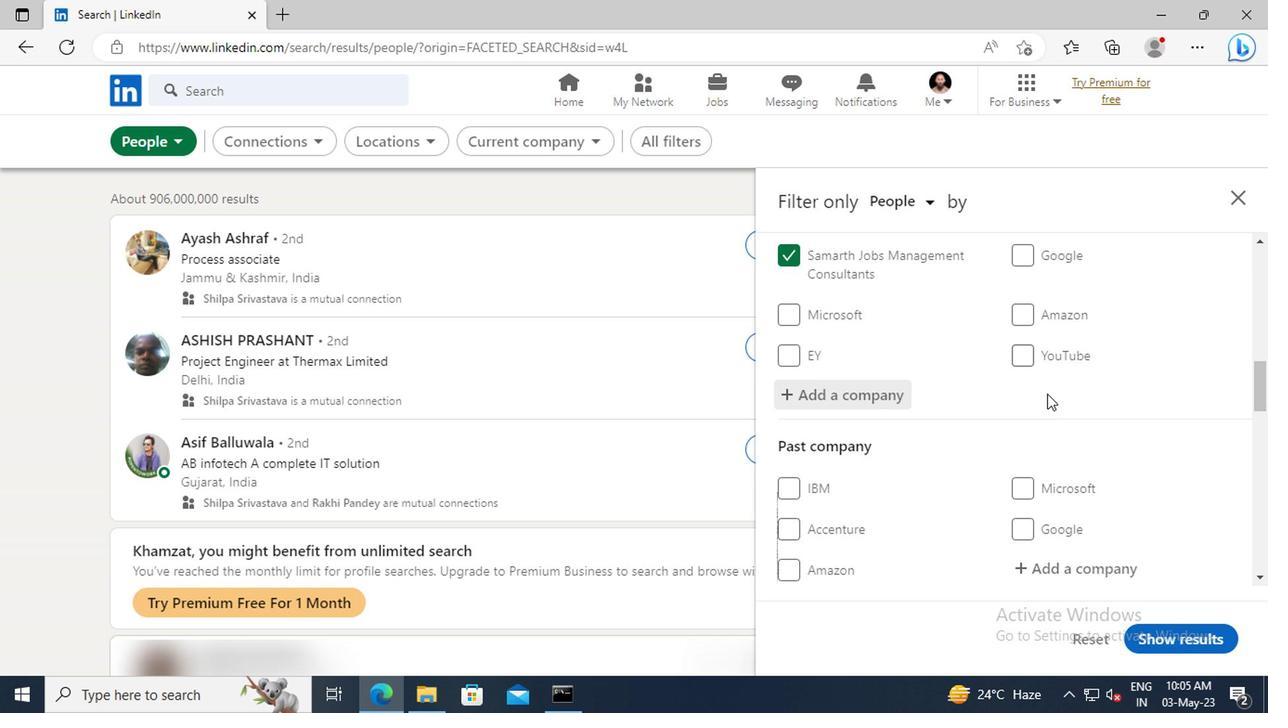 
Action: Mouse scrolled (1042, 391) with delta (0, 0)
Screenshot: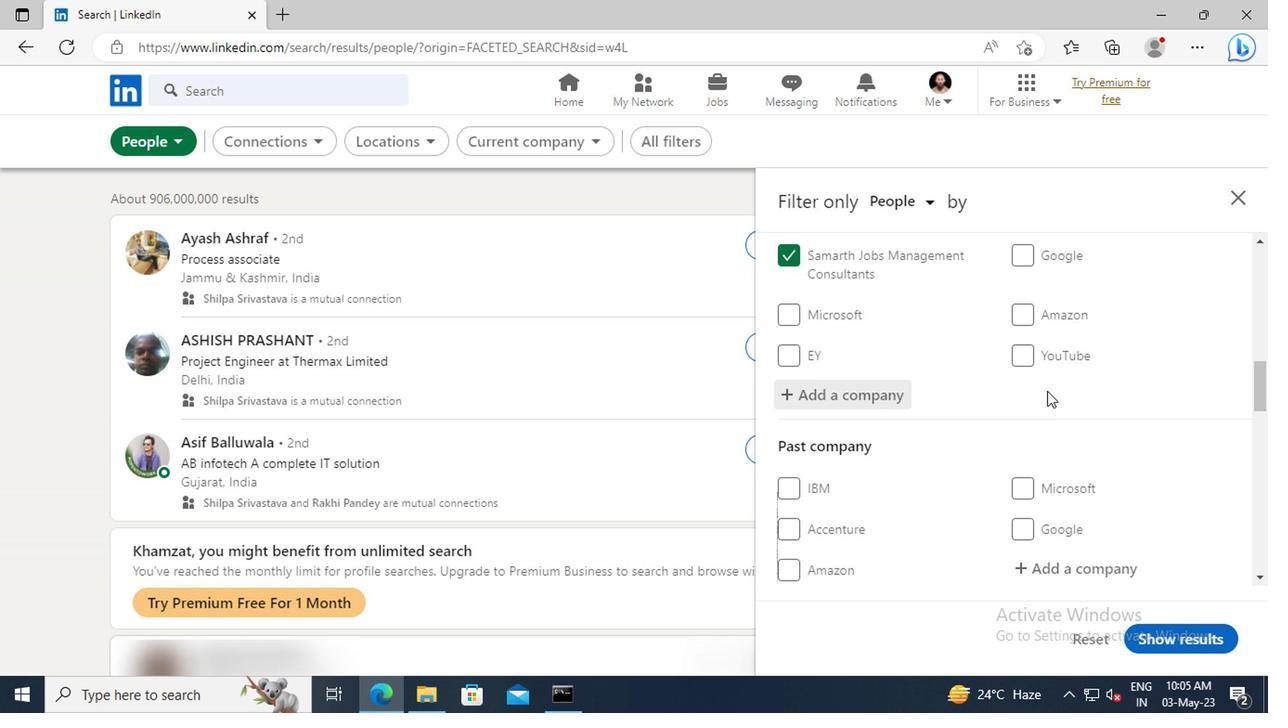 
Action: Mouse moved to (1032, 364)
Screenshot: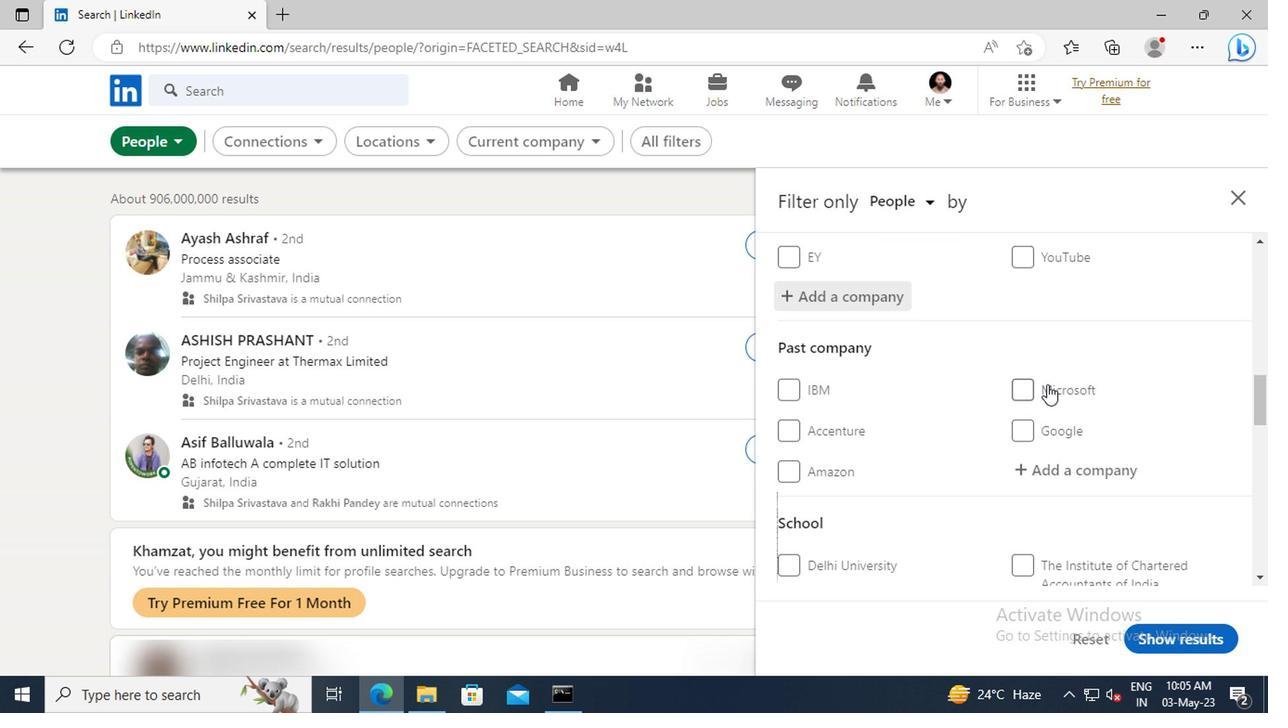 
Action: Mouse scrolled (1032, 363) with delta (0, -1)
Screenshot: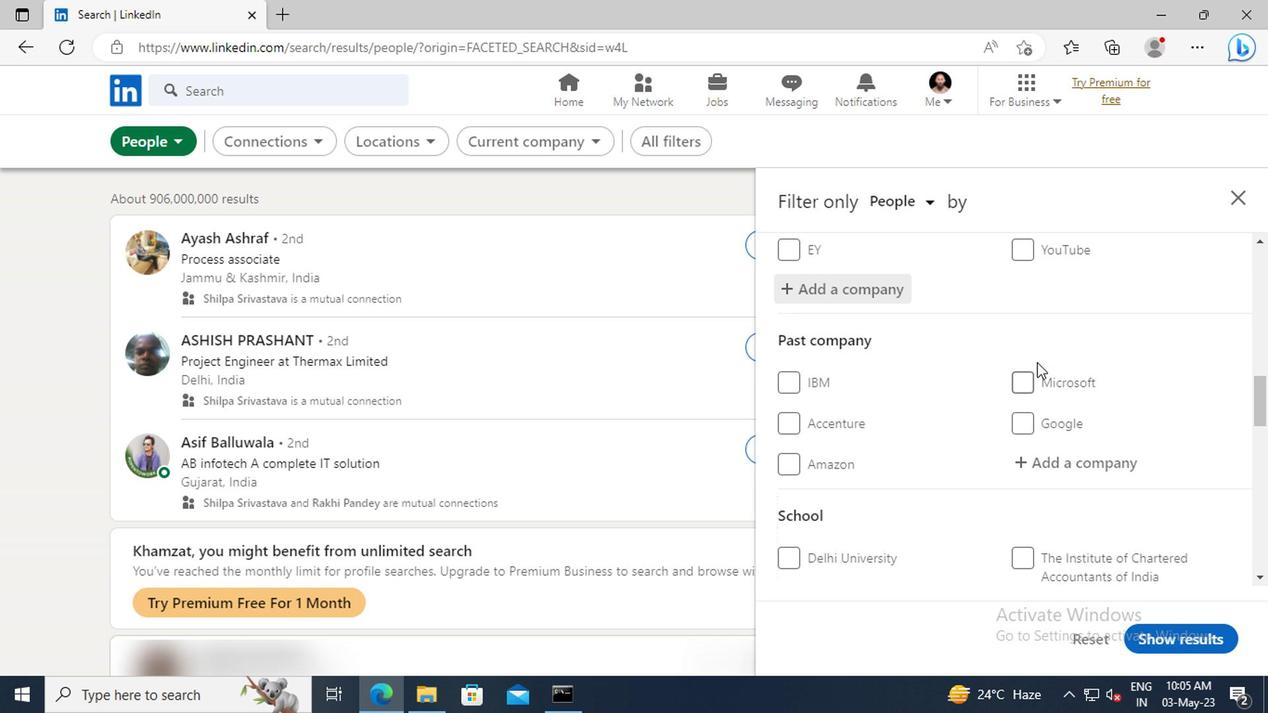 
Action: Mouse scrolled (1032, 363) with delta (0, -1)
Screenshot: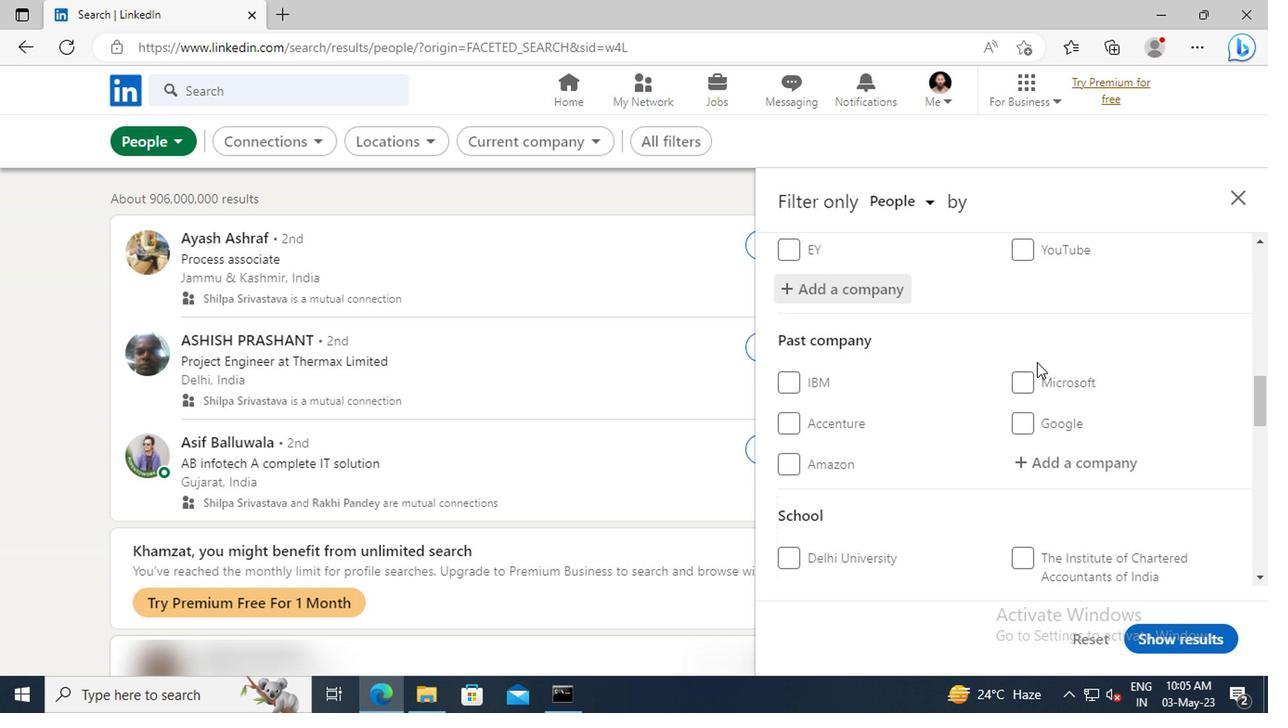 
Action: Mouse scrolled (1032, 363) with delta (0, -1)
Screenshot: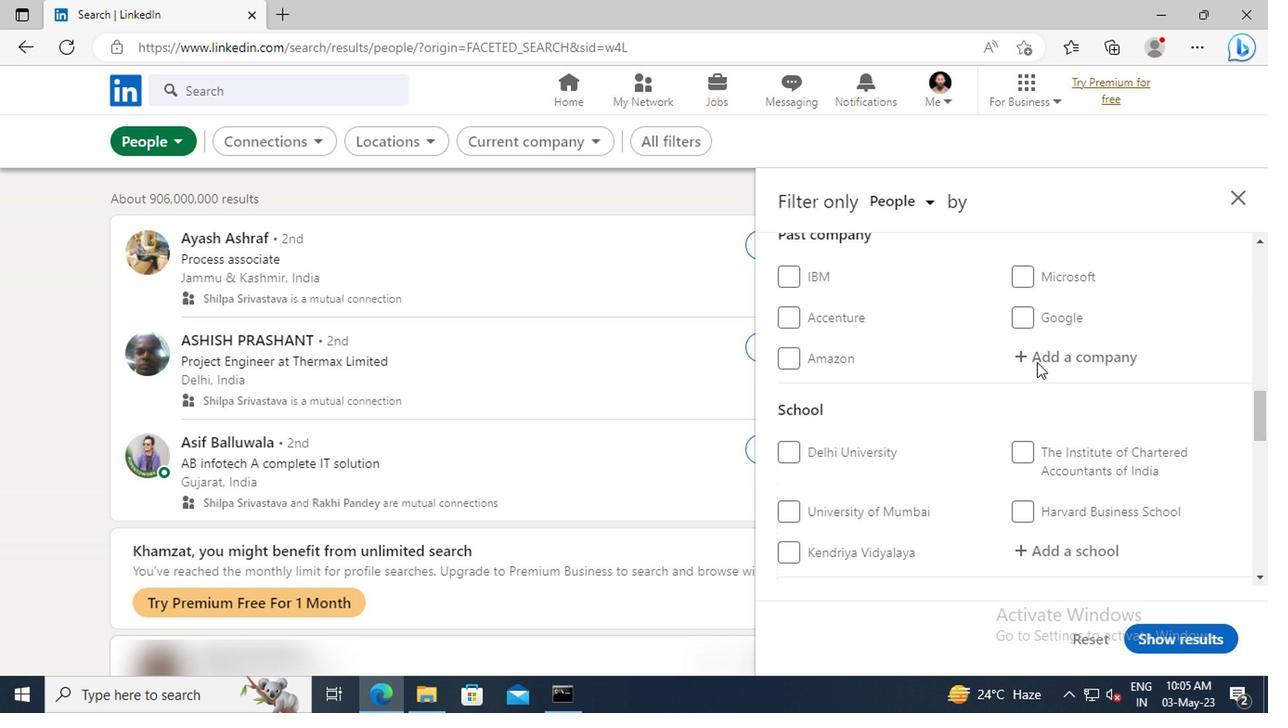 
Action: Mouse scrolled (1032, 363) with delta (0, -1)
Screenshot: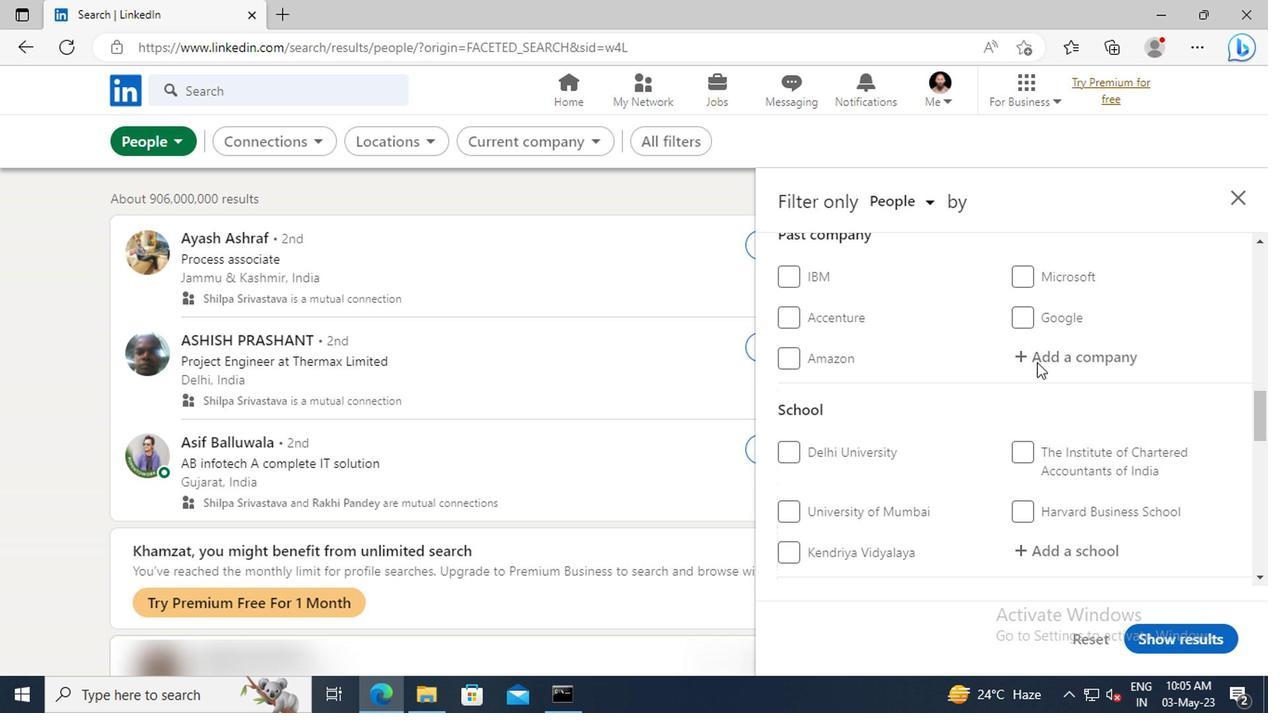 
Action: Mouse scrolled (1032, 363) with delta (0, -1)
Screenshot: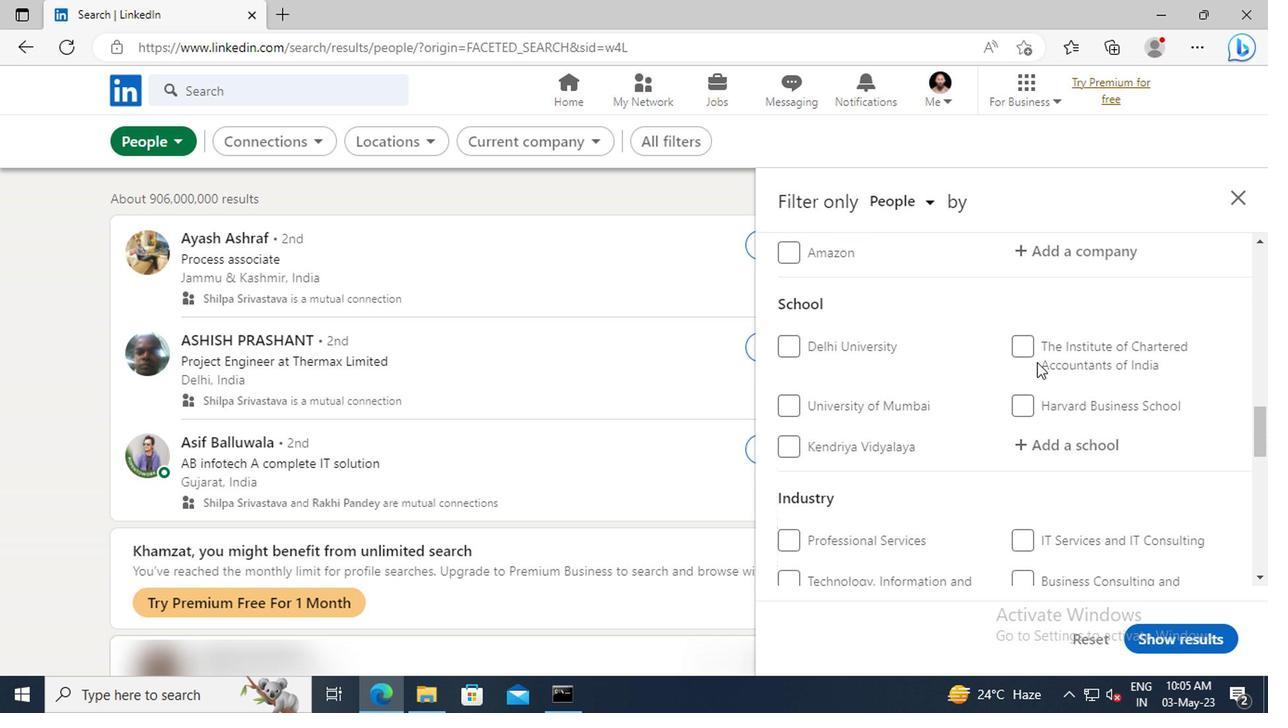 
Action: Mouse moved to (1026, 388)
Screenshot: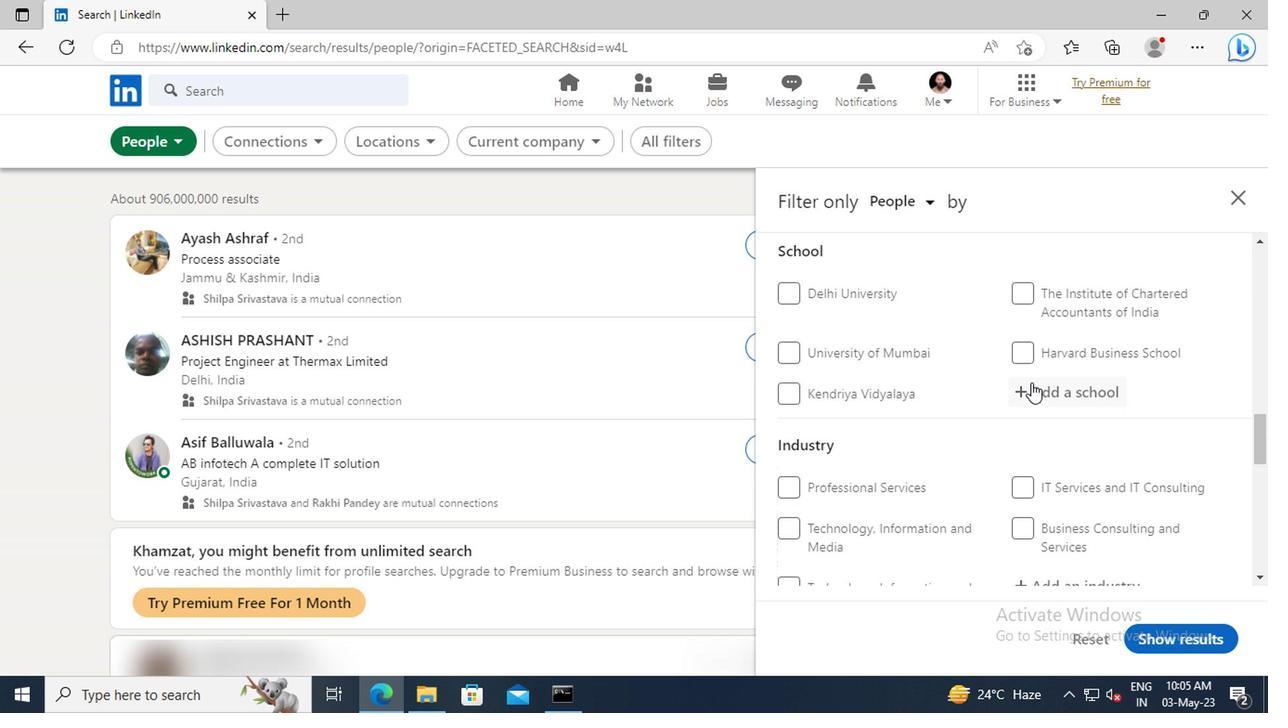 
Action: Mouse pressed left at (1026, 388)
Screenshot: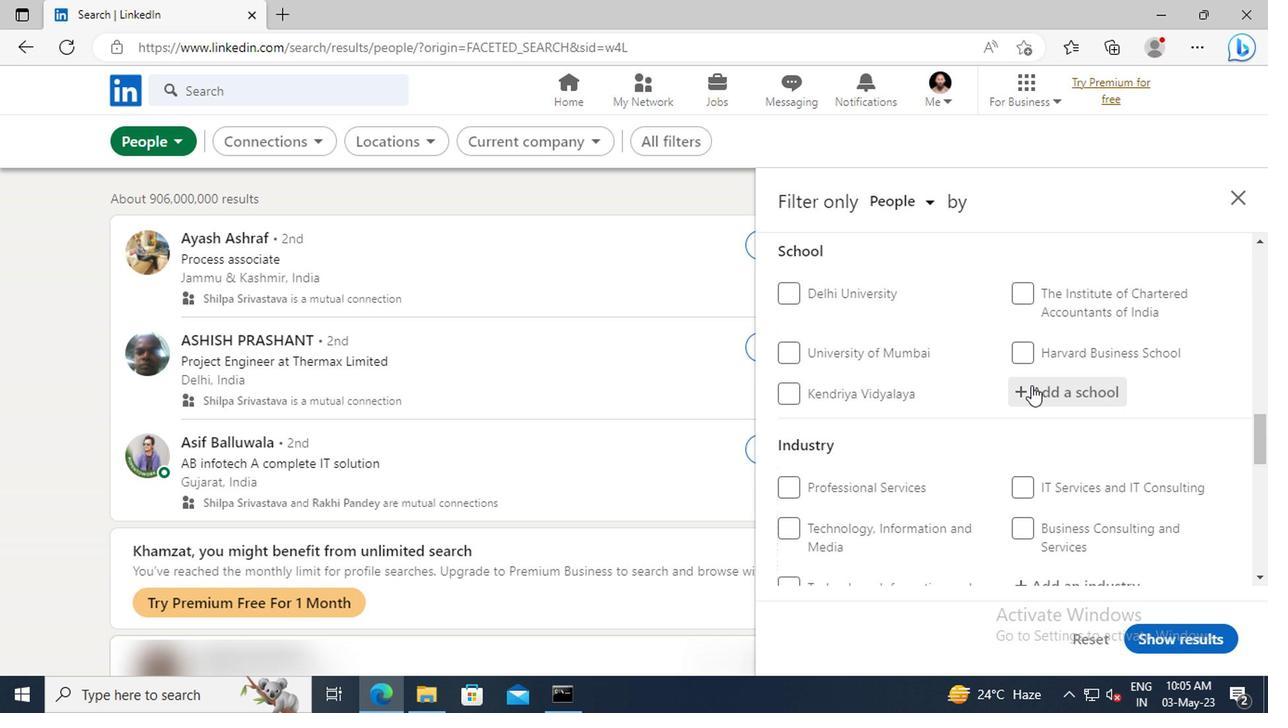 
Action: Mouse moved to (1029, 390)
Screenshot: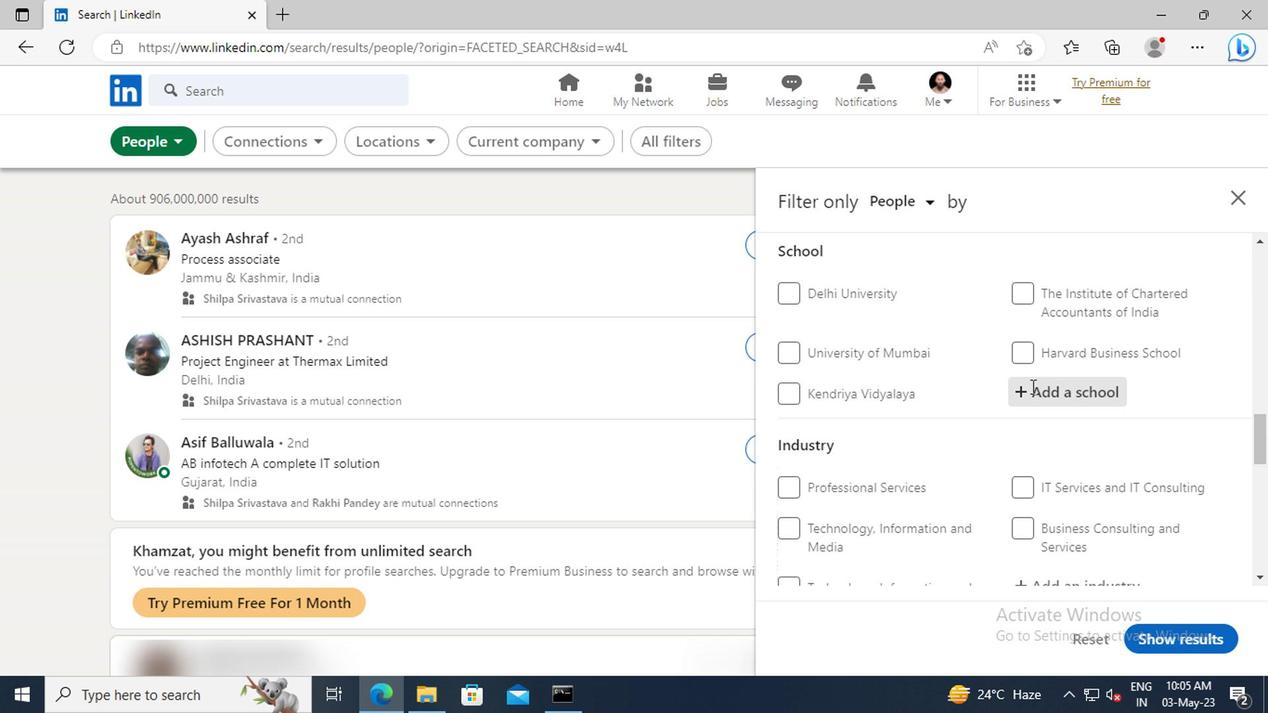 
Action: Key pressed <Key.shift>MAHARAJA<Key.space><Key.shift>SURAJMAL
Screenshot: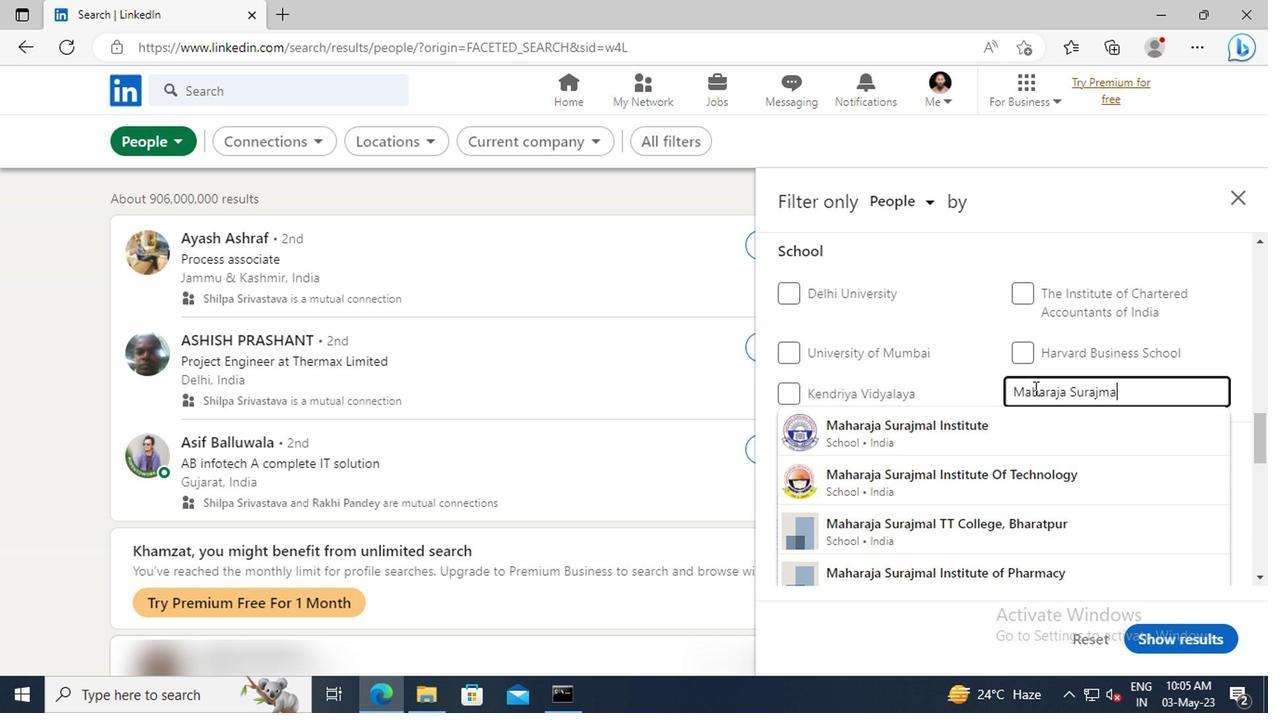 
Action: Mouse moved to (1031, 428)
Screenshot: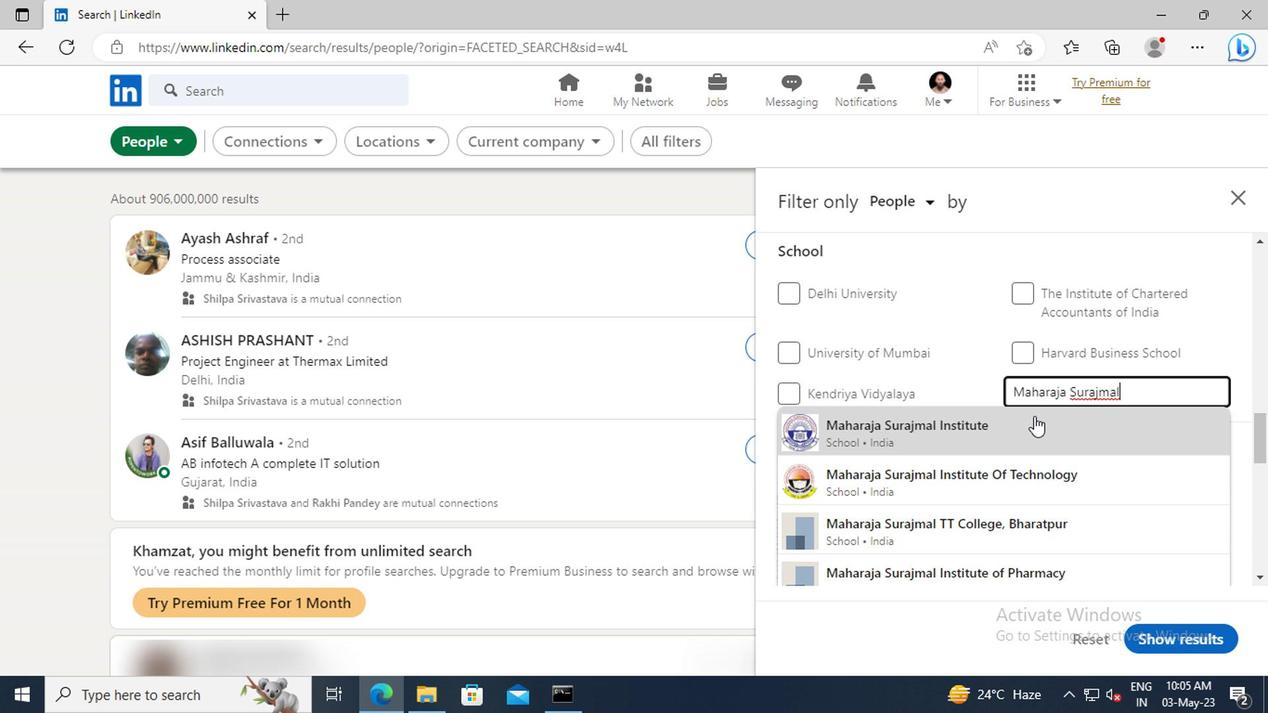 
Action: Mouse pressed left at (1031, 428)
Screenshot: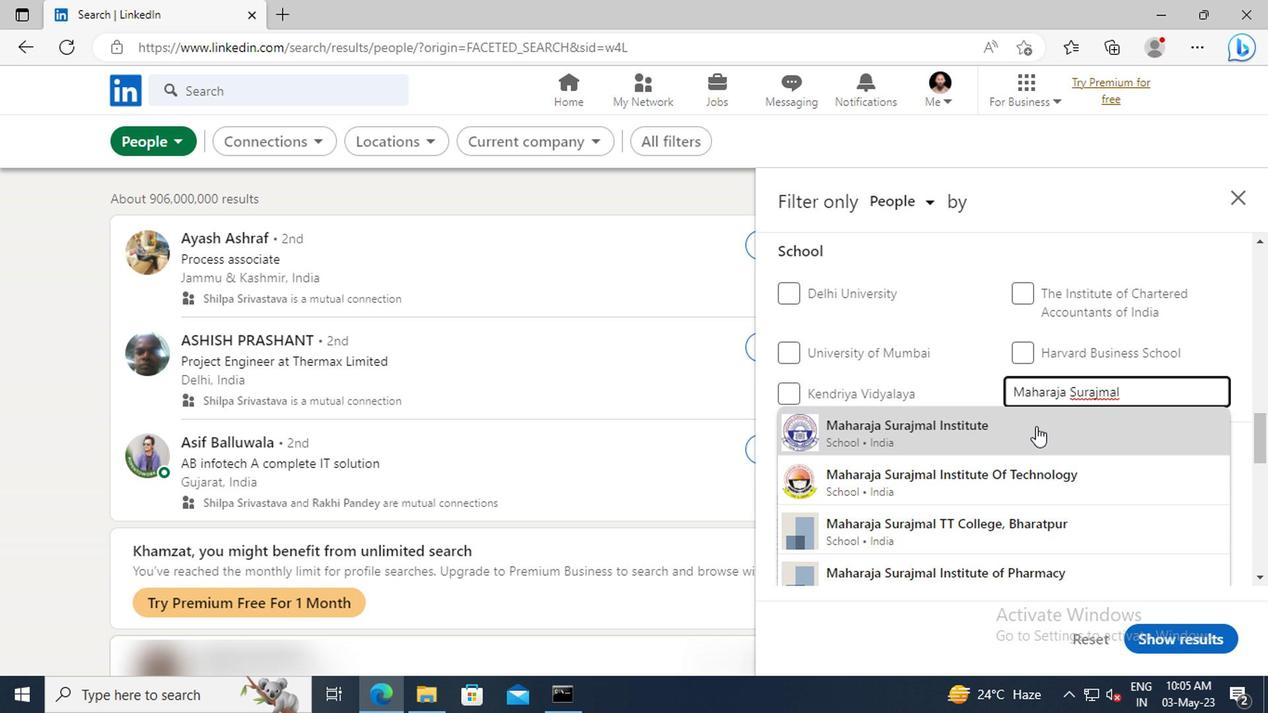 
Action: Mouse scrolled (1031, 428) with delta (0, 0)
Screenshot: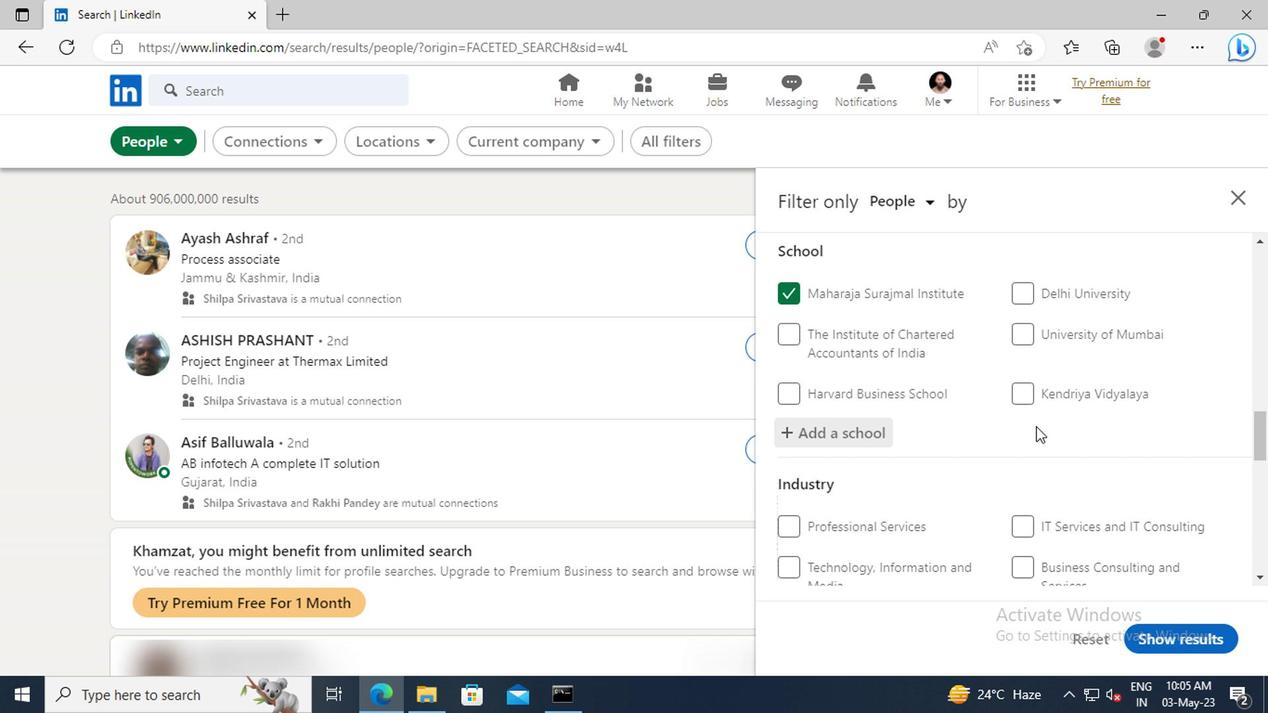 
Action: Mouse scrolled (1031, 428) with delta (0, 0)
Screenshot: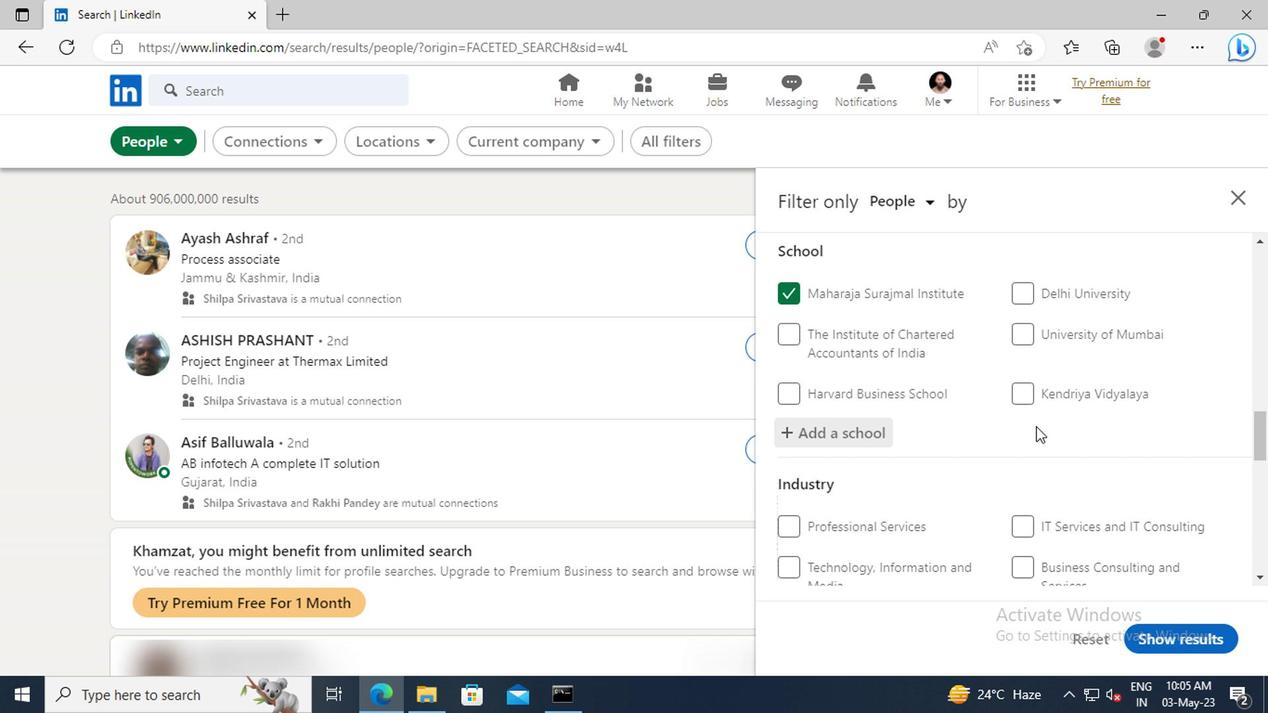 
Action: Mouse moved to (1030, 392)
Screenshot: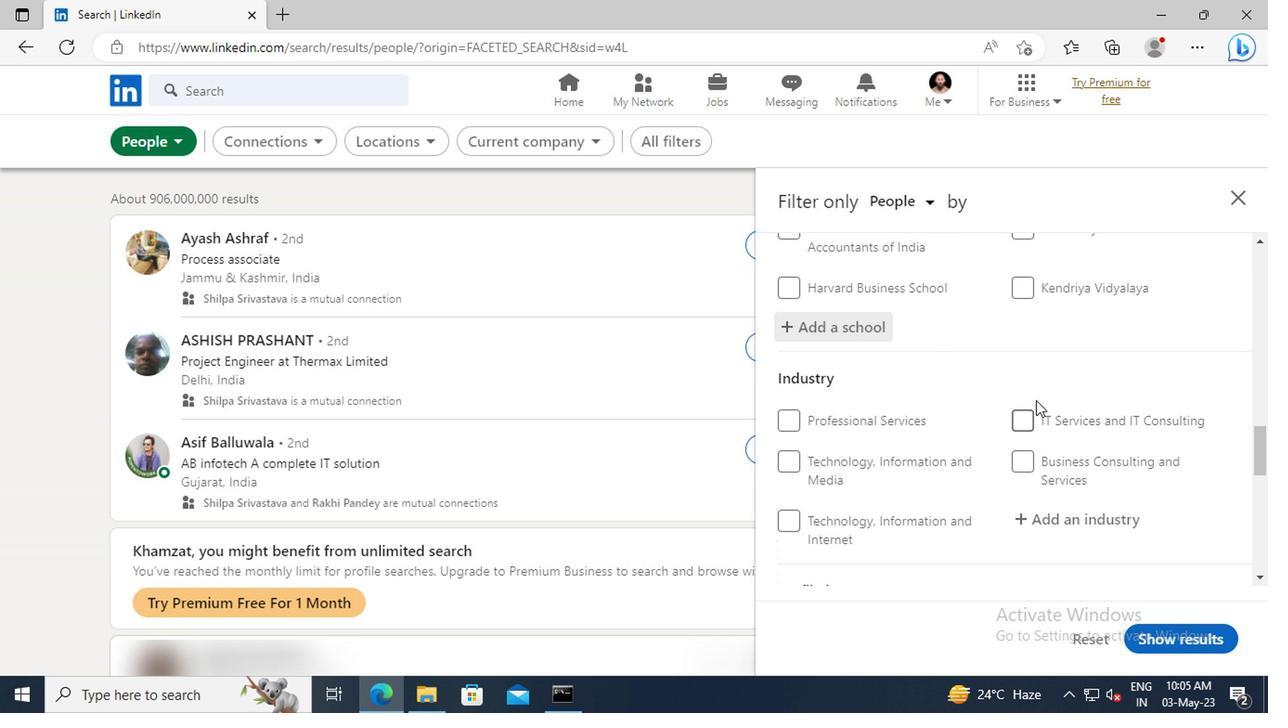 
Action: Mouse scrolled (1030, 391) with delta (0, 0)
Screenshot: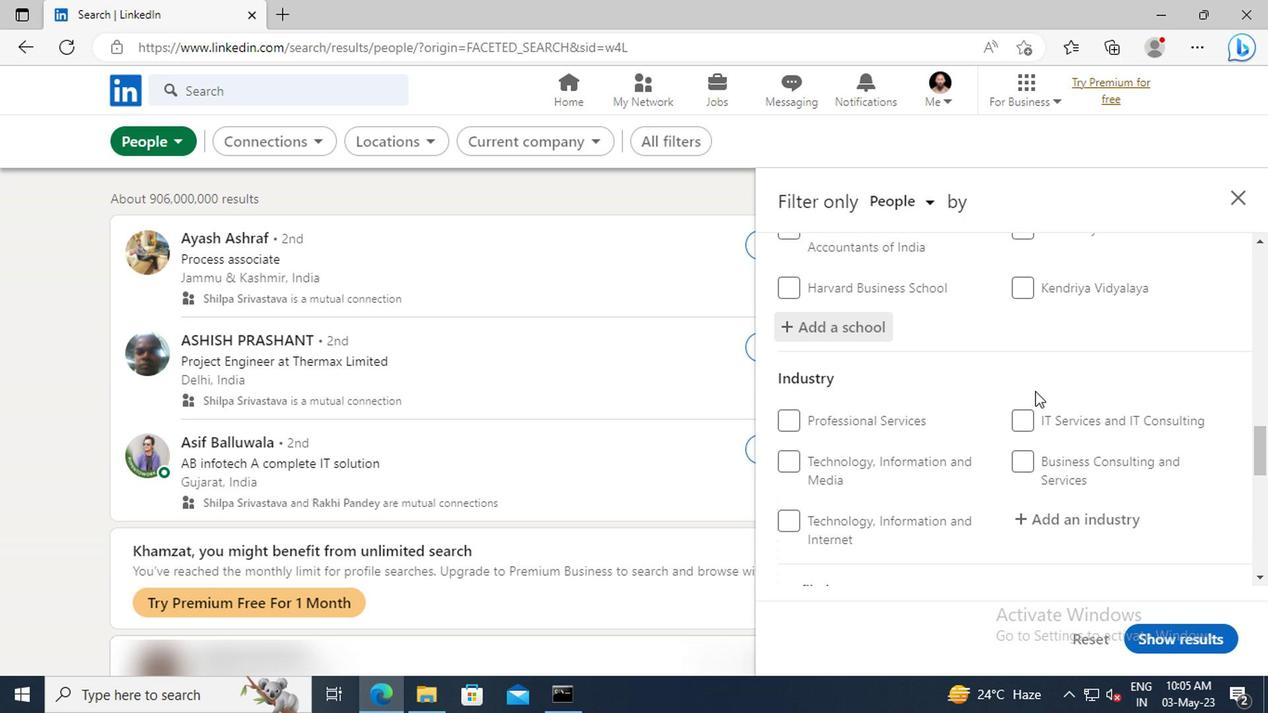 
Action: Mouse scrolled (1030, 391) with delta (0, 0)
Screenshot: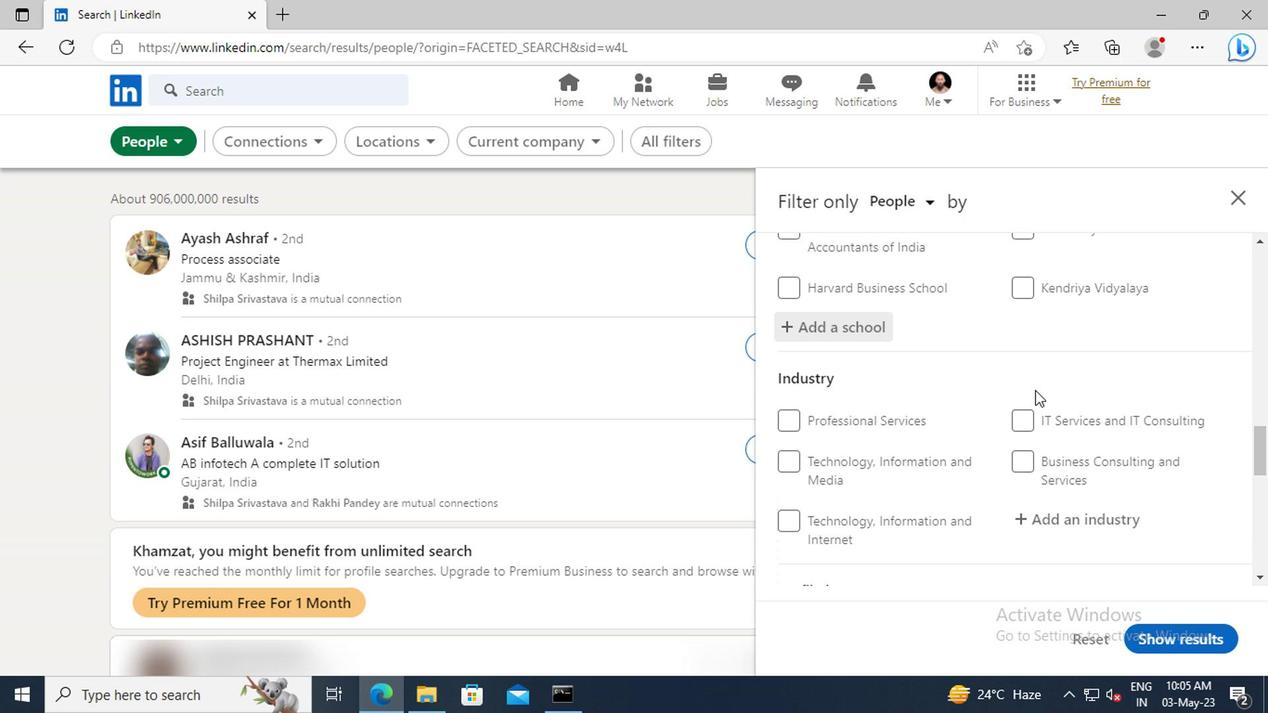 
Action: Mouse moved to (1034, 410)
Screenshot: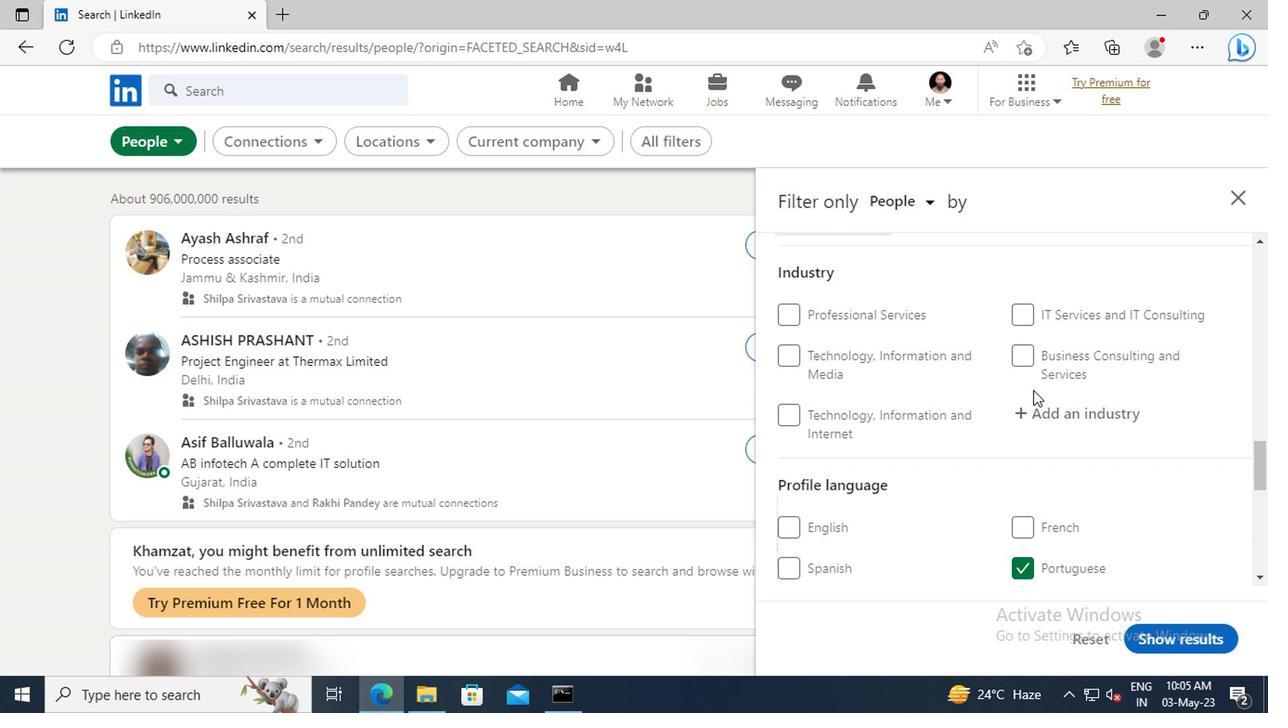 
Action: Mouse pressed left at (1034, 410)
Screenshot: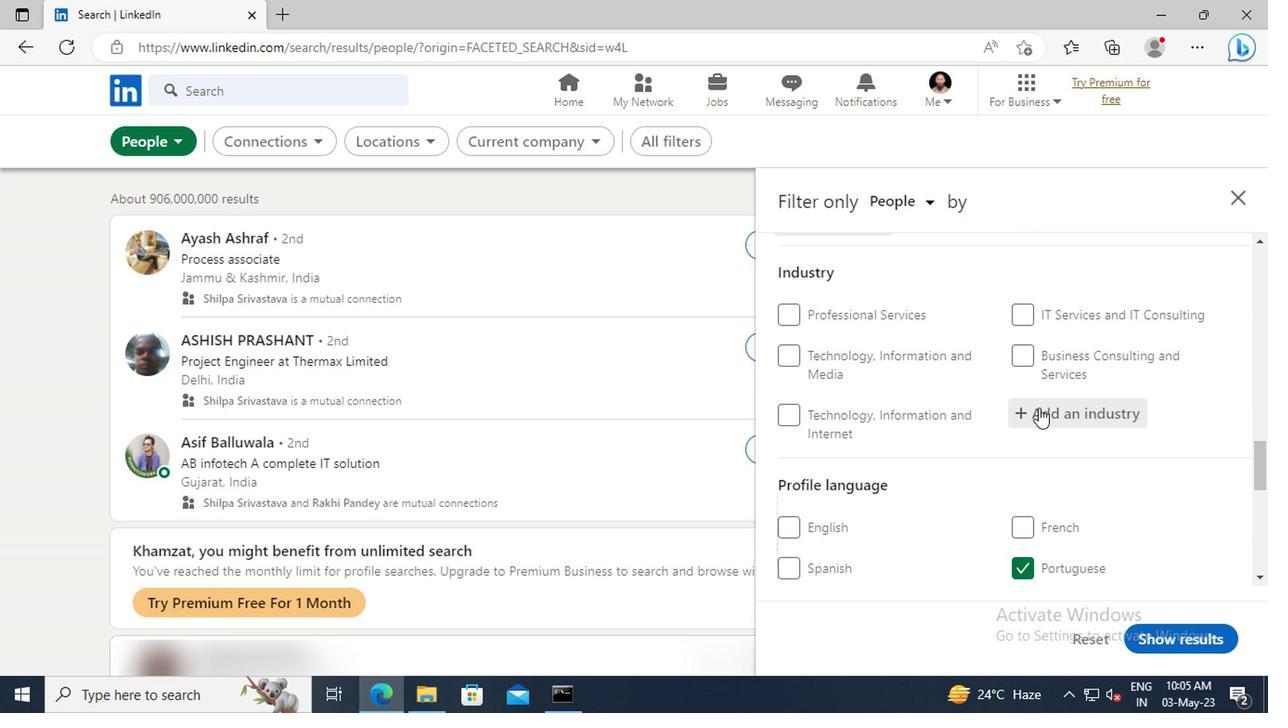 
Action: Key pressed <Key.shift>ROBOTI
Screenshot: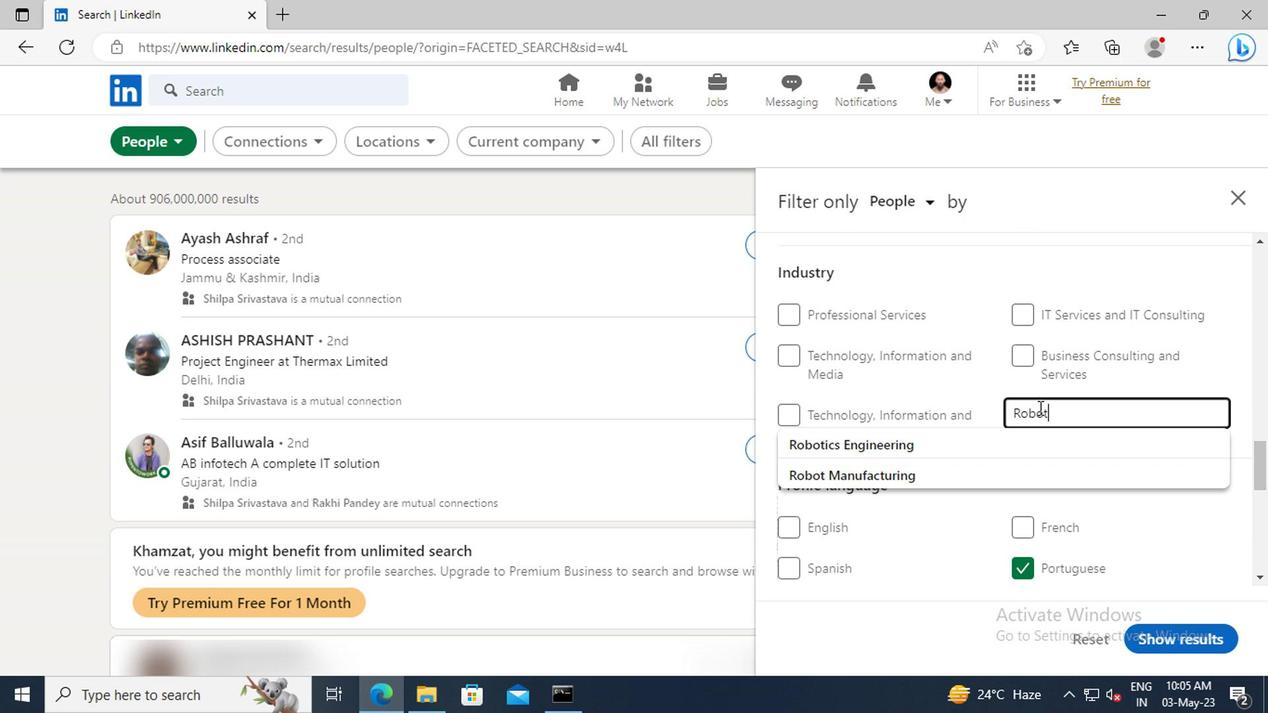 
Action: Mouse moved to (1038, 440)
Screenshot: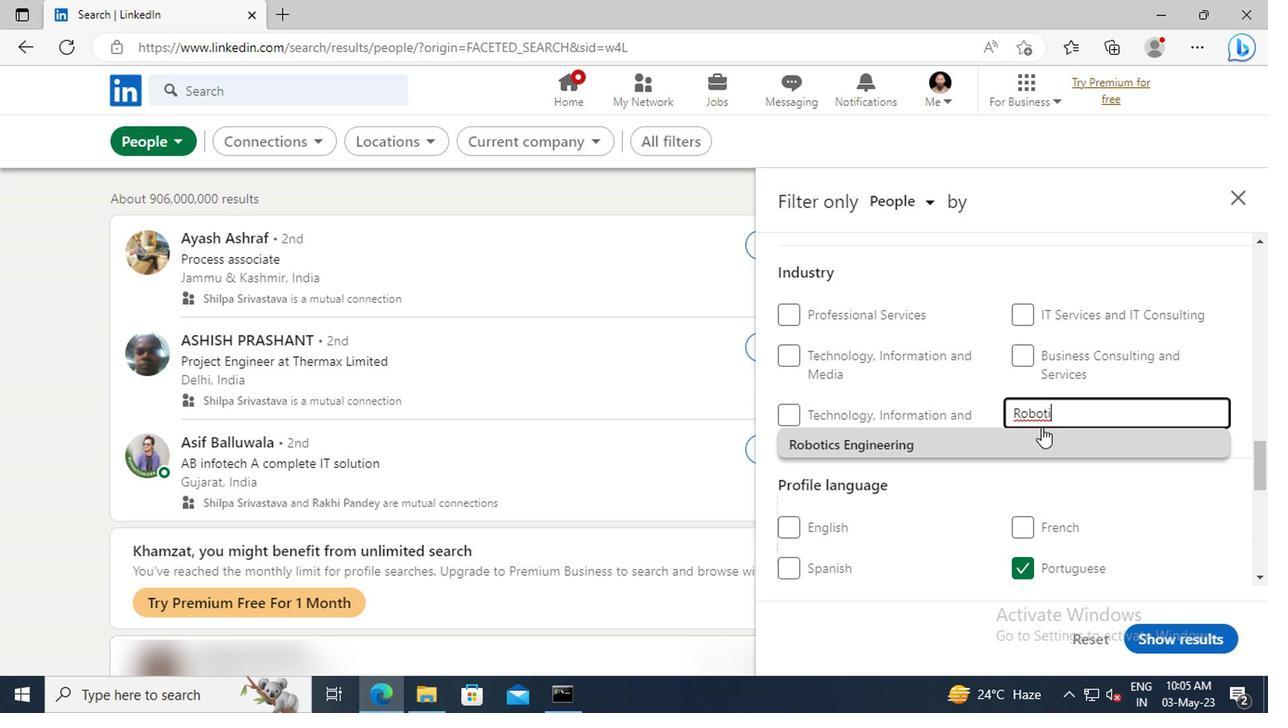 
Action: Mouse pressed left at (1038, 440)
Screenshot: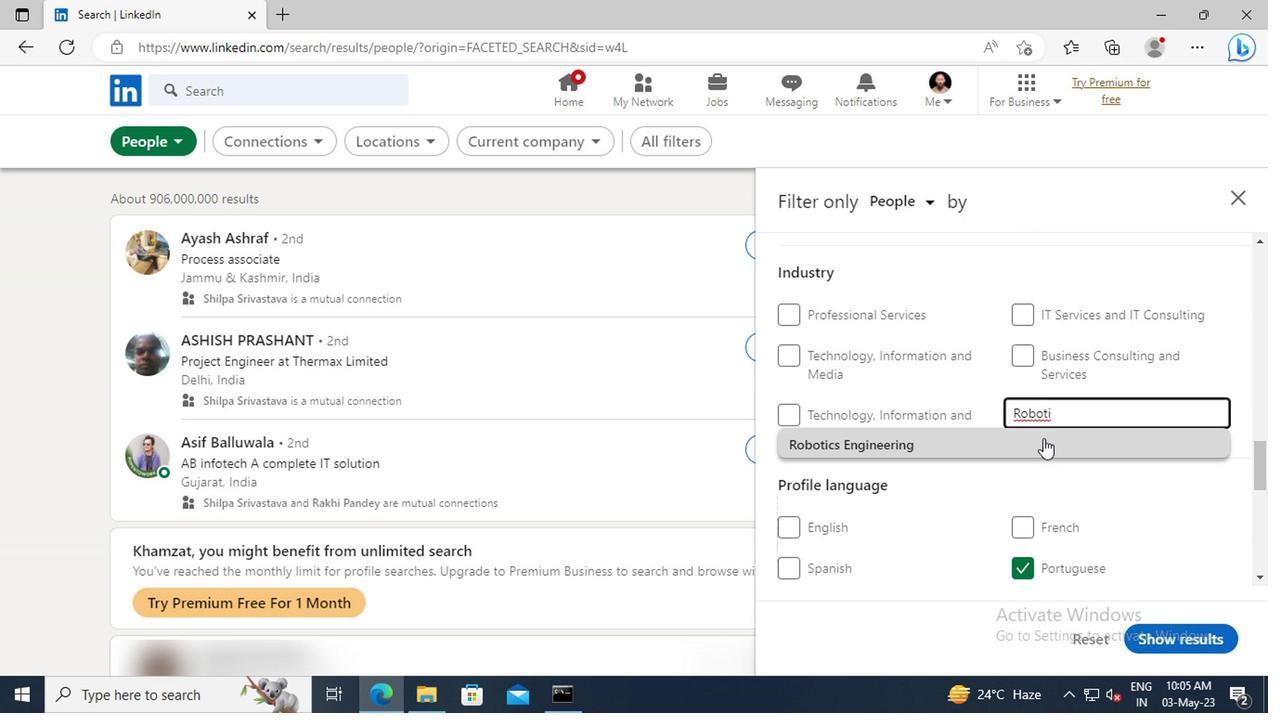 
Action: Mouse scrolled (1038, 440) with delta (0, 0)
Screenshot: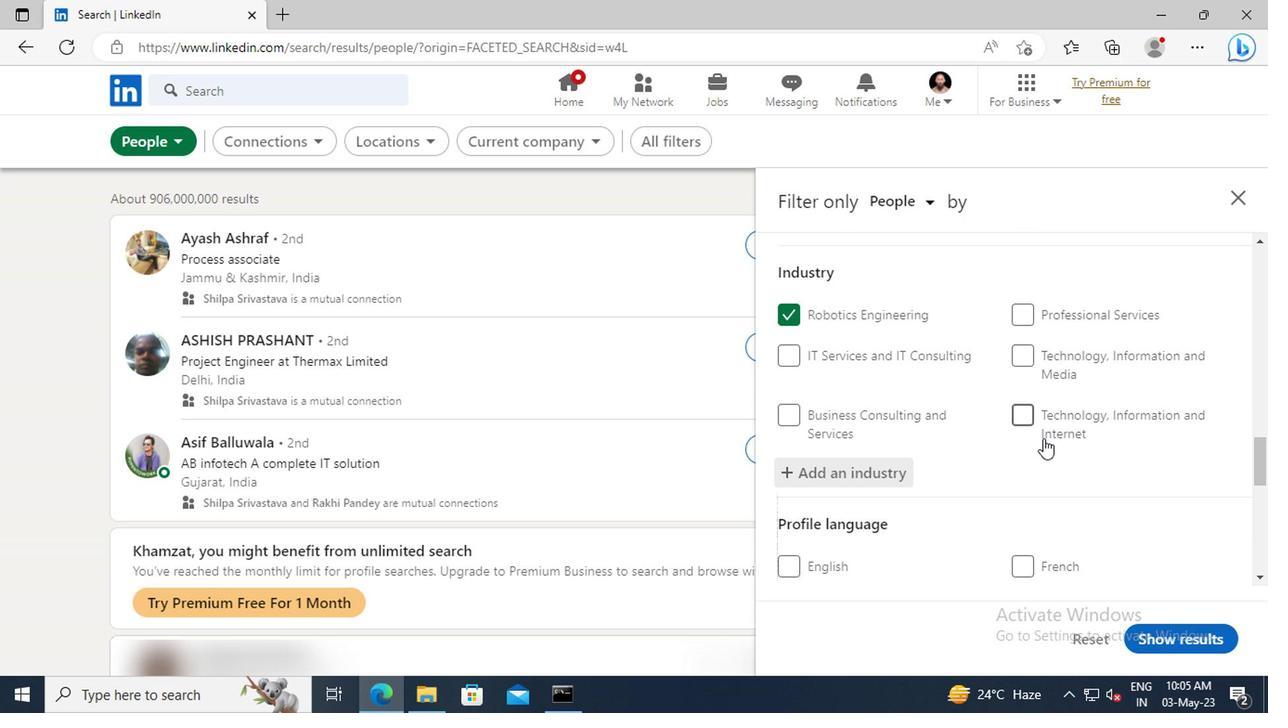 
Action: Mouse scrolled (1038, 440) with delta (0, 0)
Screenshot: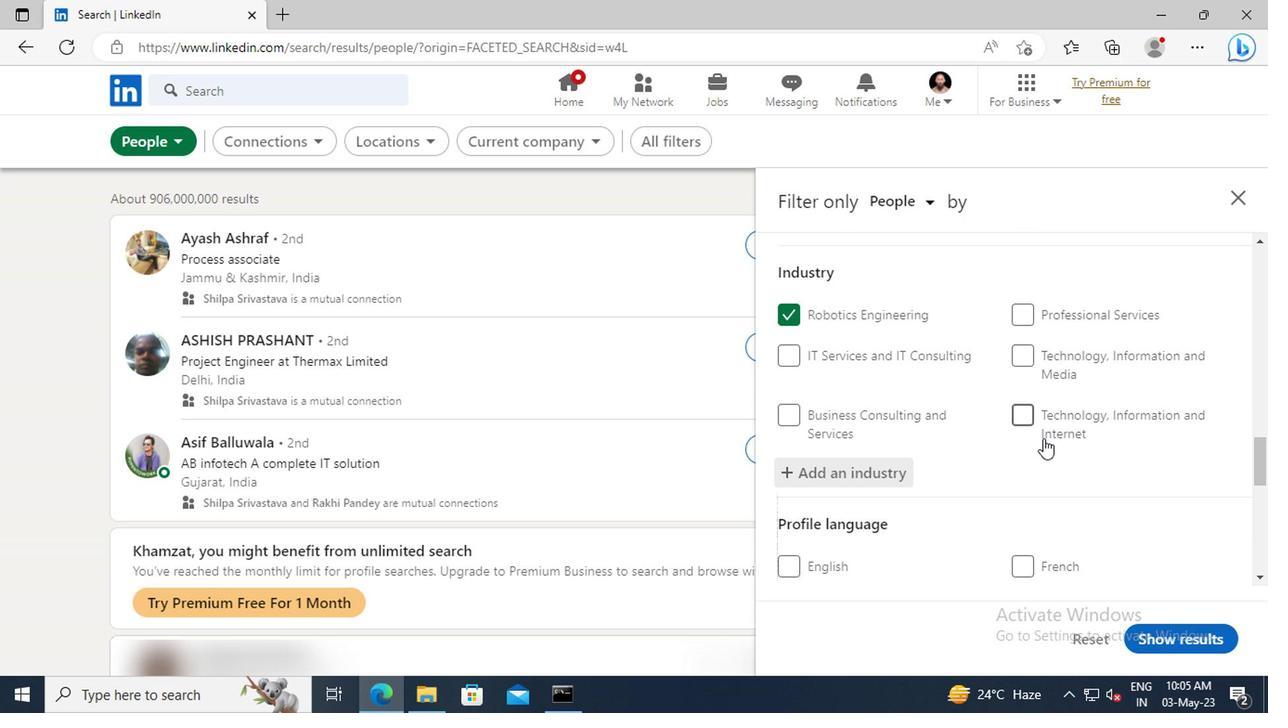 
Action: Mouse moved to (1036, 424)
Screenshot: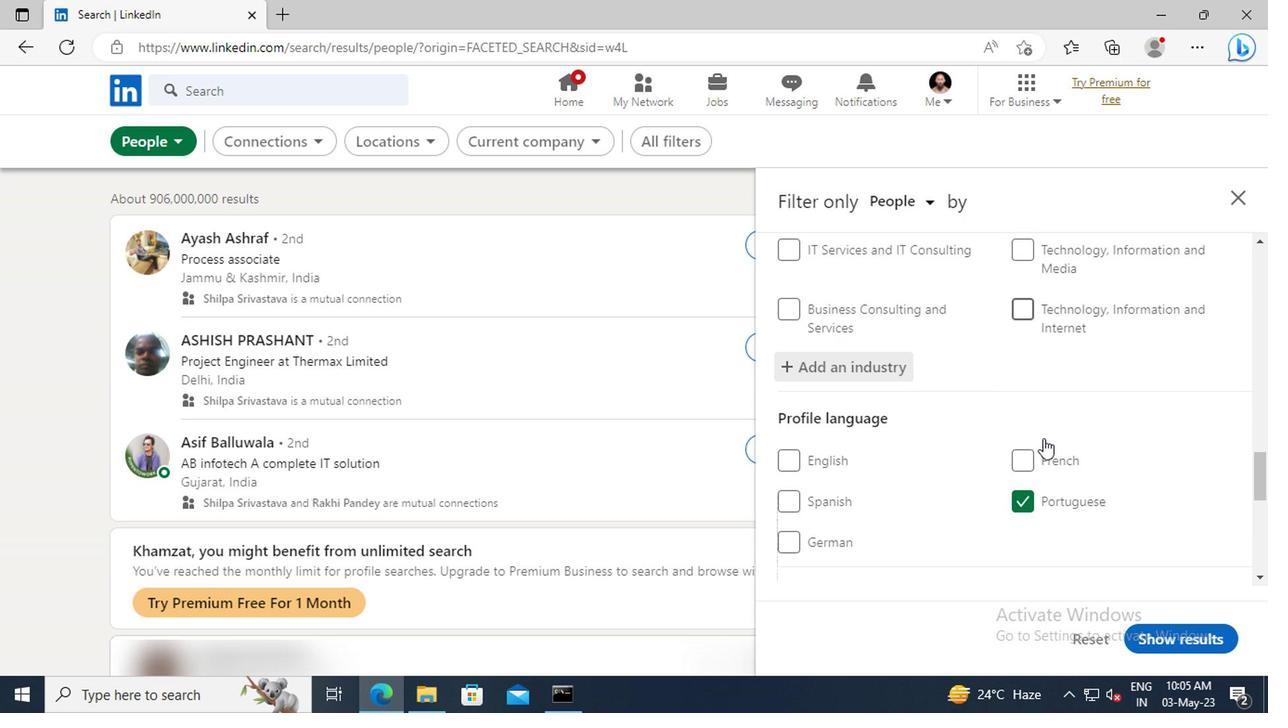 
Action: Mouse scrolled (1036, 422) with delta (0, -1)
Screenshot: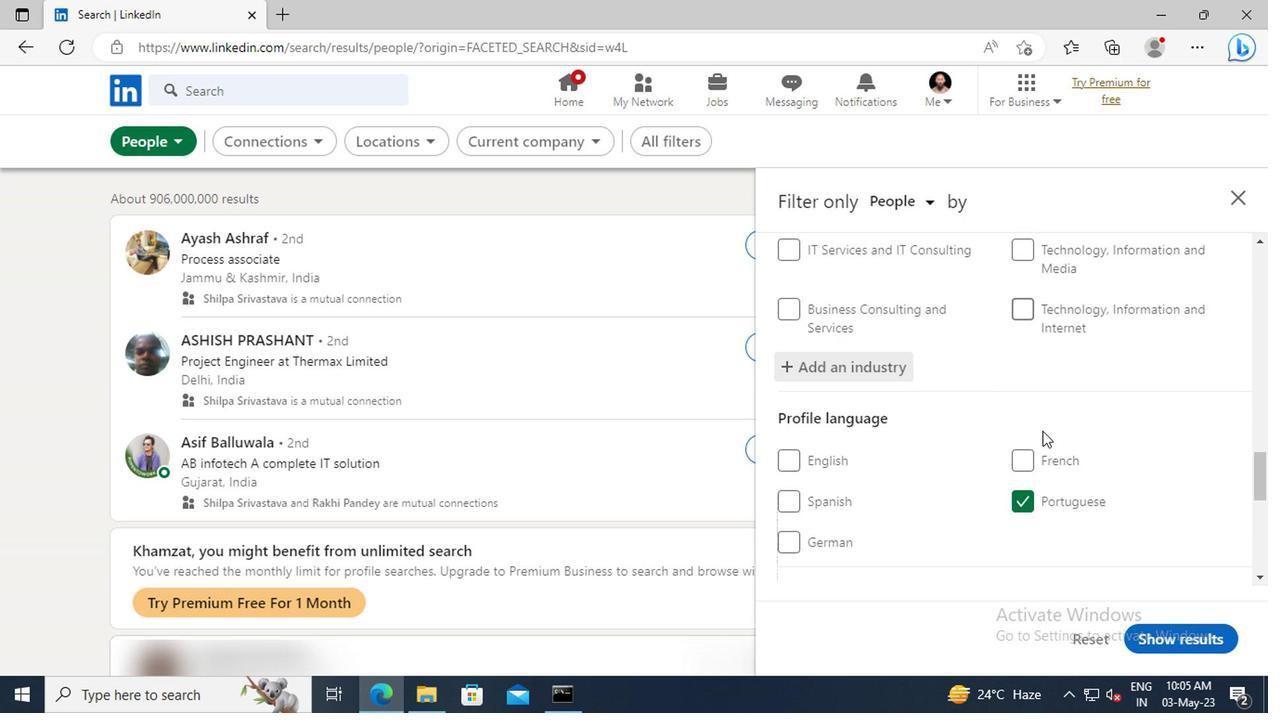 
Action: Mouse moved to (1036, 422)
Screenshot: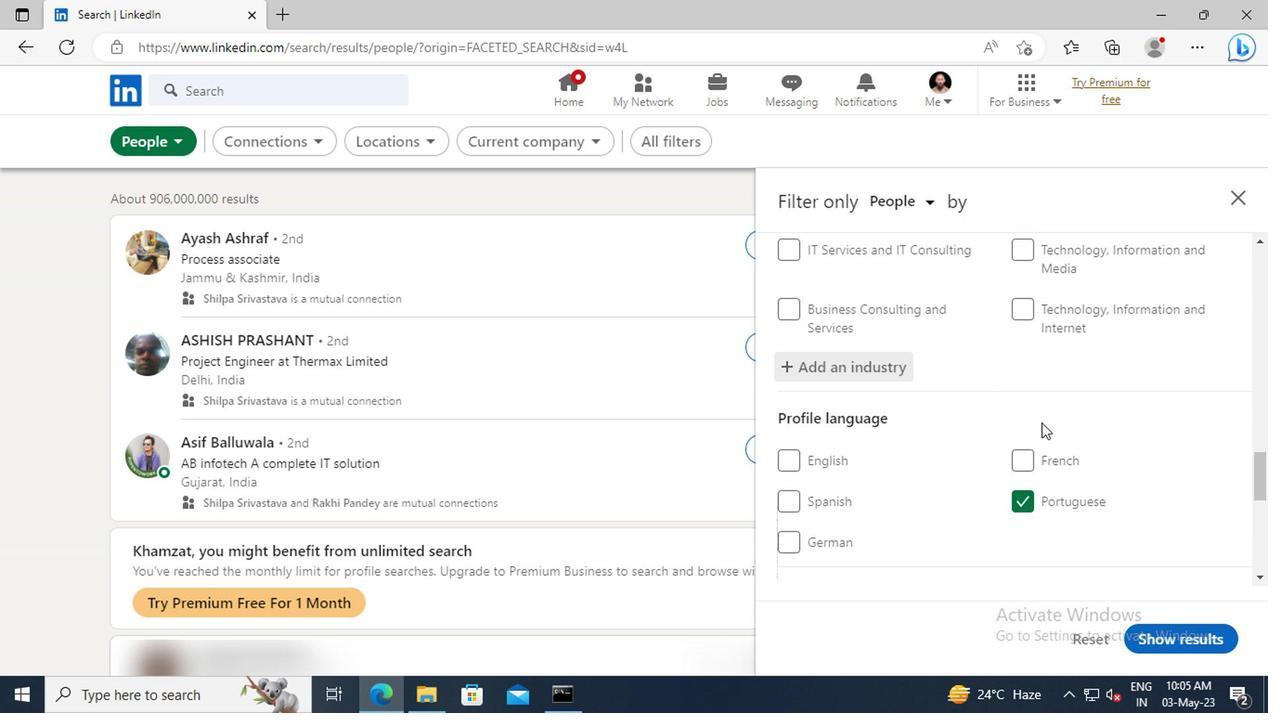 
Action: Mouse scrolled (1036, 422) with delta (0, 0)
Screenshot: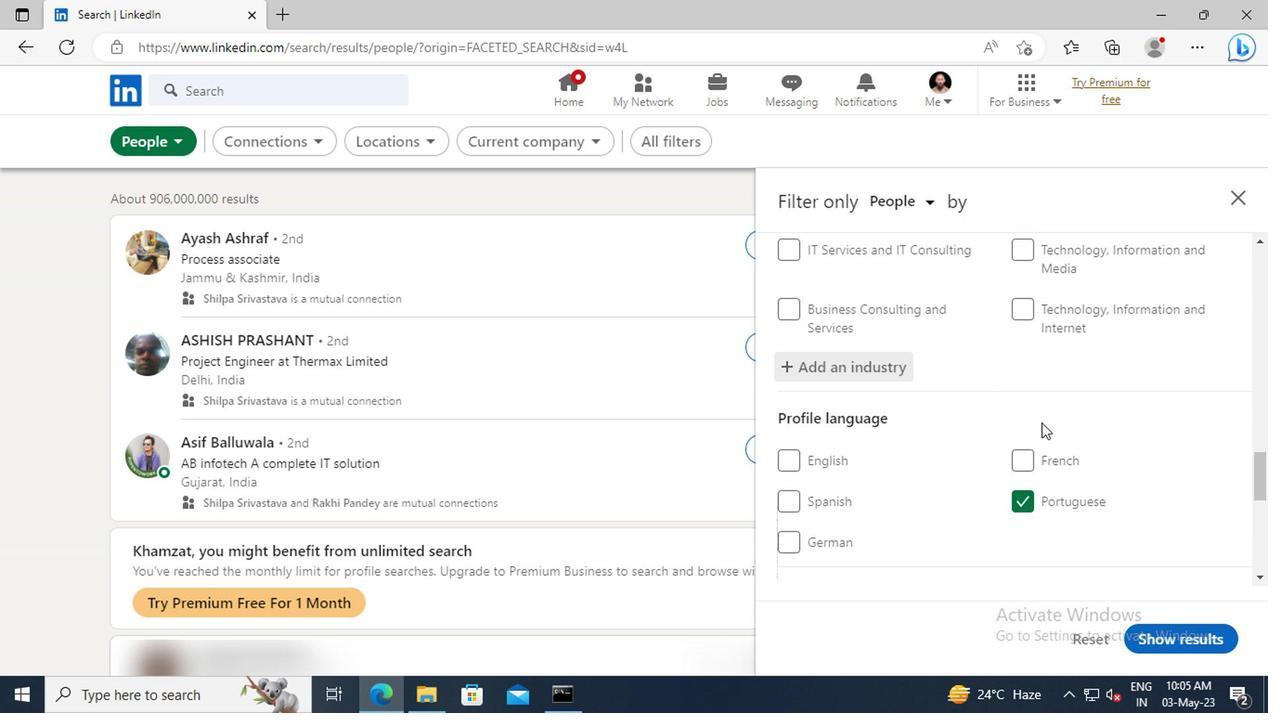 
Action: Mouse moved to (1037, 393)
Screenshot: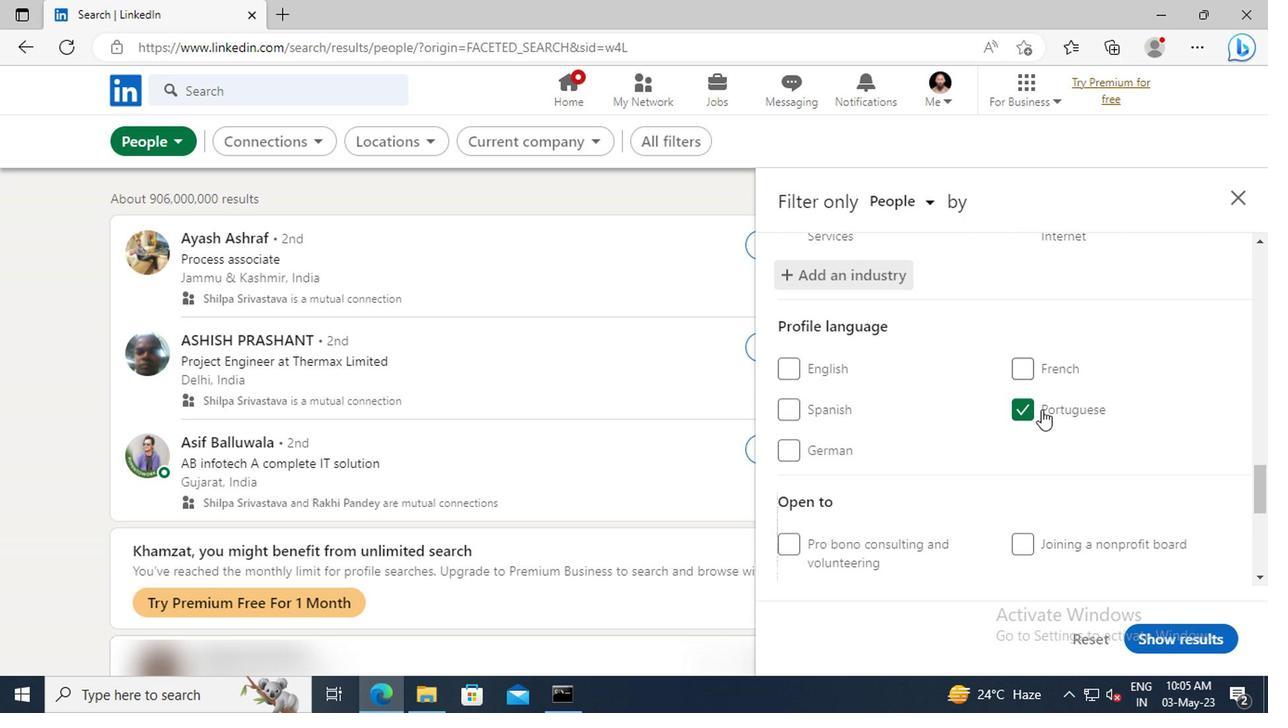 
Action: Mouse scrolled (1037, 392) with delta (0, 0)
Screenshot: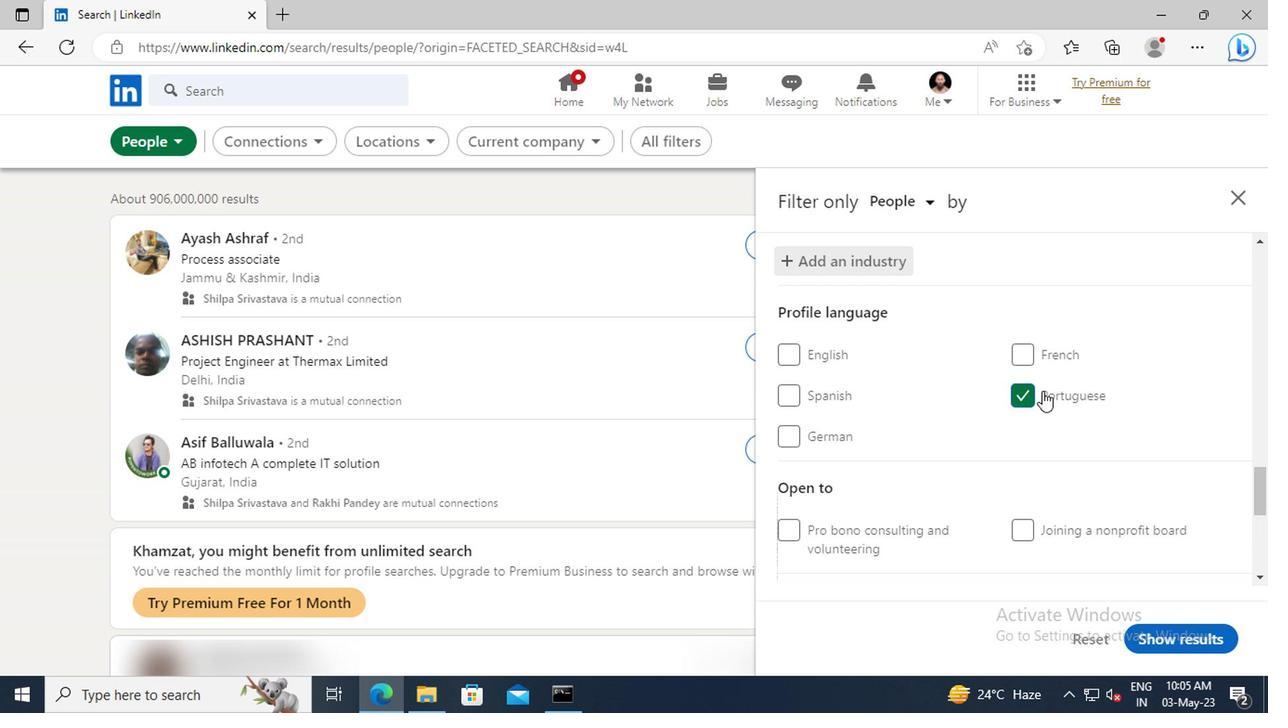 
Action: Mouse scrolled (1037, 392) with delta (0, 0)
Screenshot: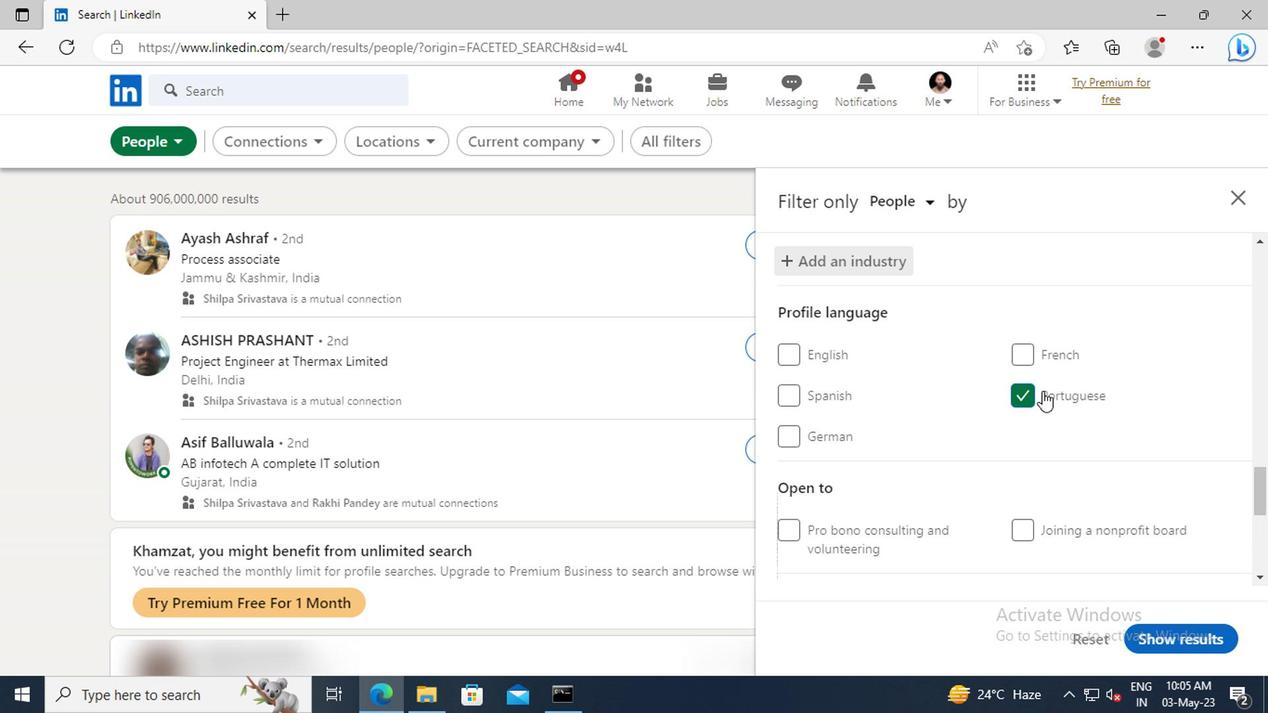 
Action: Mouse scrolled (1037, 392) with delta (0, 0)
Screenshot: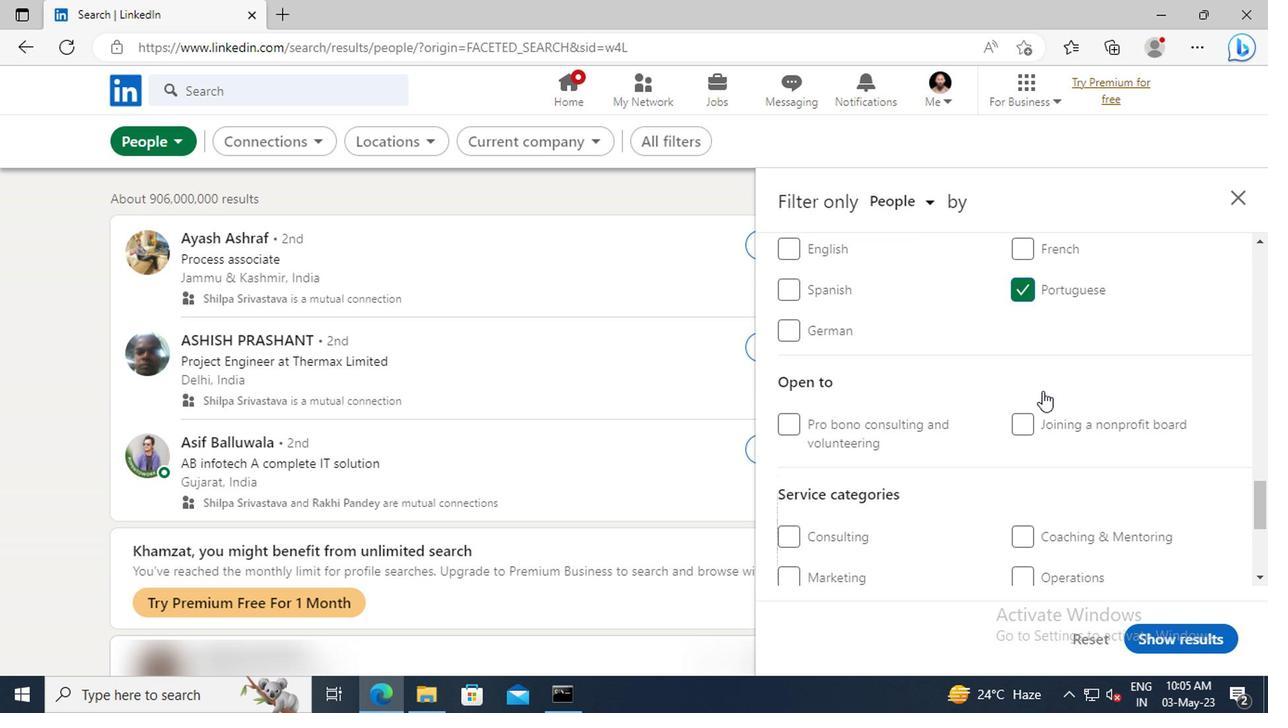 
Action: Mouse scrolled (1037, 392) with delta (0, 0)
Screenshot: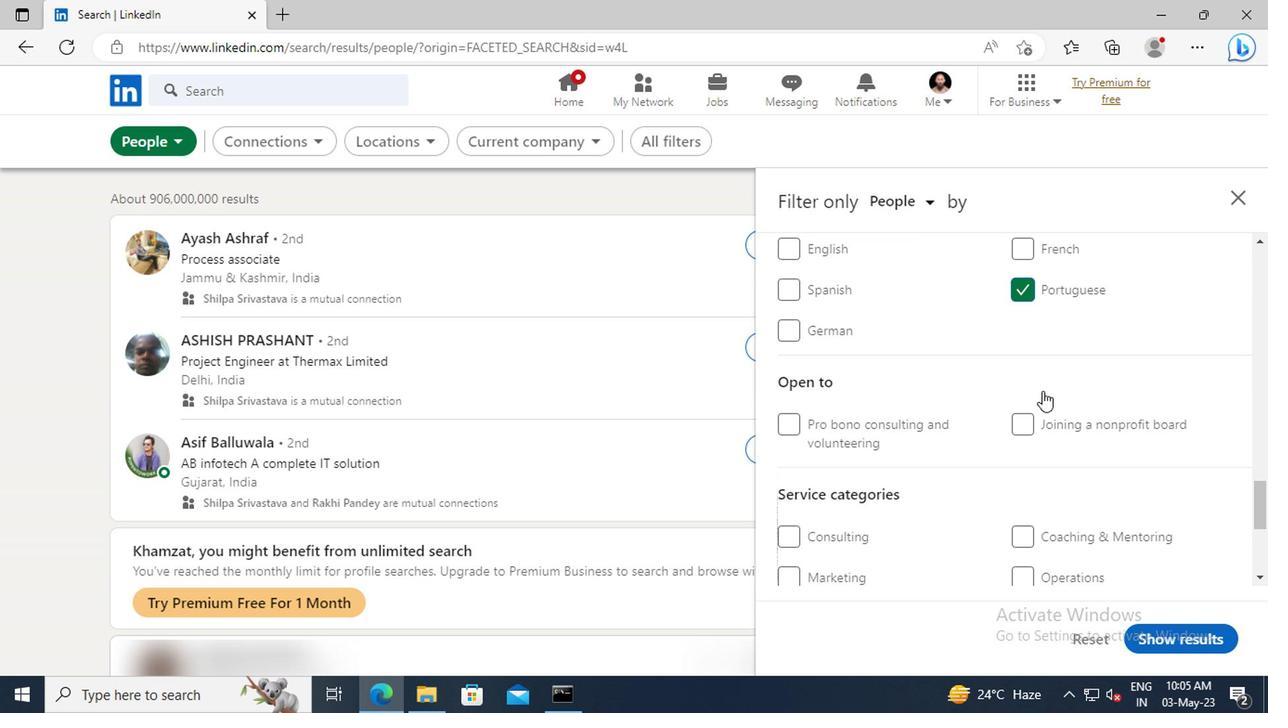
Action: Mouse scrolled (1037, 392) with delta (0, 0)
Screenshot: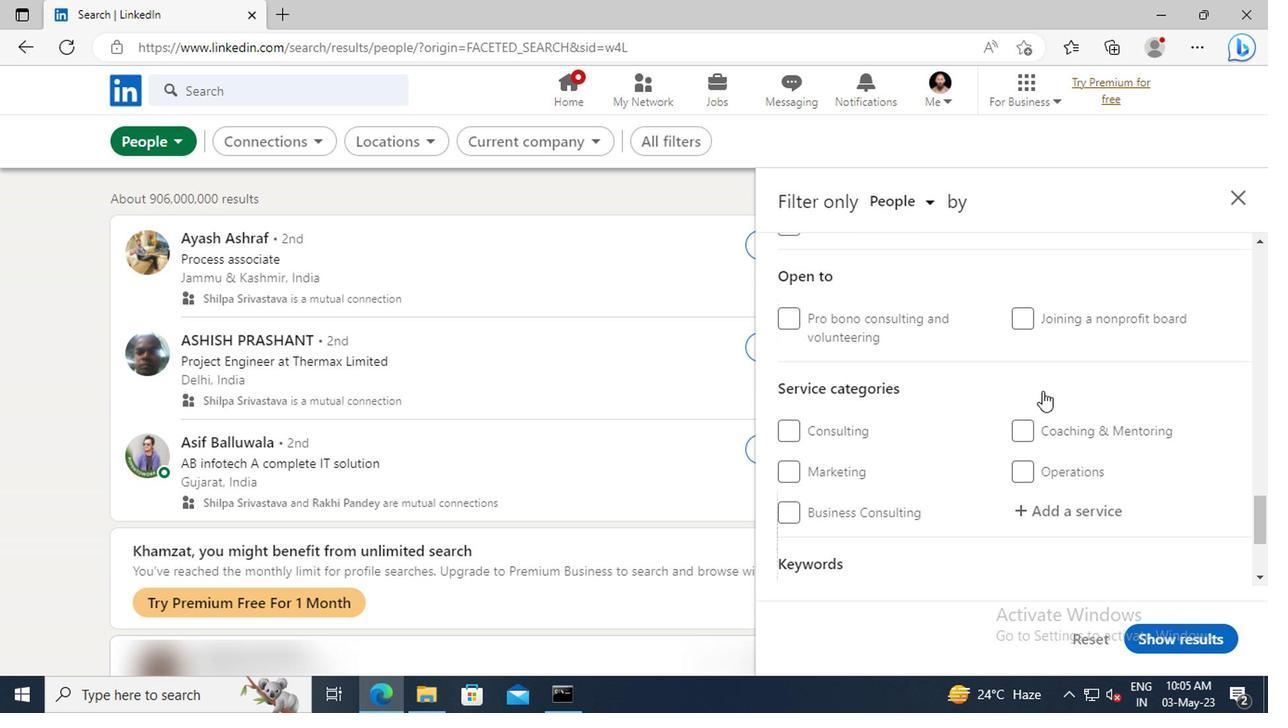 
Action: Mouse scrolled (1037, 392) with delta (0, 0)
Screenshot: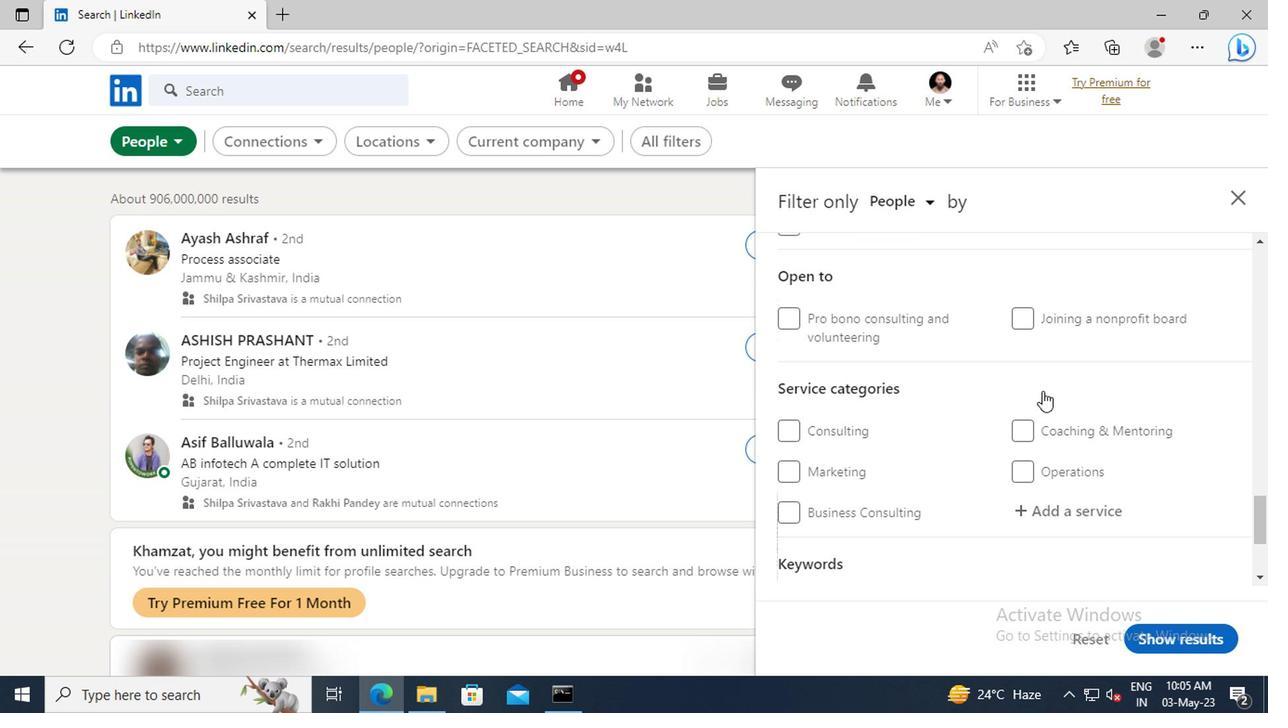 
Action: Mouse moved to (1042, 403)
Screenshot: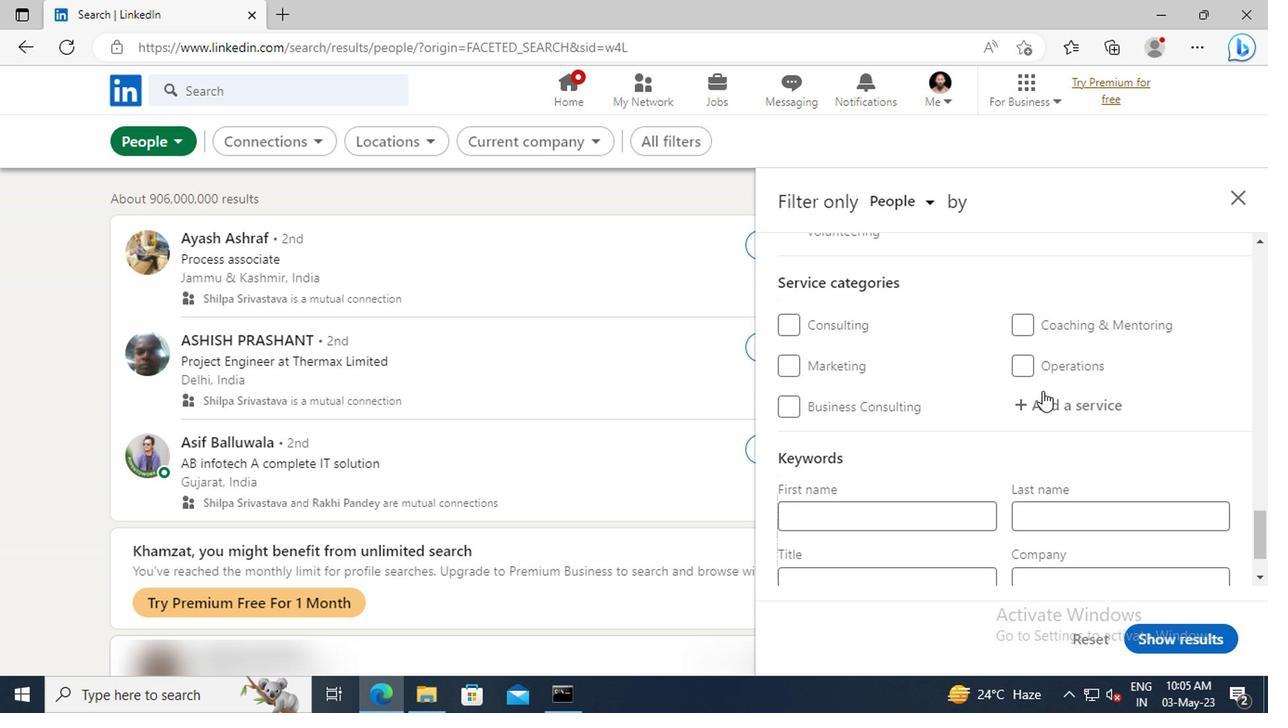 
Action: Mouse pressed left at (1042, 403)
Screenshot: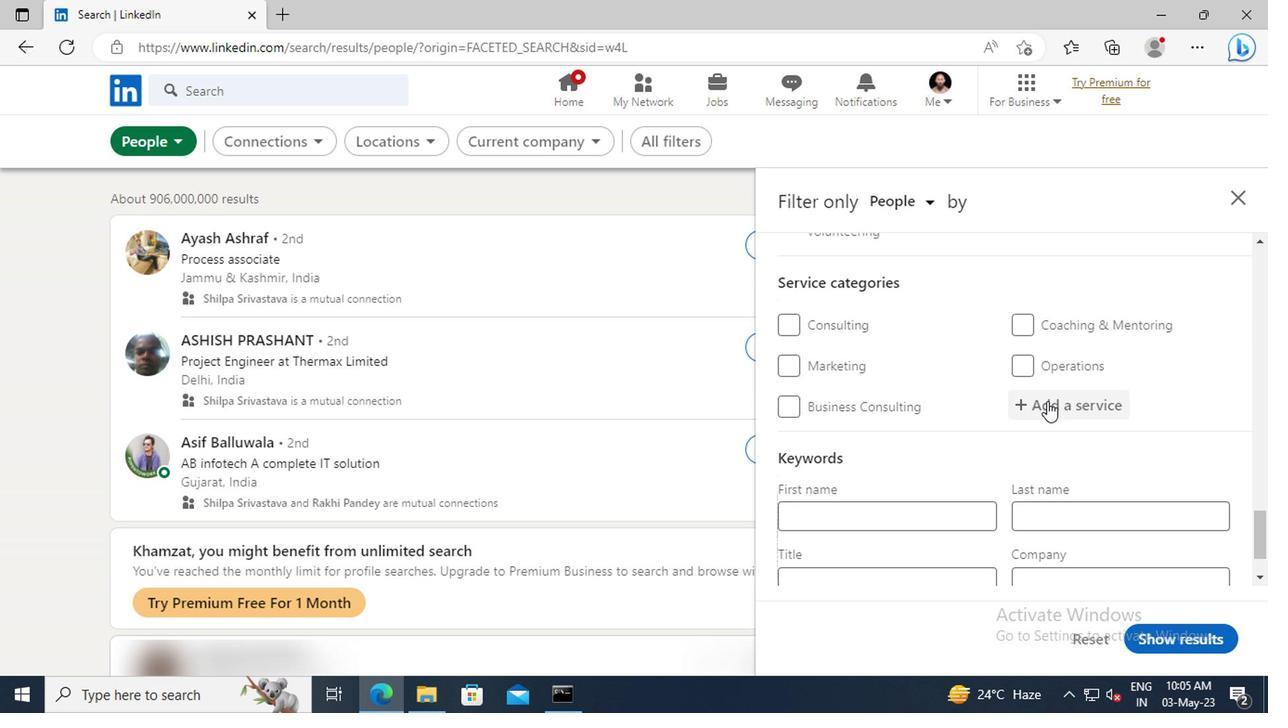 
Action: Key pressed <Key.shift>HEALTH<Key.space><Key.shift>I
Screenshot: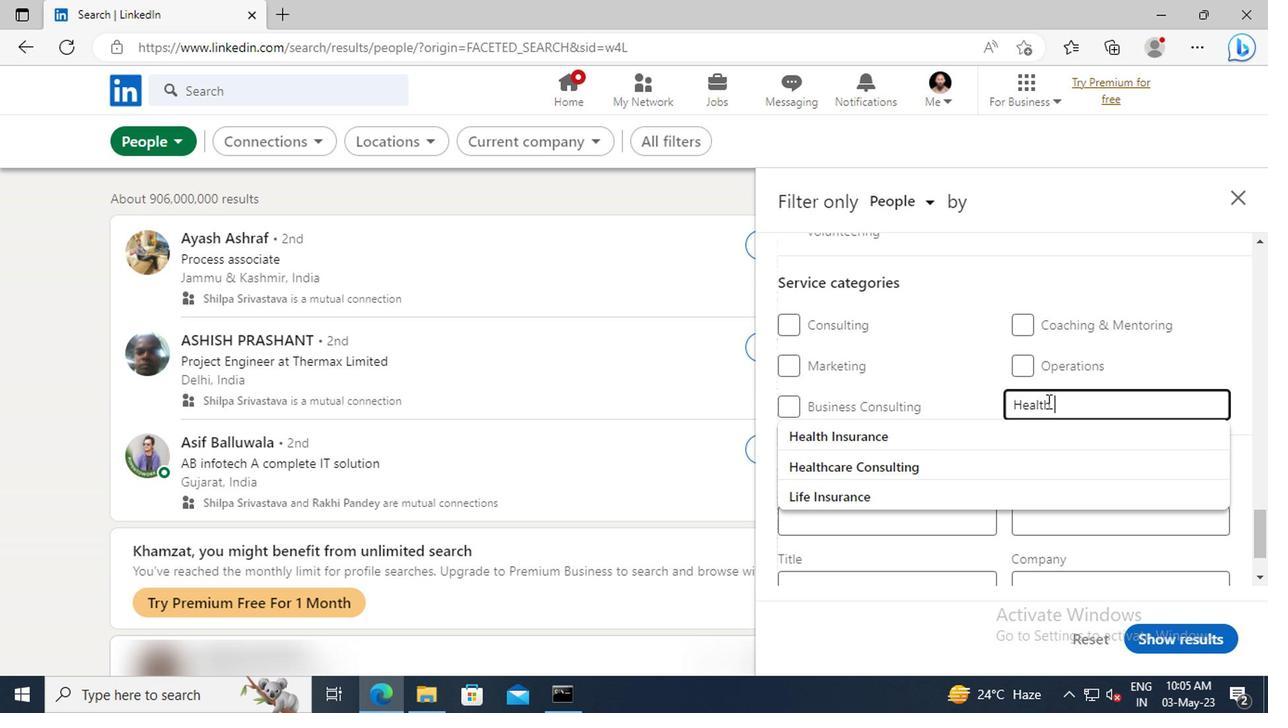 
Action: Mouse moved to (1045, 433)
Screenshot: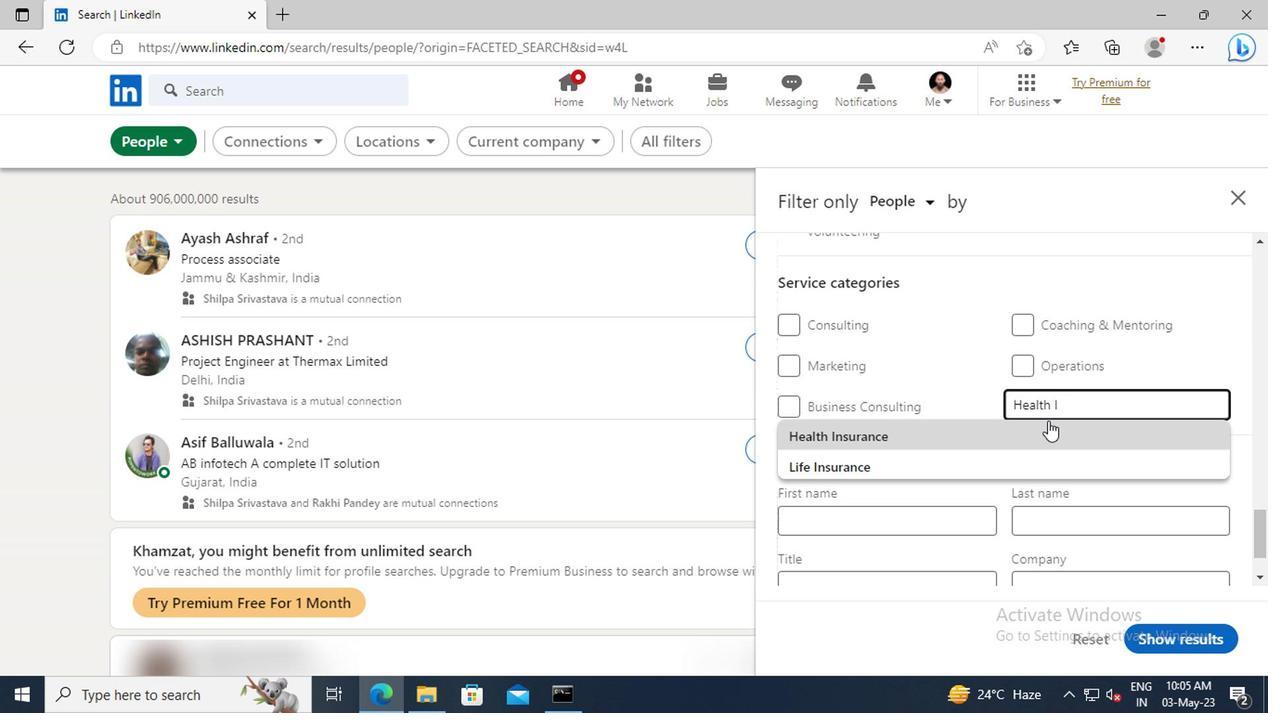 
Action: Mouse pressed left at (1045, 433)
Screenshot: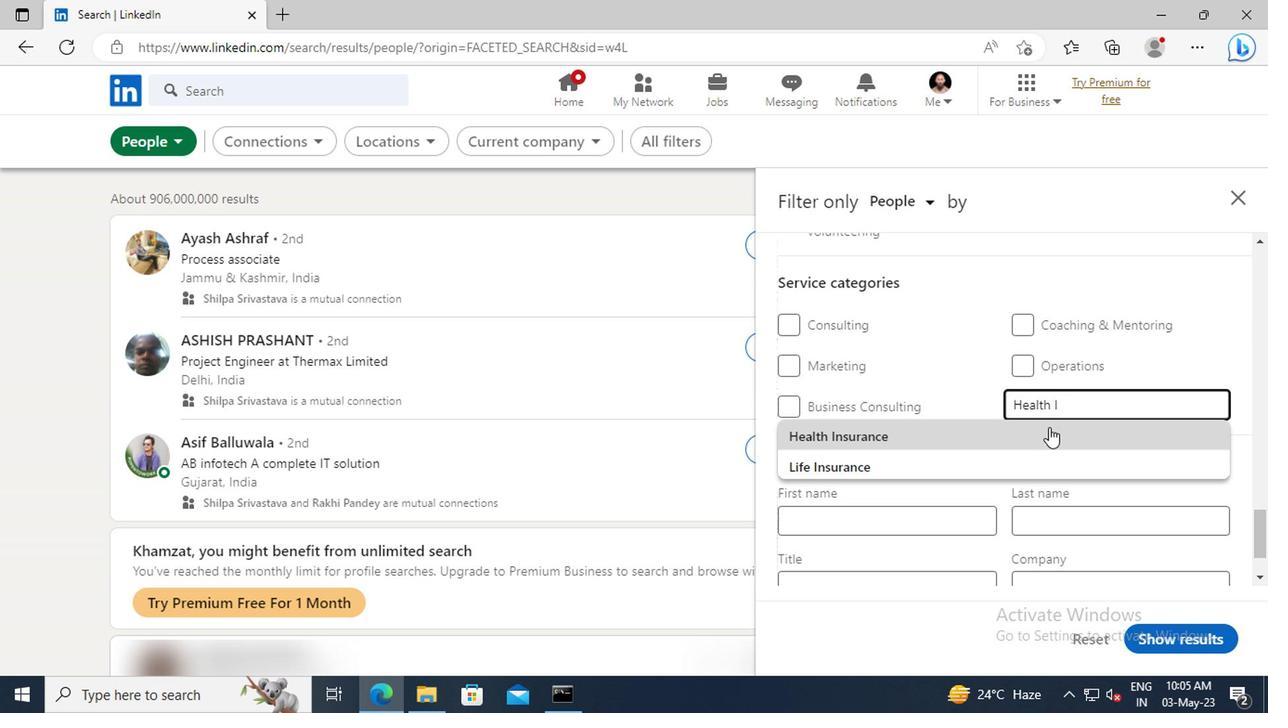 
Action: Mouse scrolled (1045, 432) with delta (0, 0)
Screenshot: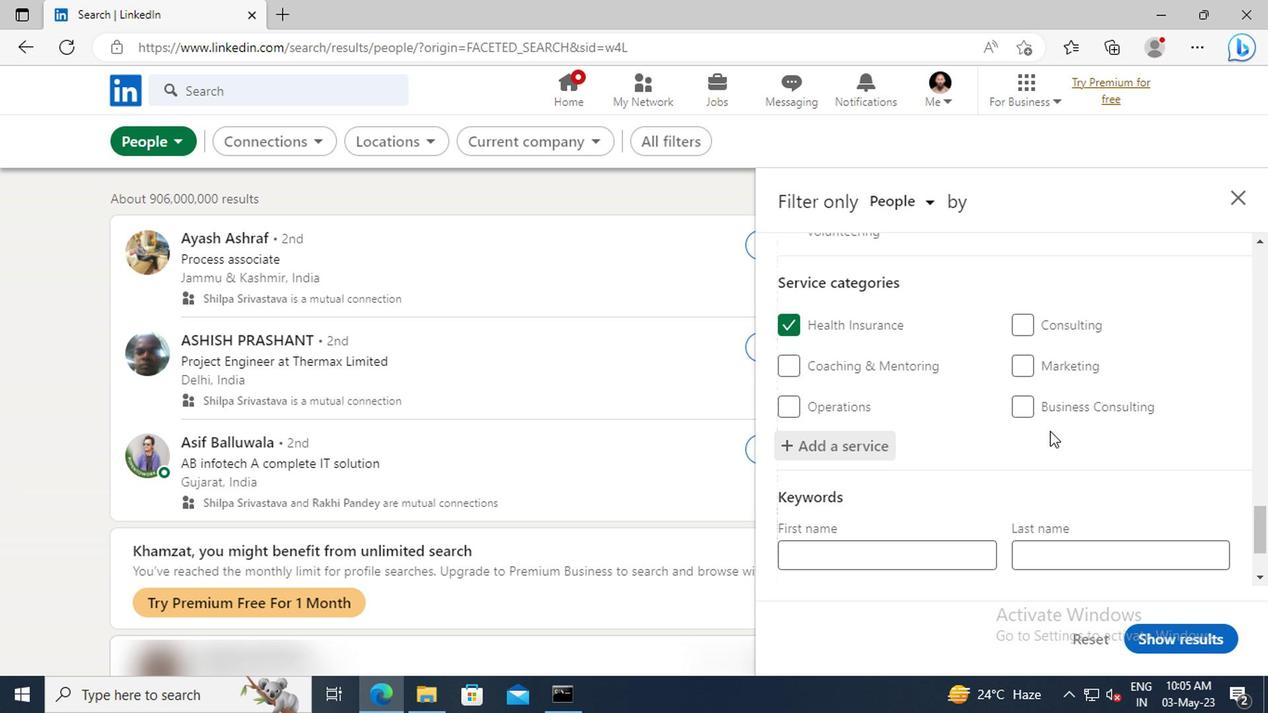 
Action: Mouse scrolled (1045, 432) with delta (0, 0)
Screenshot: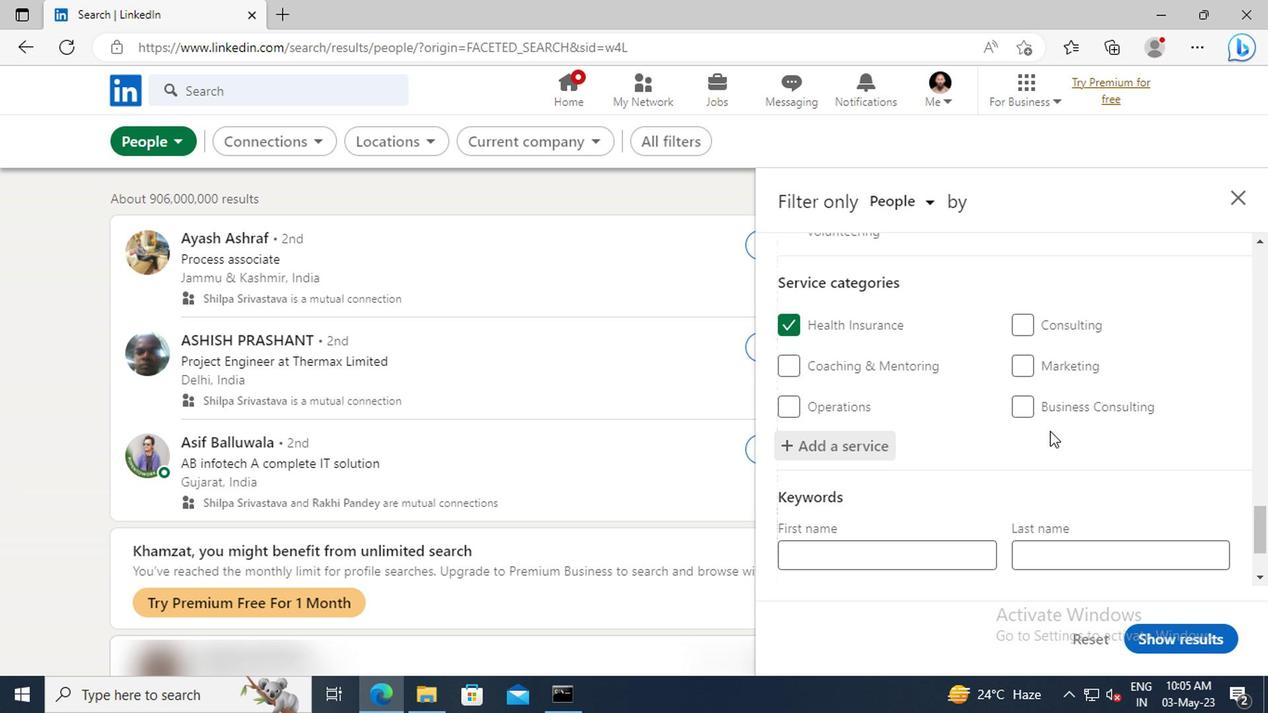
Action: Mouse scrolled (1045, 432) with delta (0, 0)
Screenshot: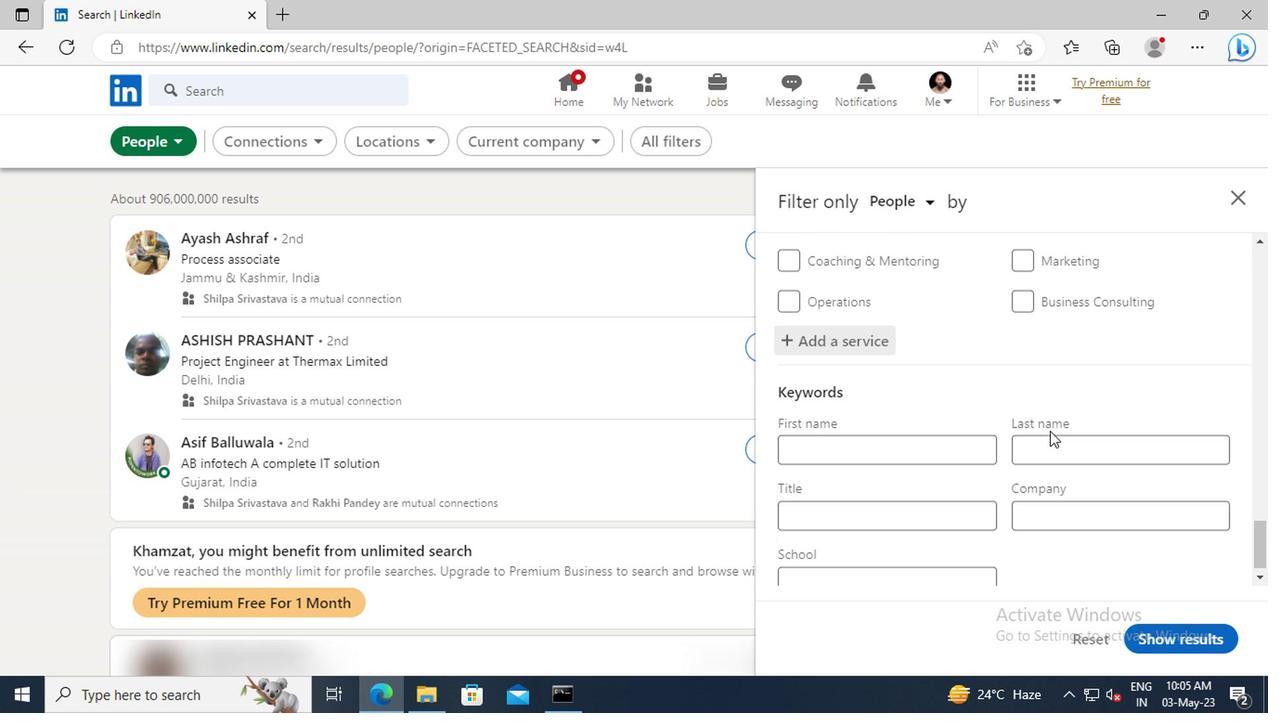 
Action: Mouse scrolled (1045, 432) with delta (0, 0)
Screenshot: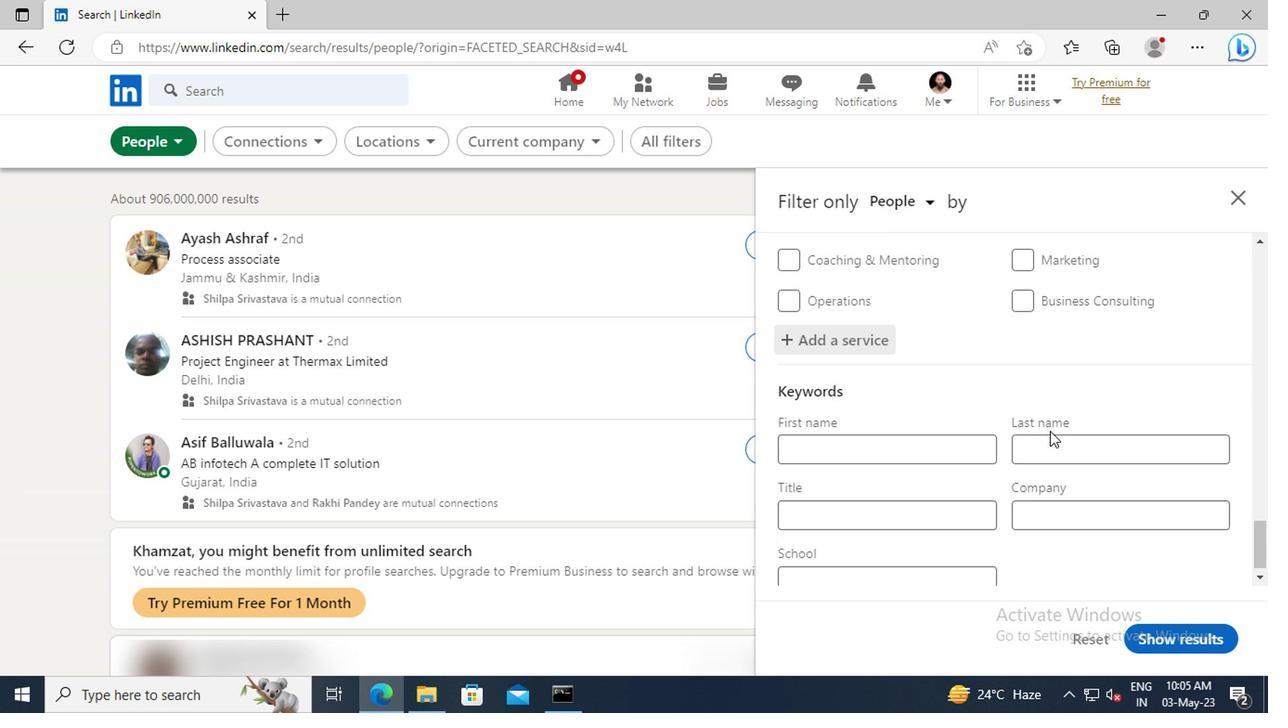 
Action: Mouse moved to (850, 509)
Screenshot: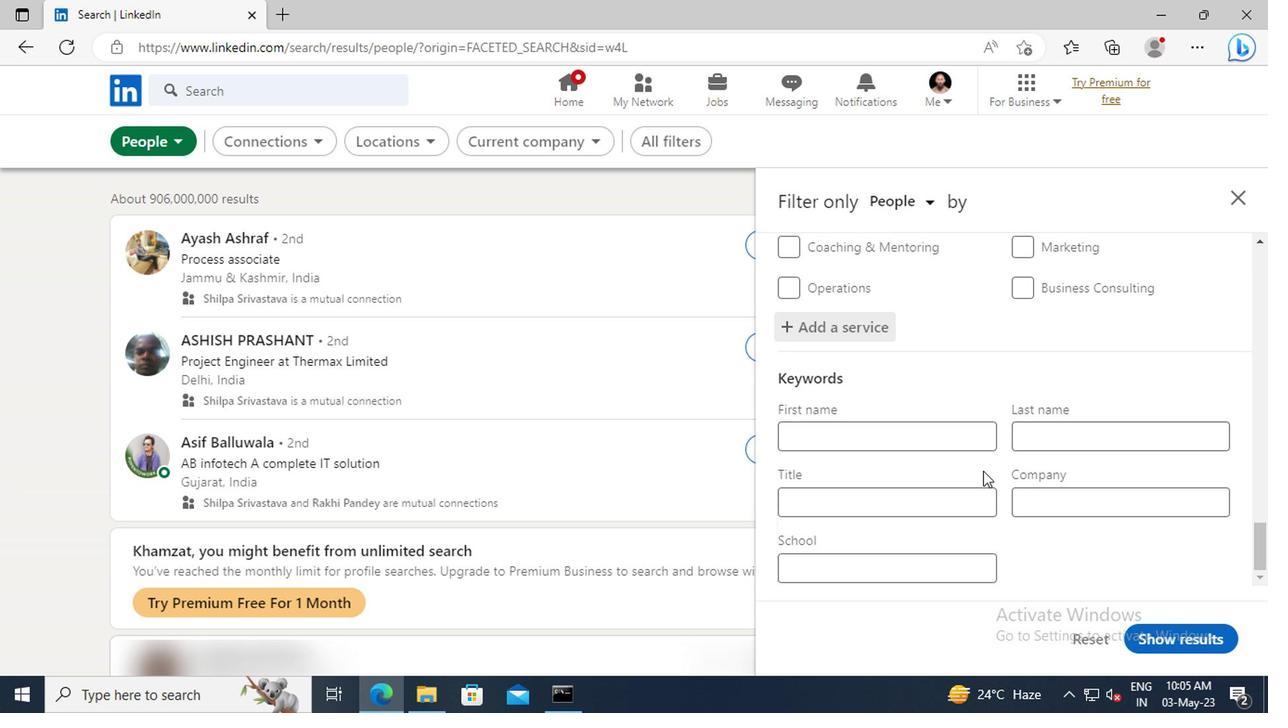 
Action: Mouse pressed left at (850, 509)
Screenshot: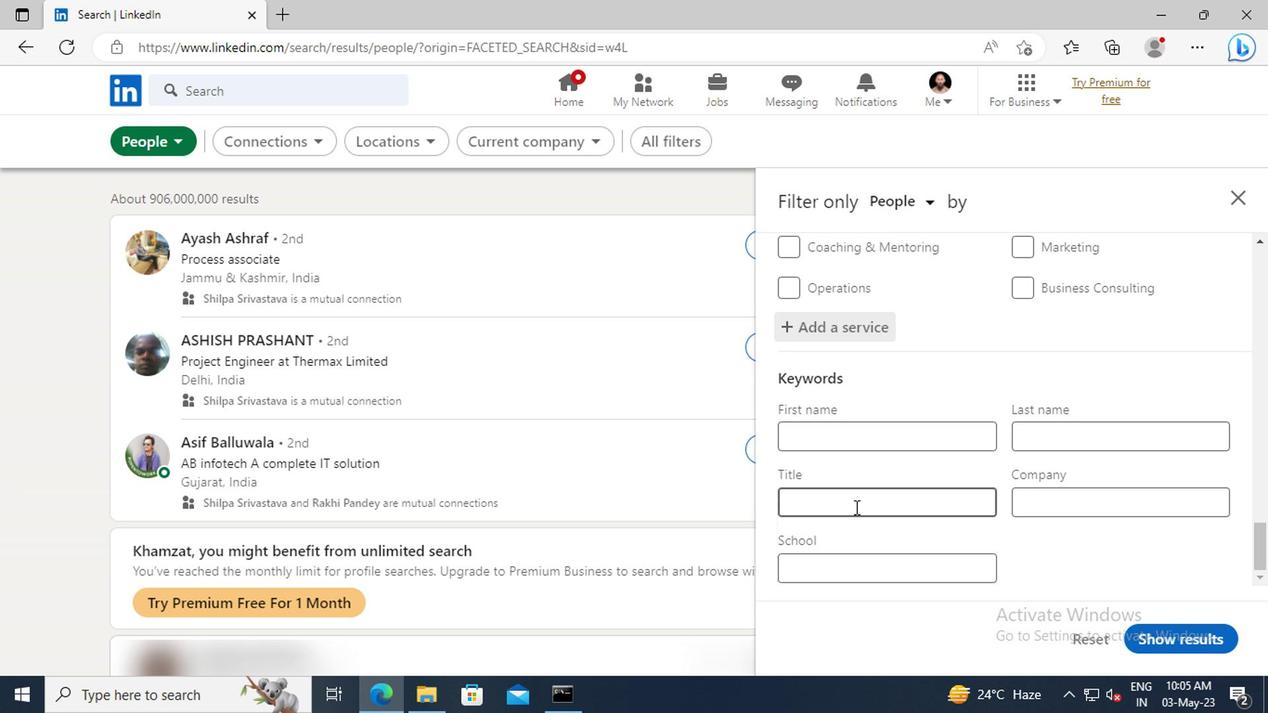
Action: Key pressed <Key.shift>ATTORNEY<Key.enter>
Screenshot: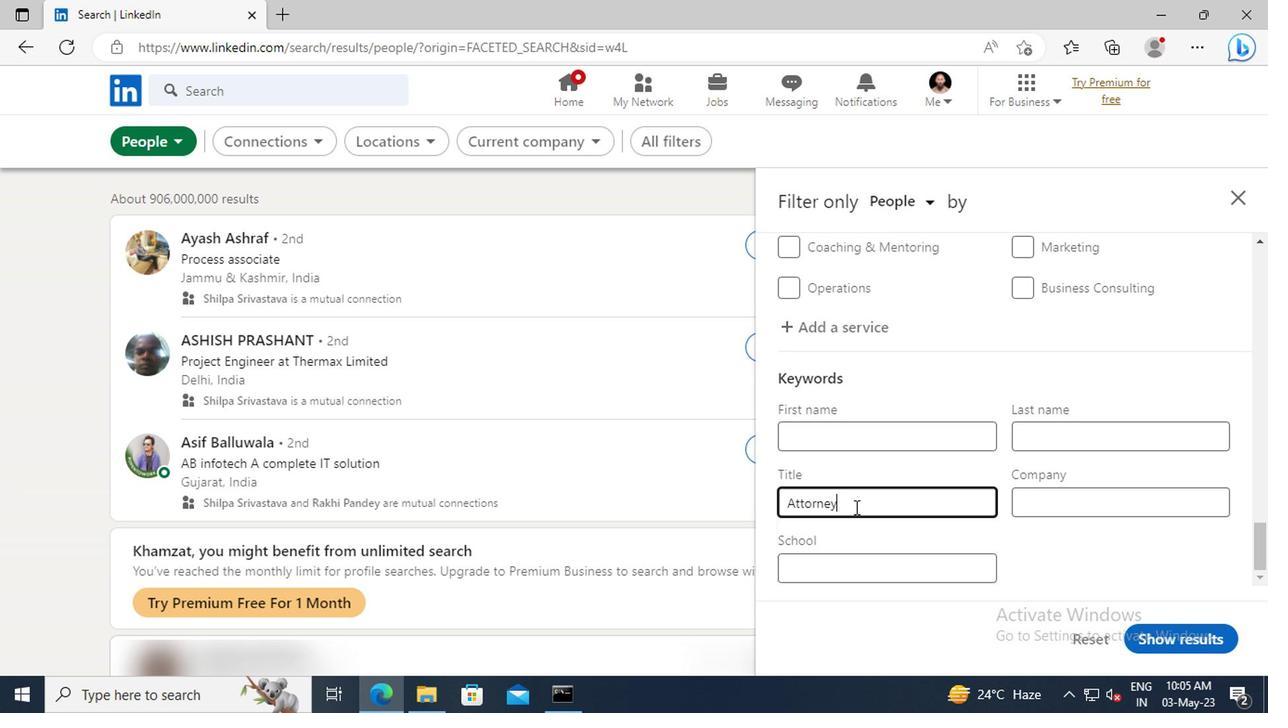 
Action: Mouse moved to (1145, 632)
Screenshot: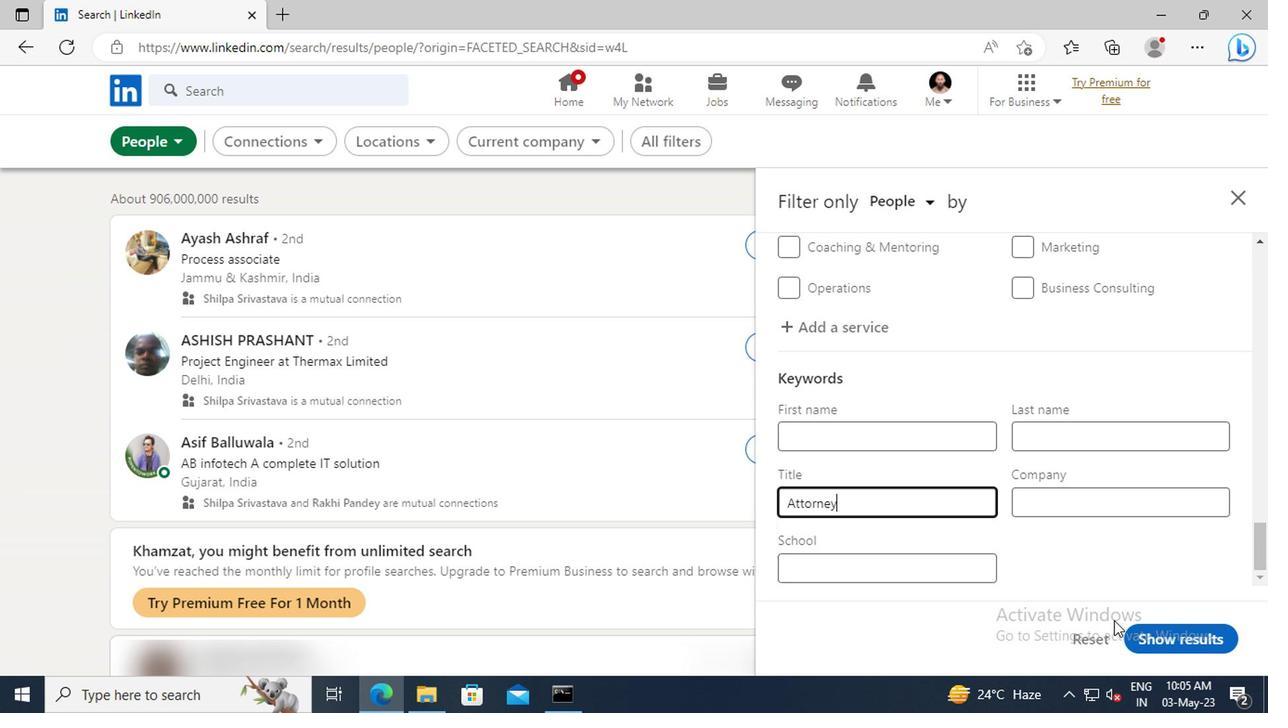 
Action: Mouse pressed left at (1145, 632)
Screenshot: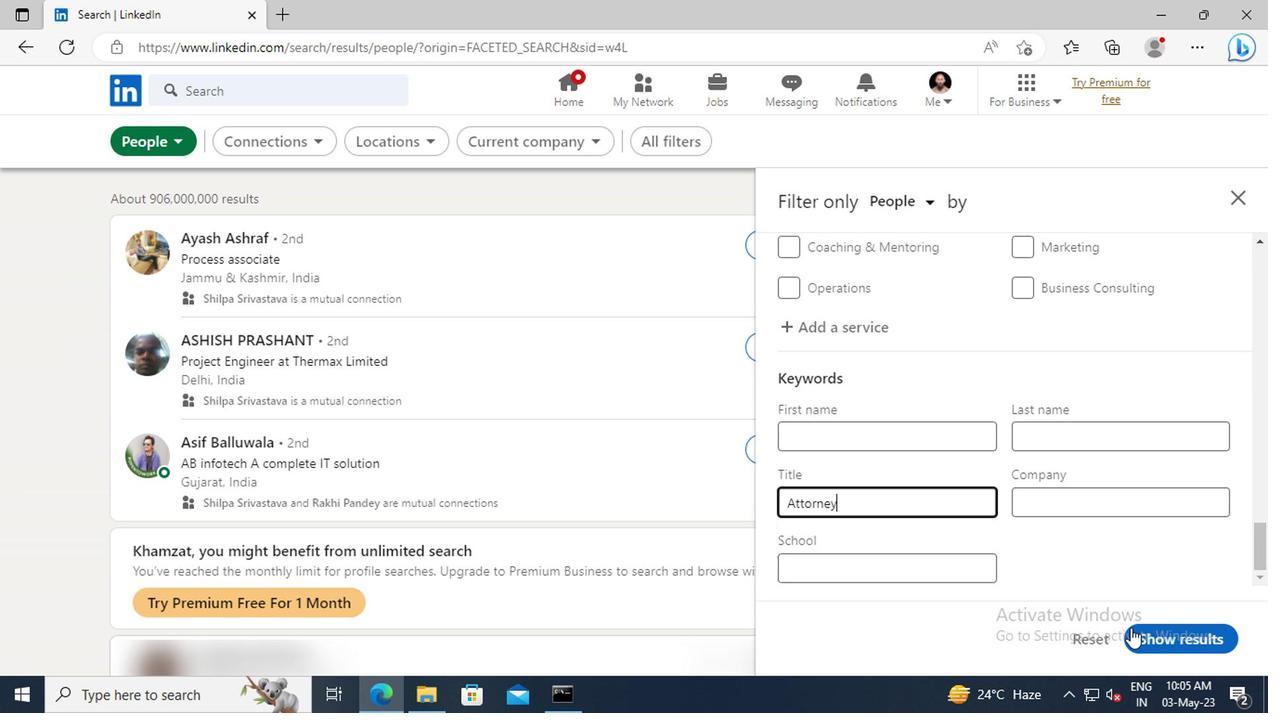 
